 Task: Search one way flight ticket for 1 adult, 6 children, 1 infant in seat and 1 infant on lap in business from Spokane: Spokane International Airport (geiger Field) to Rock Springs: Southwest Wyoming Regional Airport (rock Springs Sweetwater County Airport) on 8-5-2023. Choice of flights is Westjet. Number of bags: 2 carry on bags. Price is upto 80000. Outbound departure time preference is 18:30.
Action: Mouse moved to (349, 320)
Screenshot: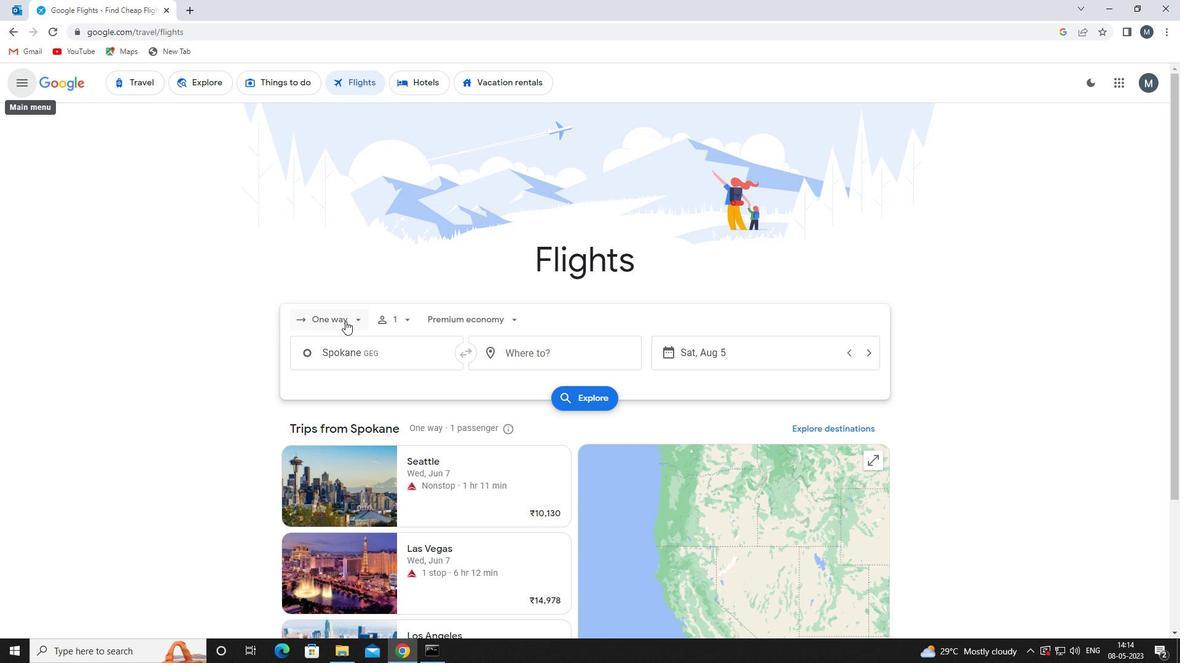 
Action: Mouse pressed left at (349, 320)
Screenshot: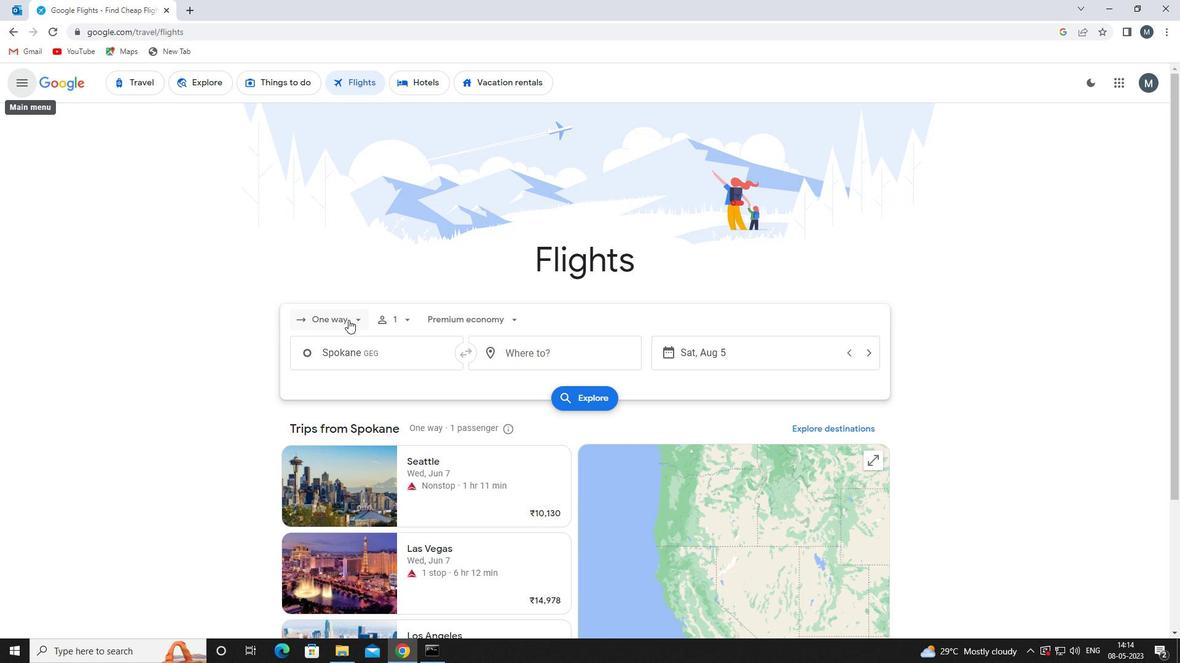 
Action: Mouse moved to (346, 376)
Screenshot: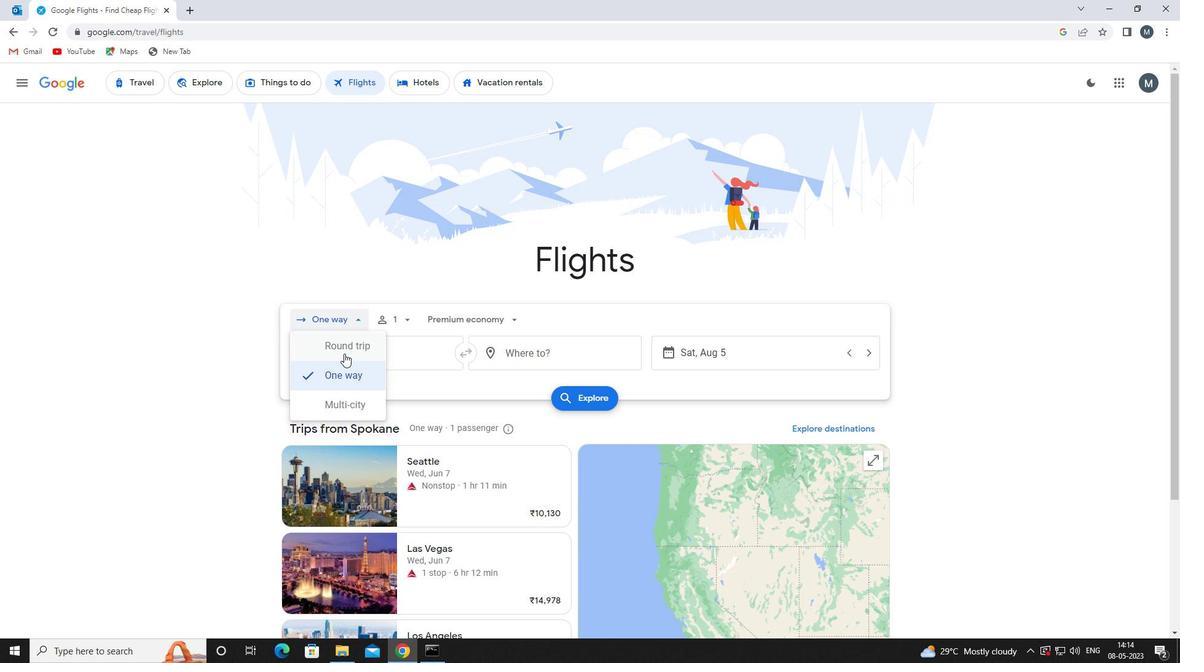 
Action: Mouse pressed left at (346, 376)
Screenshot: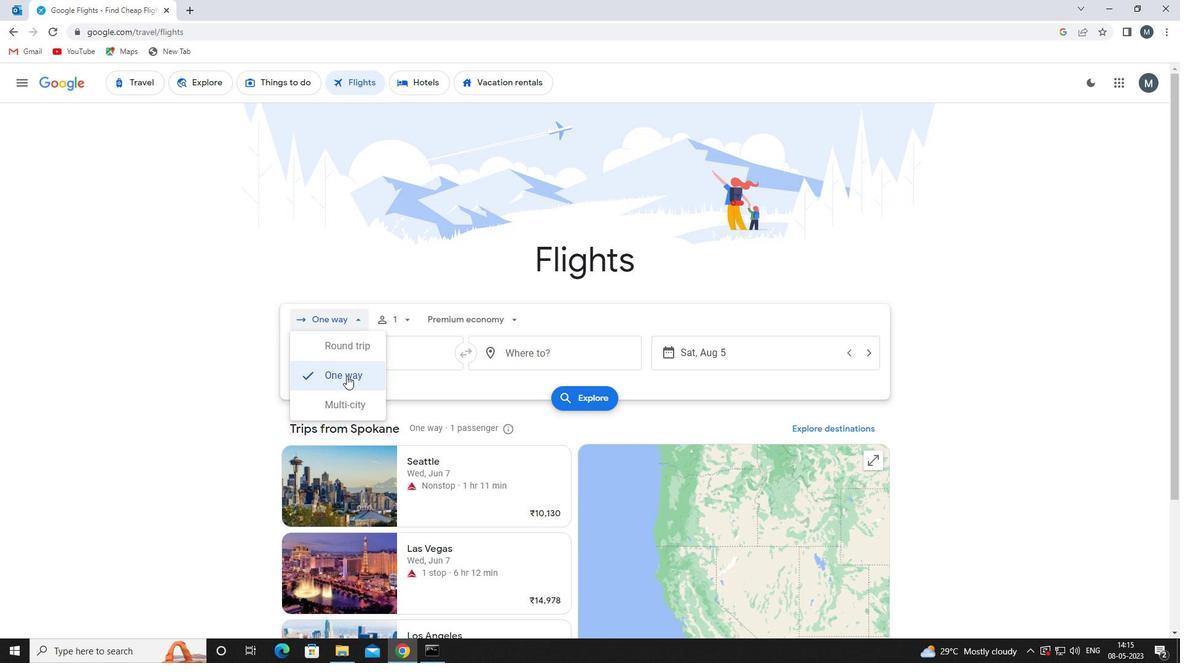 
Action: Mouse moved to (408, 322)
Screenshot: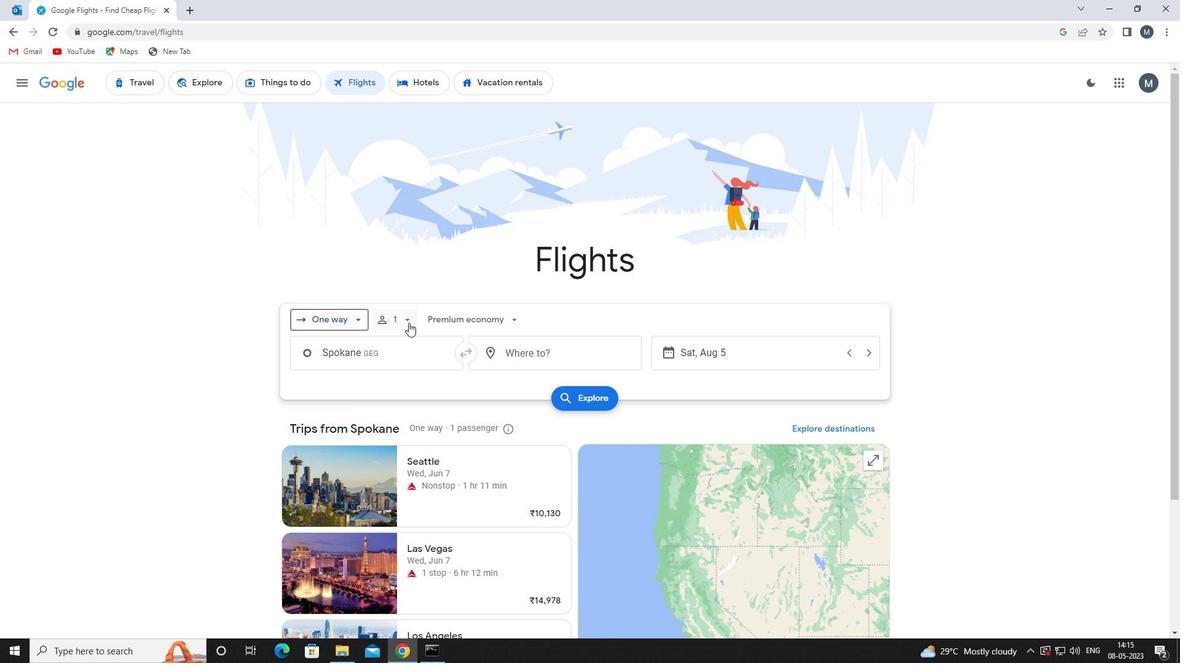 
Action: Mouse pressed left at (408, 322)
Screenshot: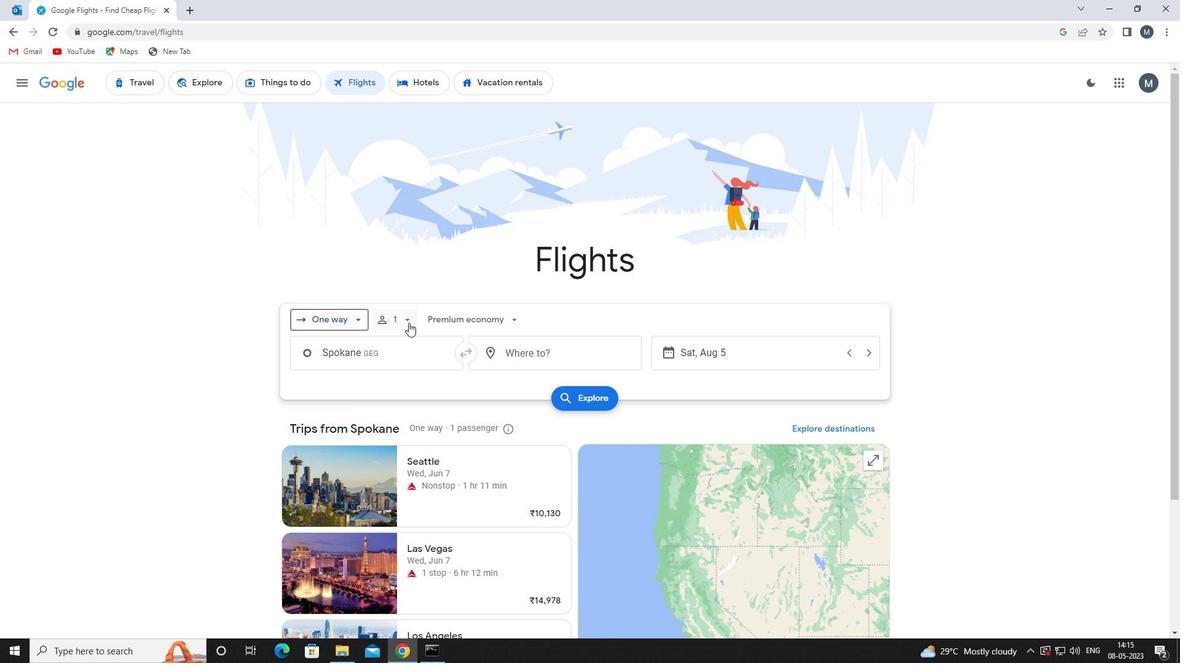 
Action: Mouse moved to (504, 384)
Screenshot: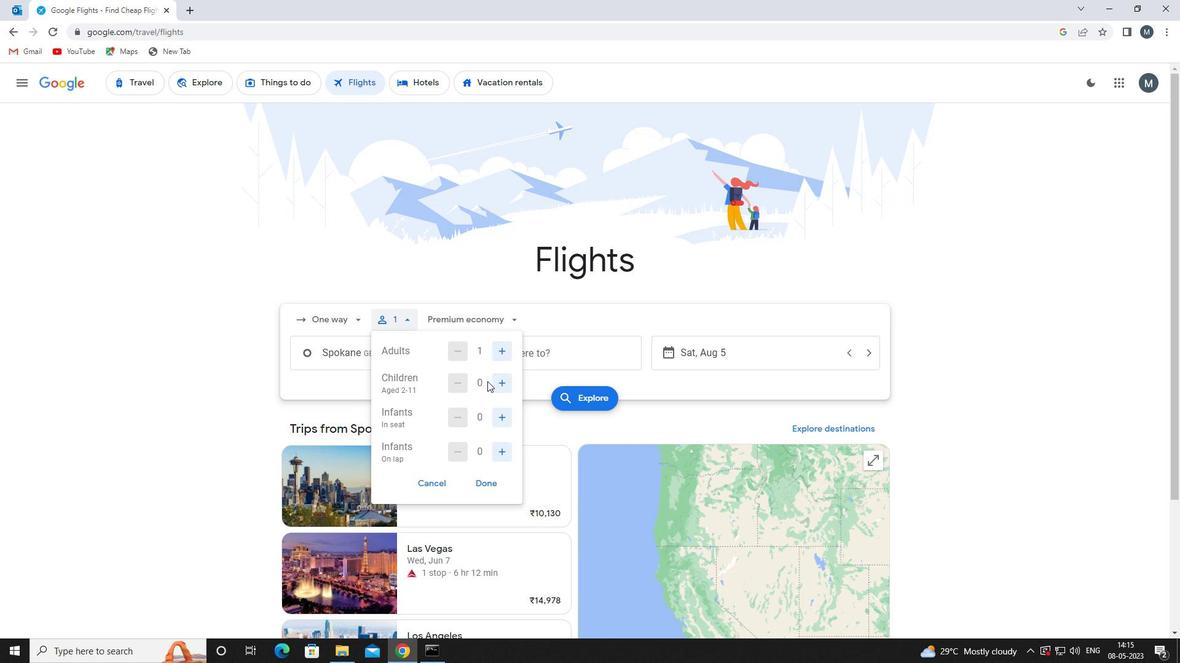 
Action: Mouse pressed left at (504, 384)
Screenshot: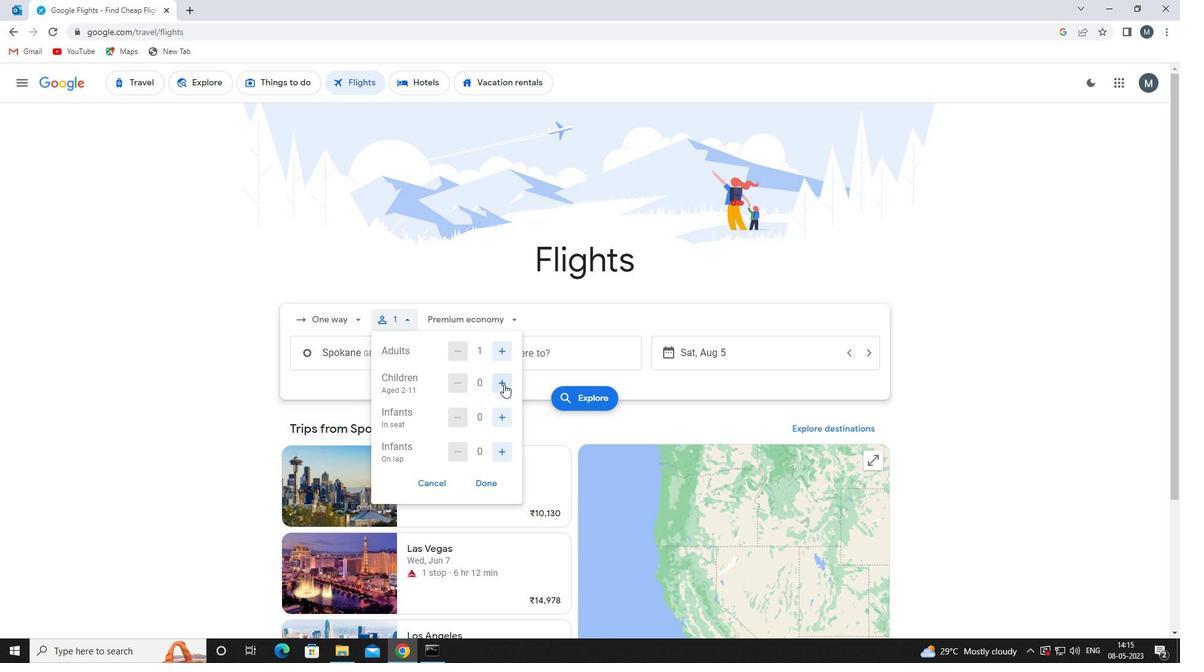
Action: Mouse pressed left at (504, 384)
Screenshot: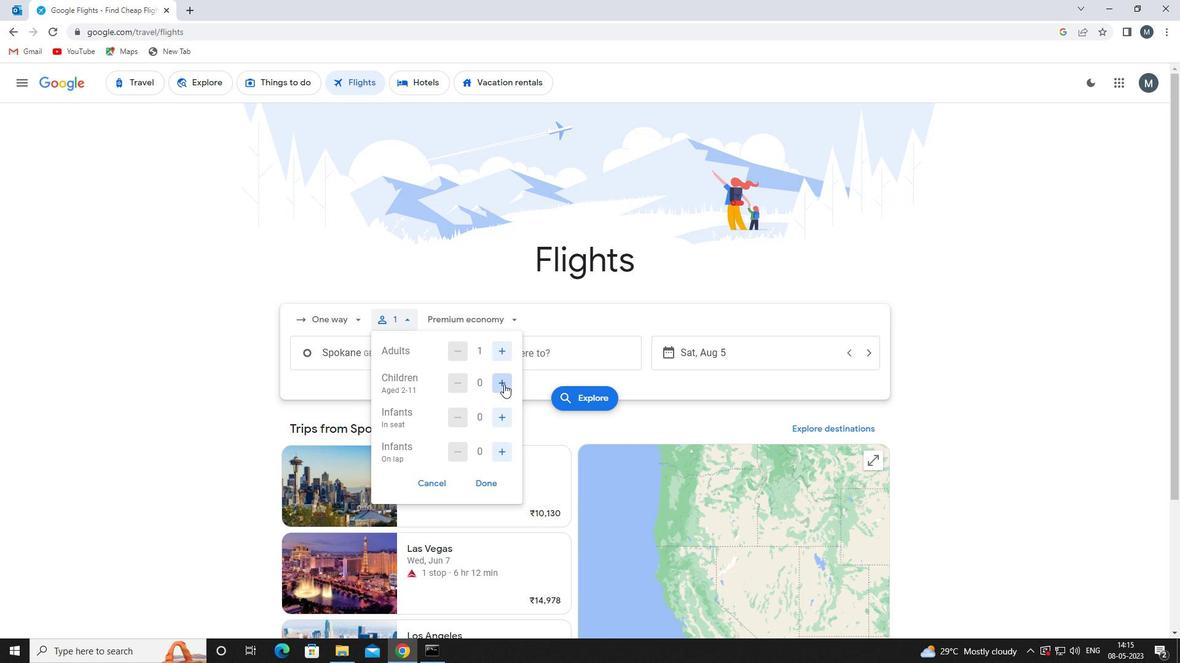 
Action: Mouse moved to (505, 385)
Screenshot: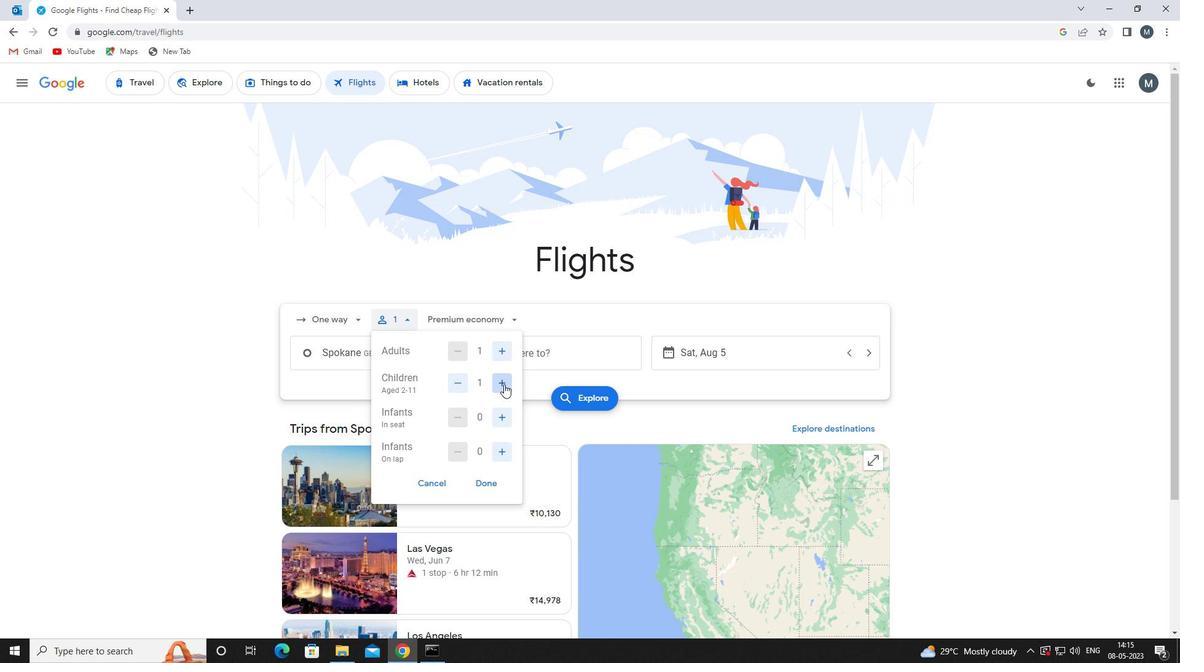 
Action: Mouse pressed left at (505, 385)
Screenshot: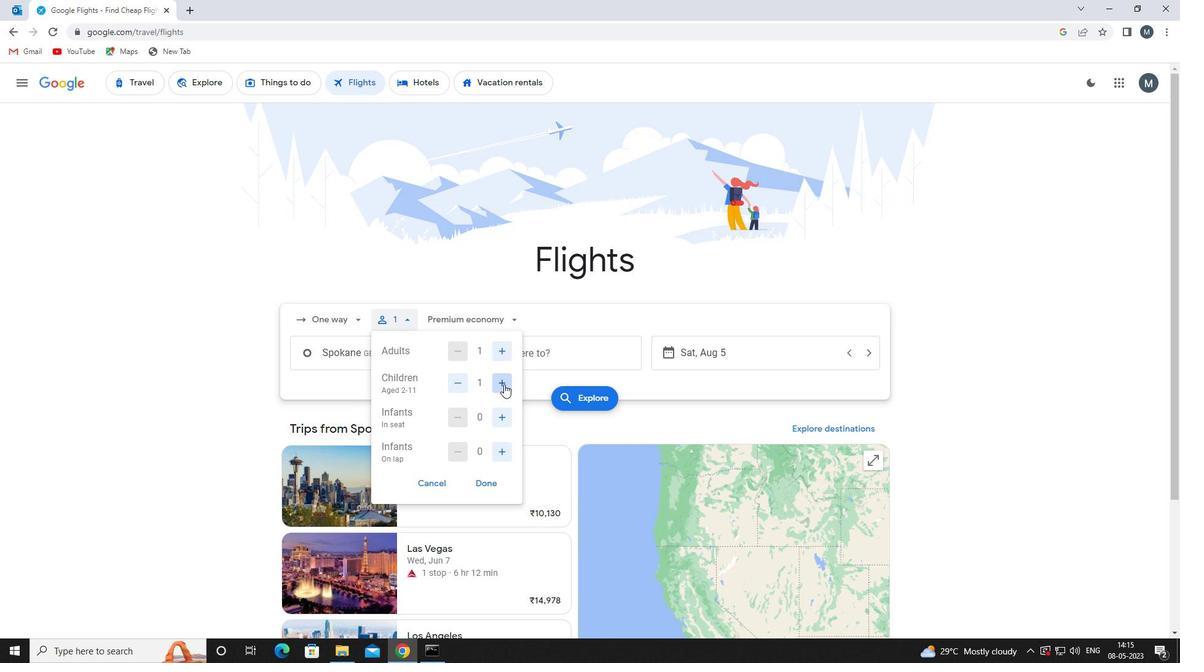 
Action: Mouse pressed left at (505, 385)
Screenshot: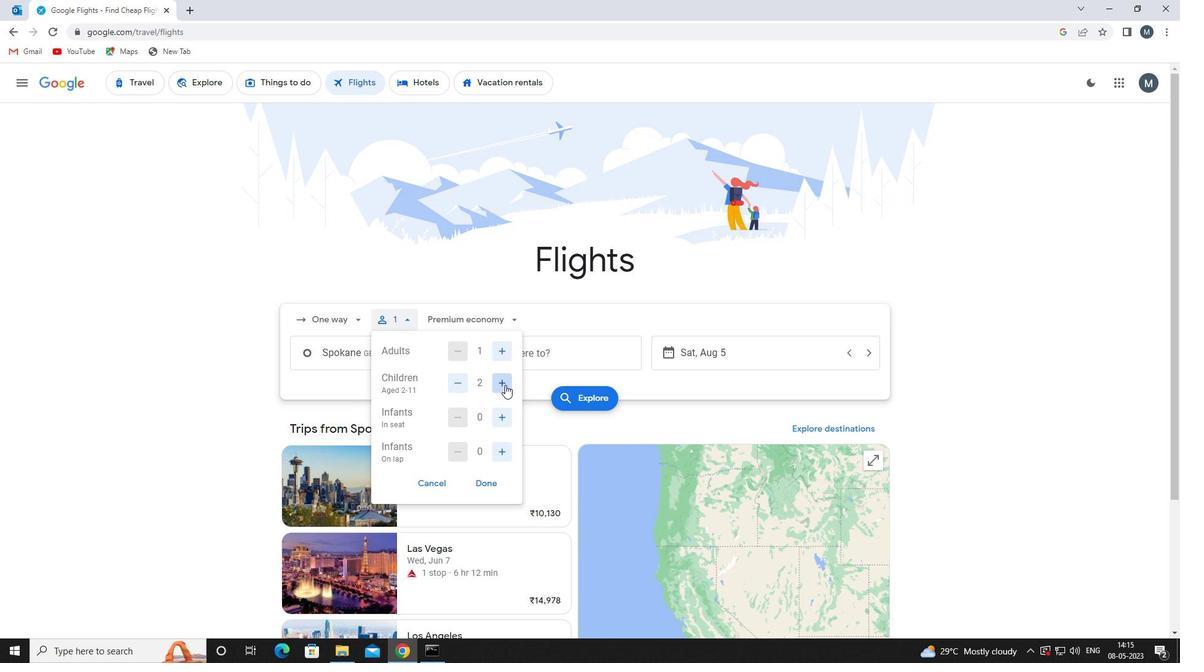 
Action: Mouse pressed left at (505, 385)
Screenshot: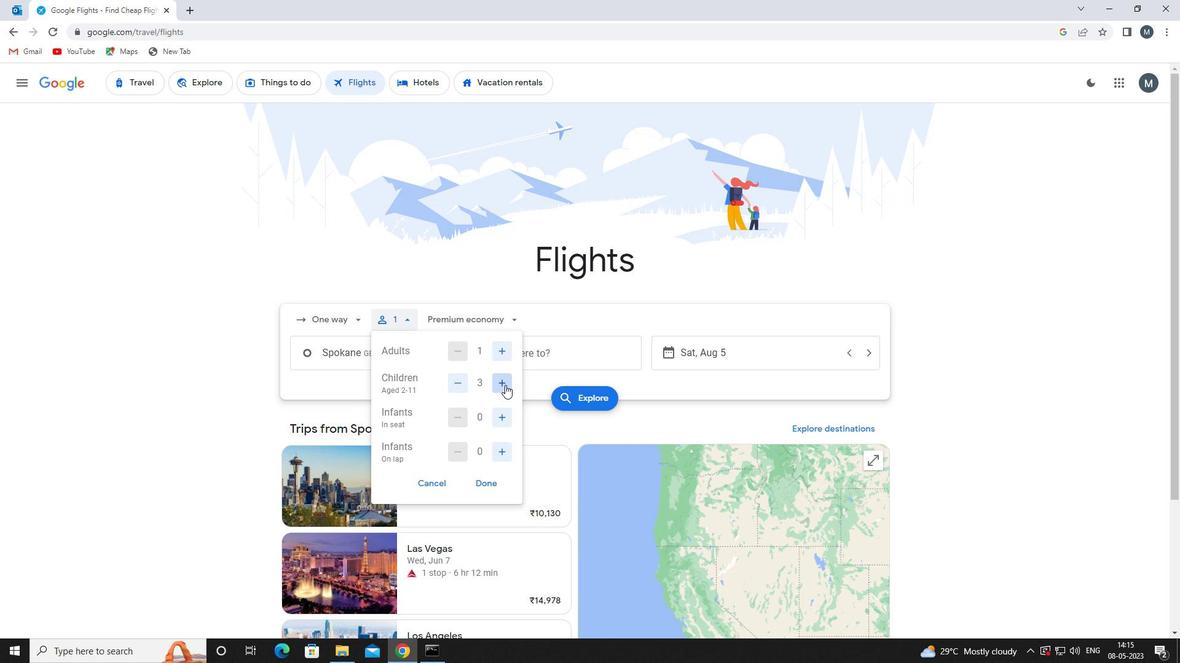 
Action: Mouse pressed left at (505, 385)
Screenshot: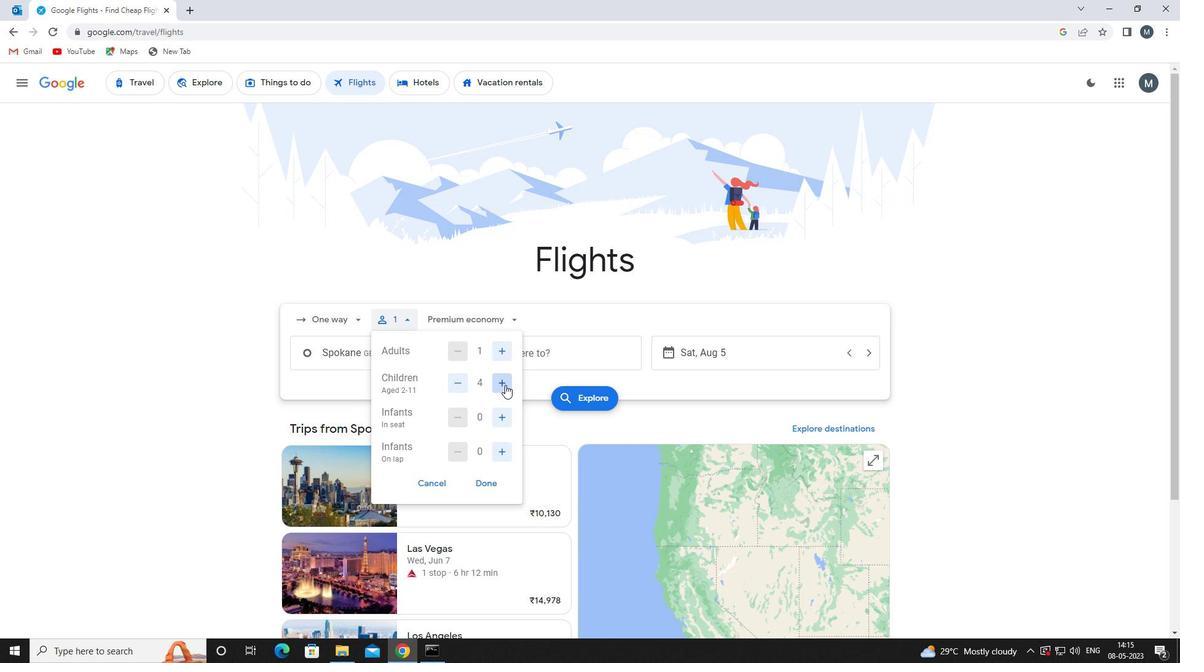 
Action: Mouse moved to (499, 420)
Screenshot: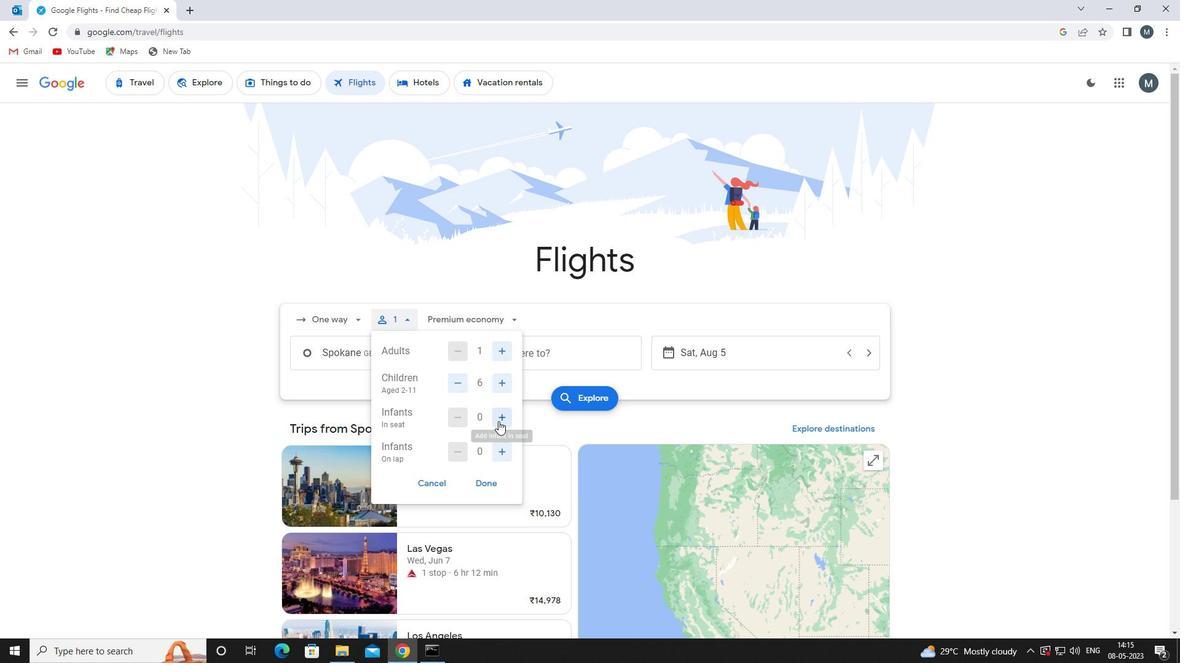 
Action: Mouse pressed left at (499, 420)
Screenshot: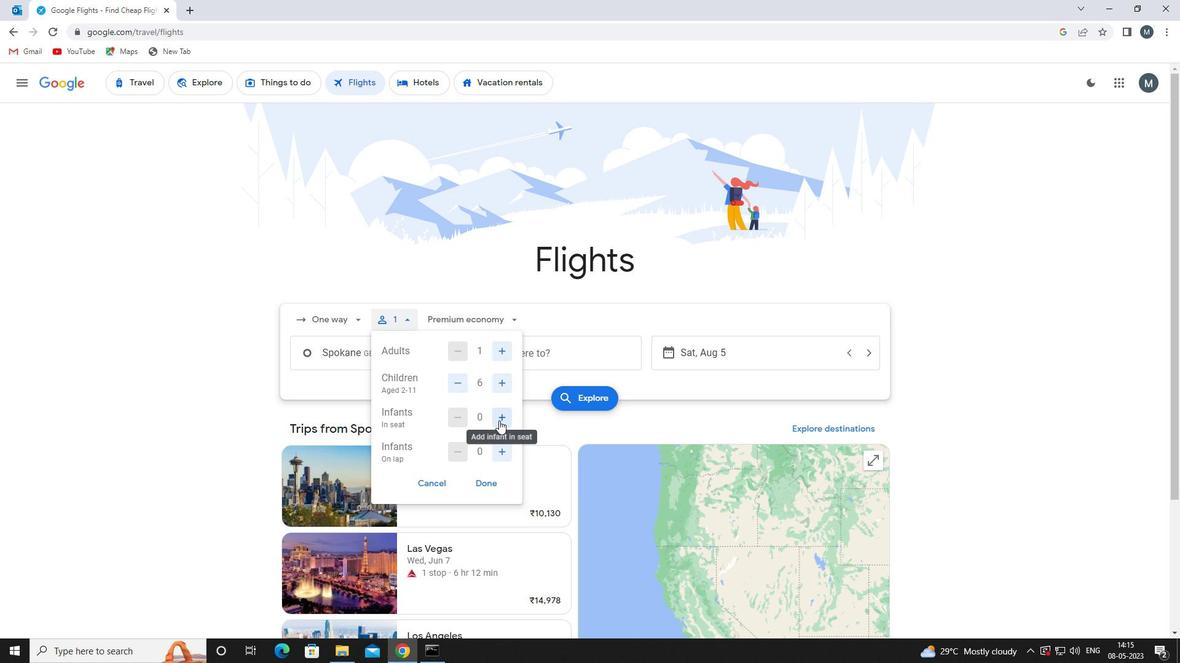 
Action: Mouse moved to (500, 445)
Screenshot: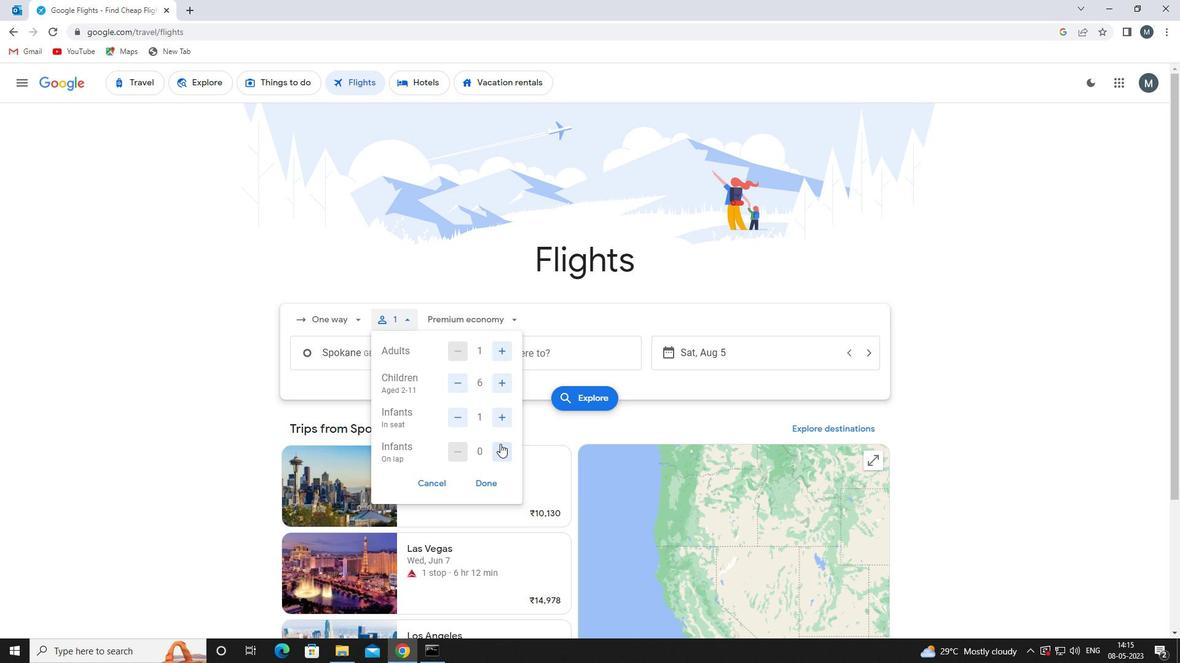 
Action: Mouse pressed left at (500, 445)
Screenshot: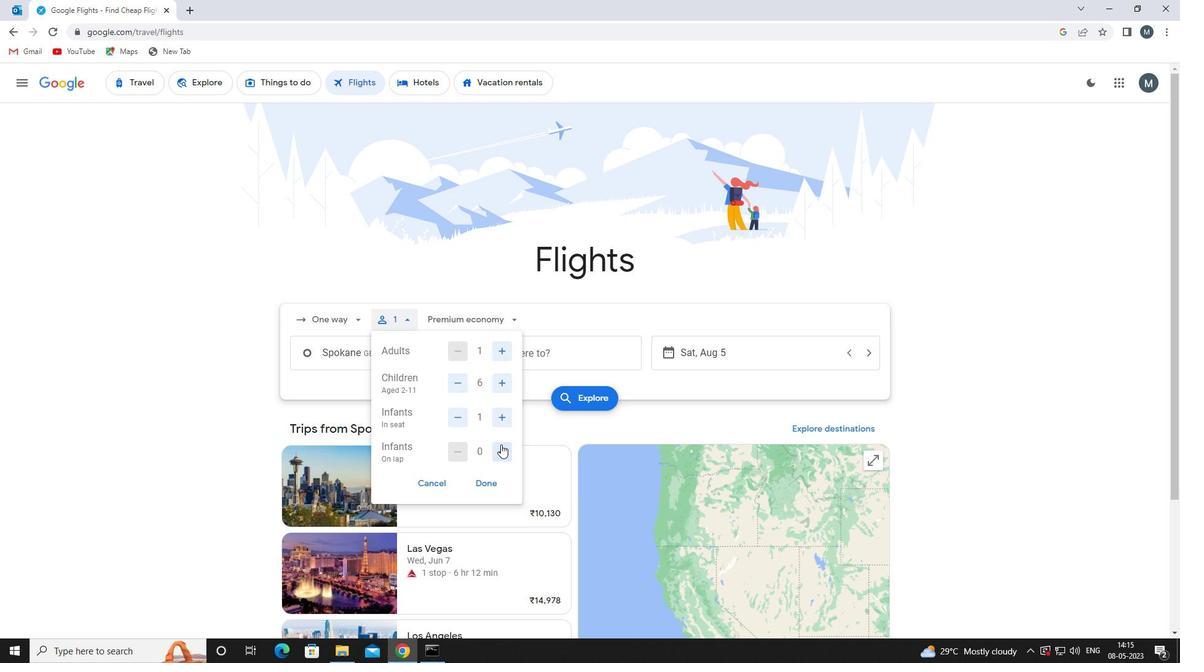 
Action: Mouse moved to (490, 481)
Screenshot: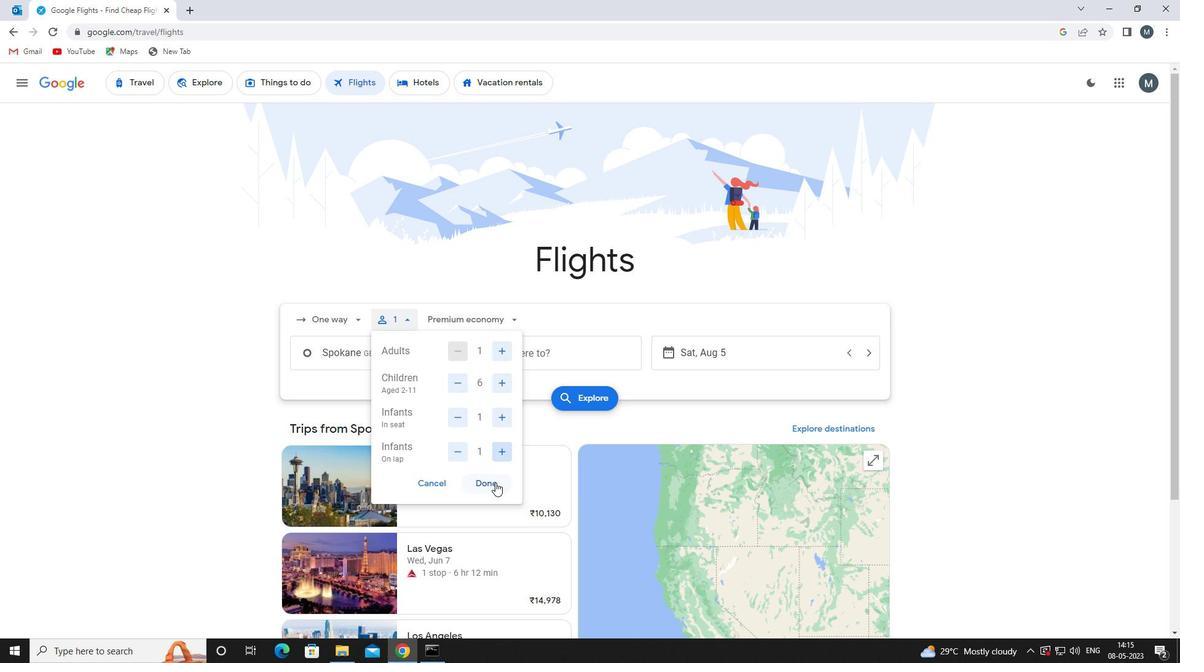
Action: Mouse pressed left at (490, 481)
Screenshot: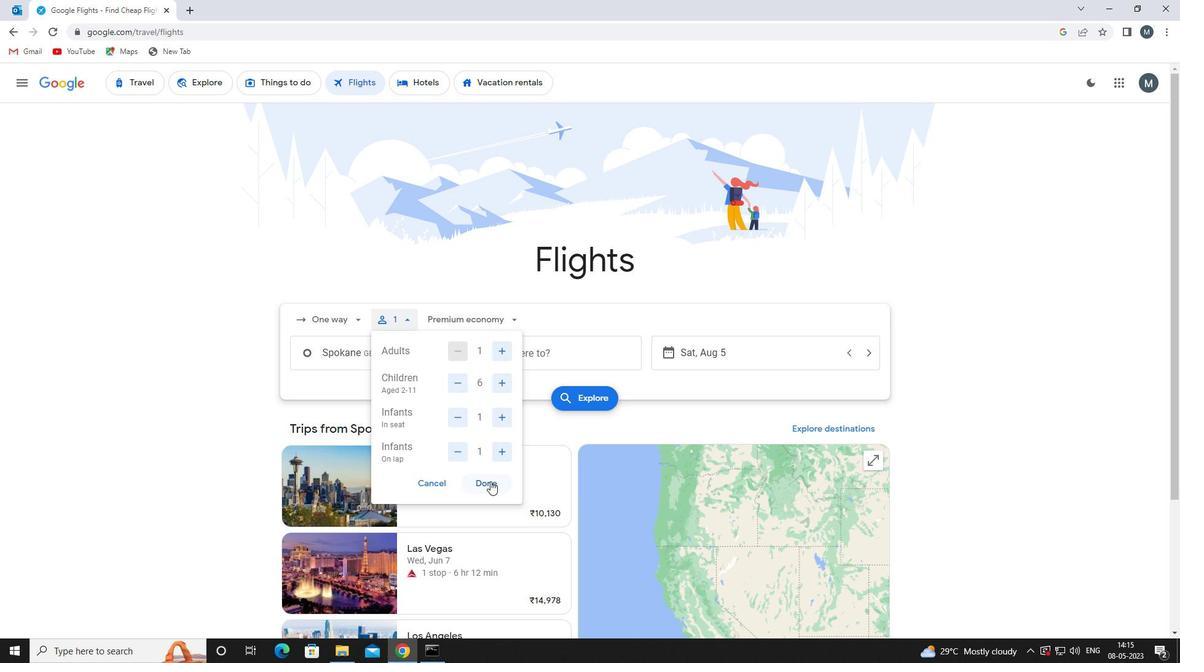 
Action: Mouse moved to (477, 322)
Screenshot: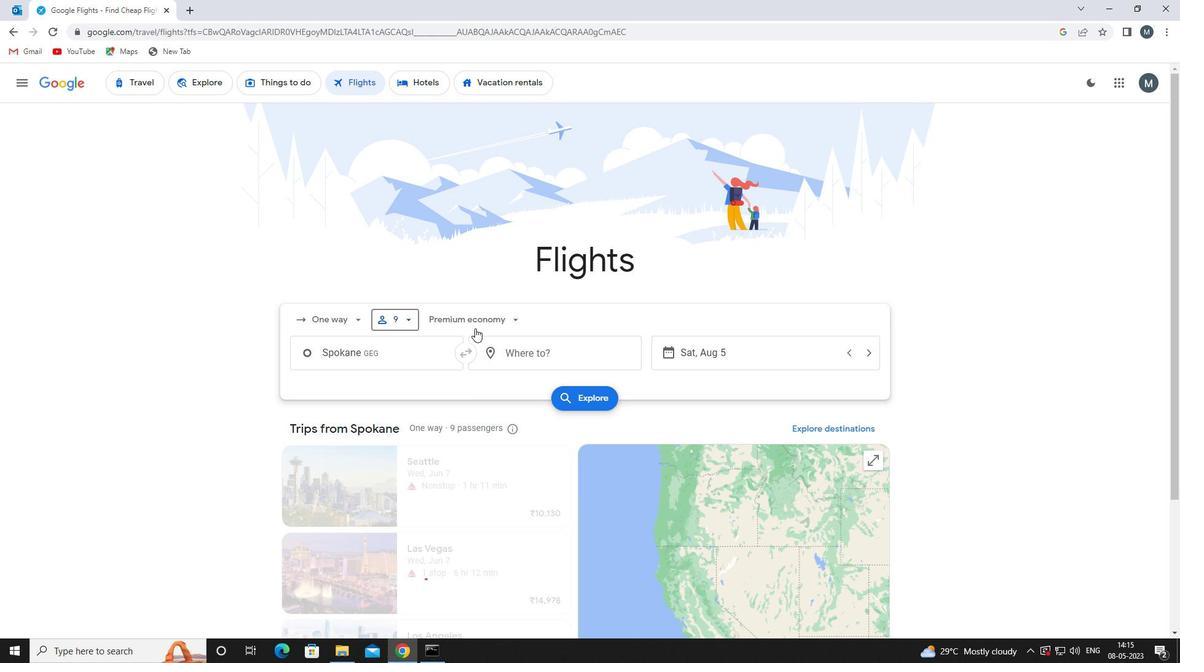 
Action: Mouse pressed left at (477, 322)
Screenshot: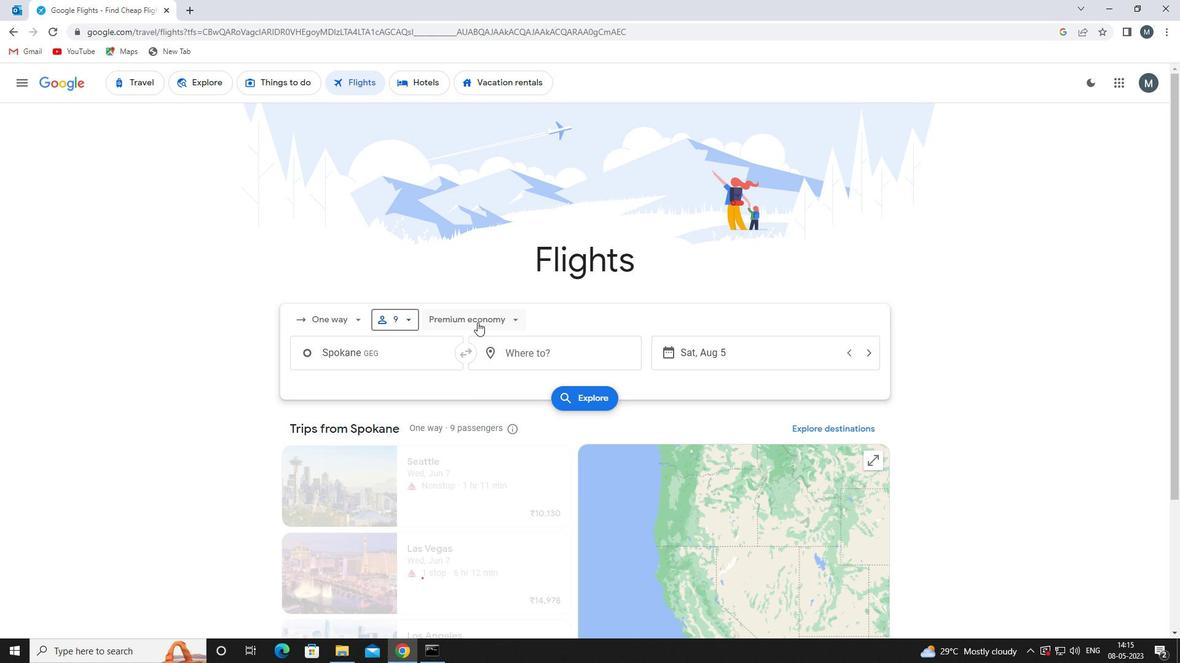 
Action: Mouse moved to (485, 405)
Screenshot: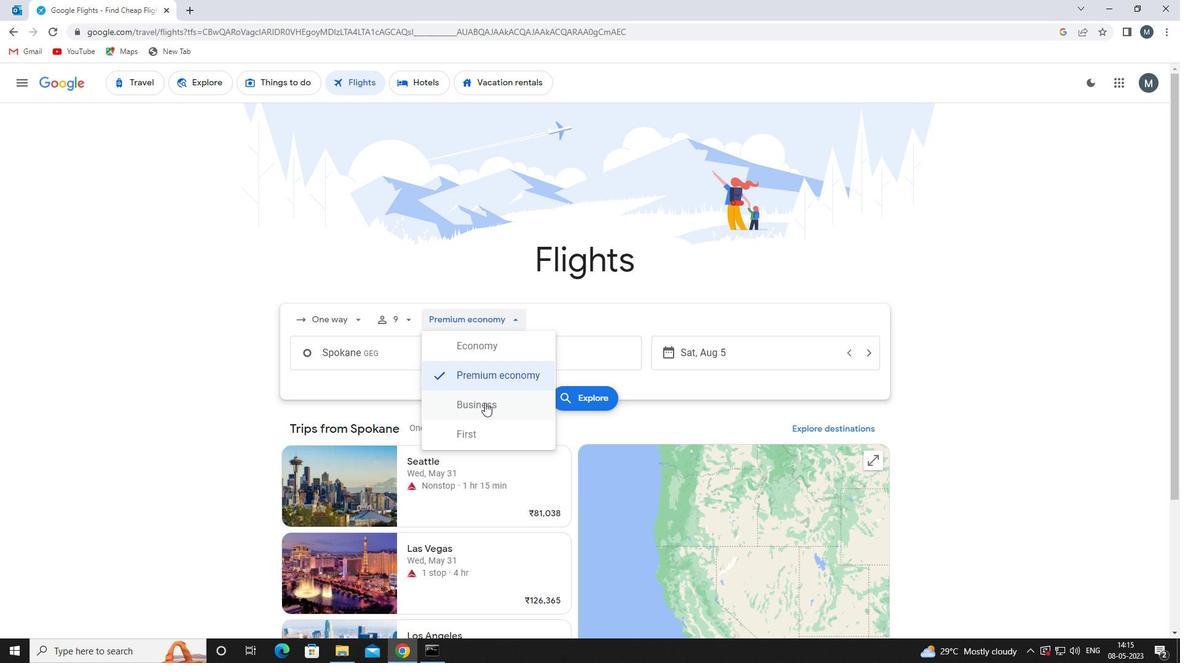 
Action: Mouse pressed left at (485, 405)
Screenshot: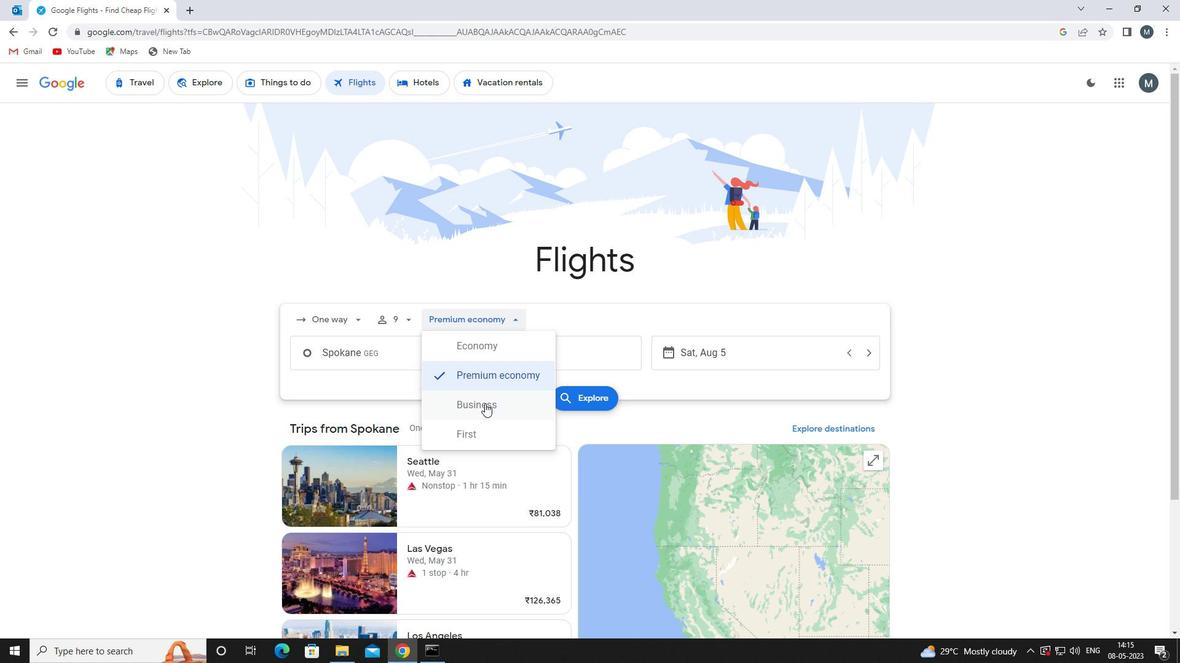 
Action: Mouse moved to (387, 358)
Screenshot: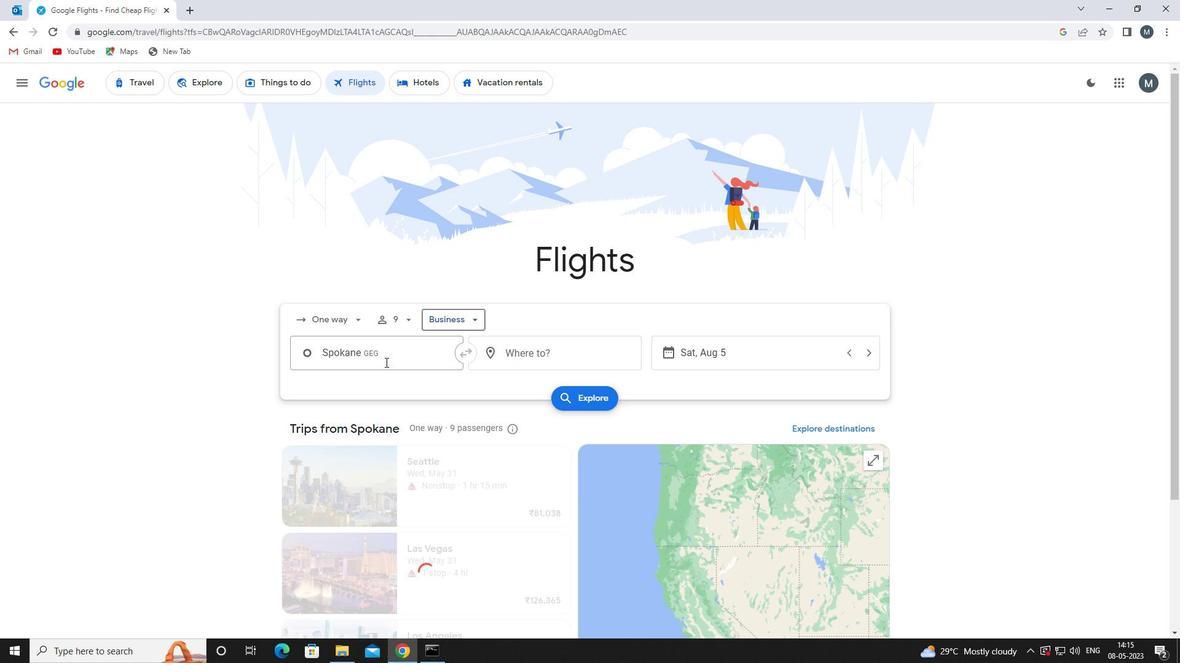 
Action: Mouse pressed left at (387, 358)
Screenshot: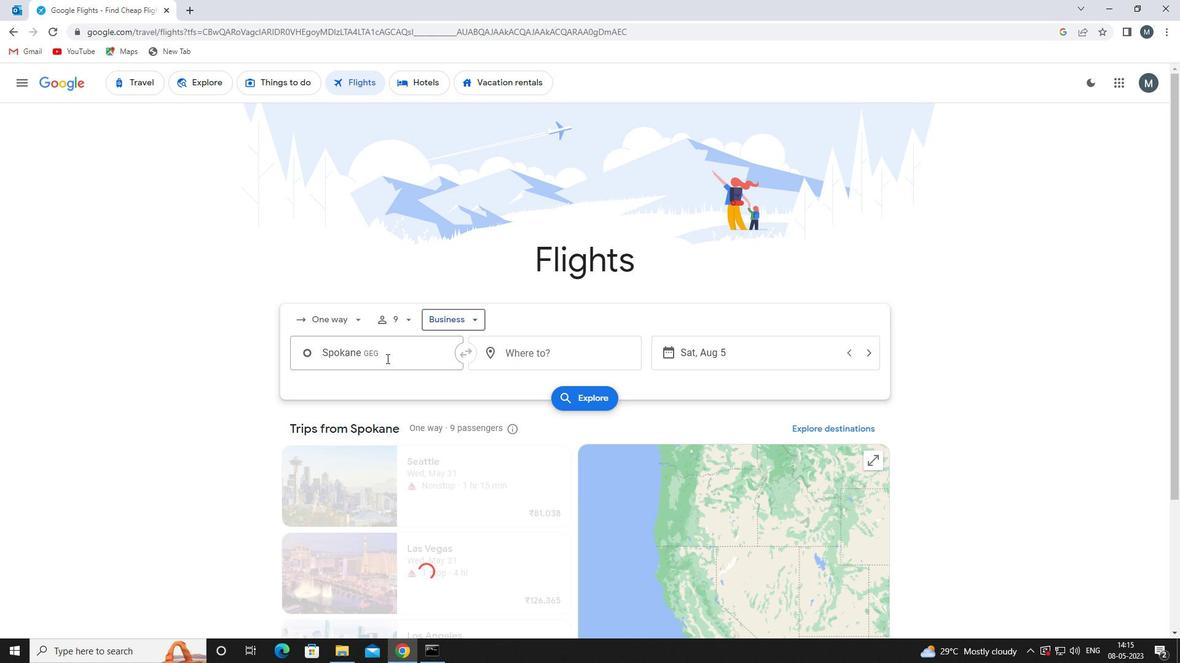 
Action: Mouse moved to (433, 420)
Screenshot: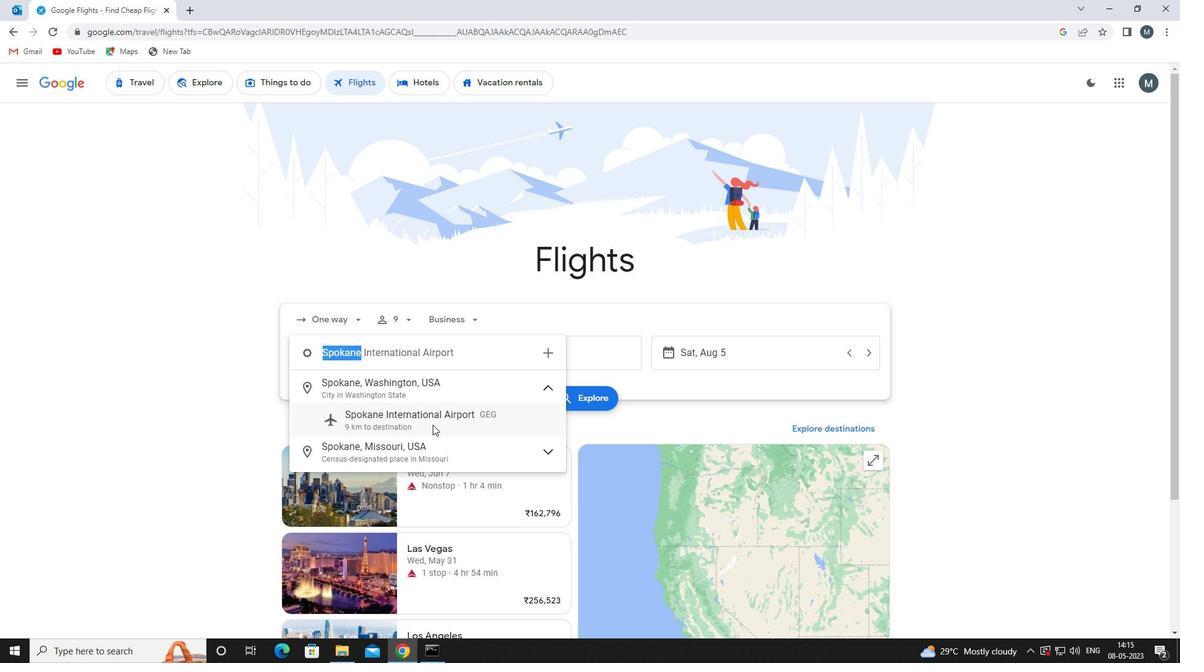 
Action: Mouse pressed left at (433, 420)
Screenshot: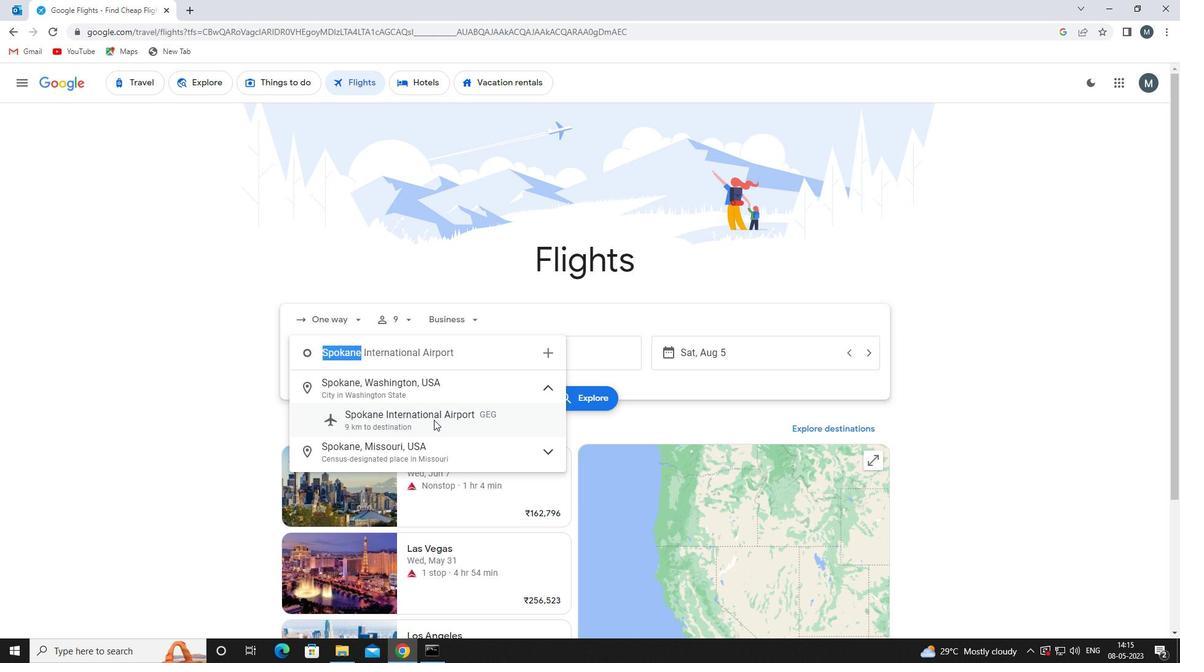 
Action: Mouse moved to (555, 352)
Screenshot: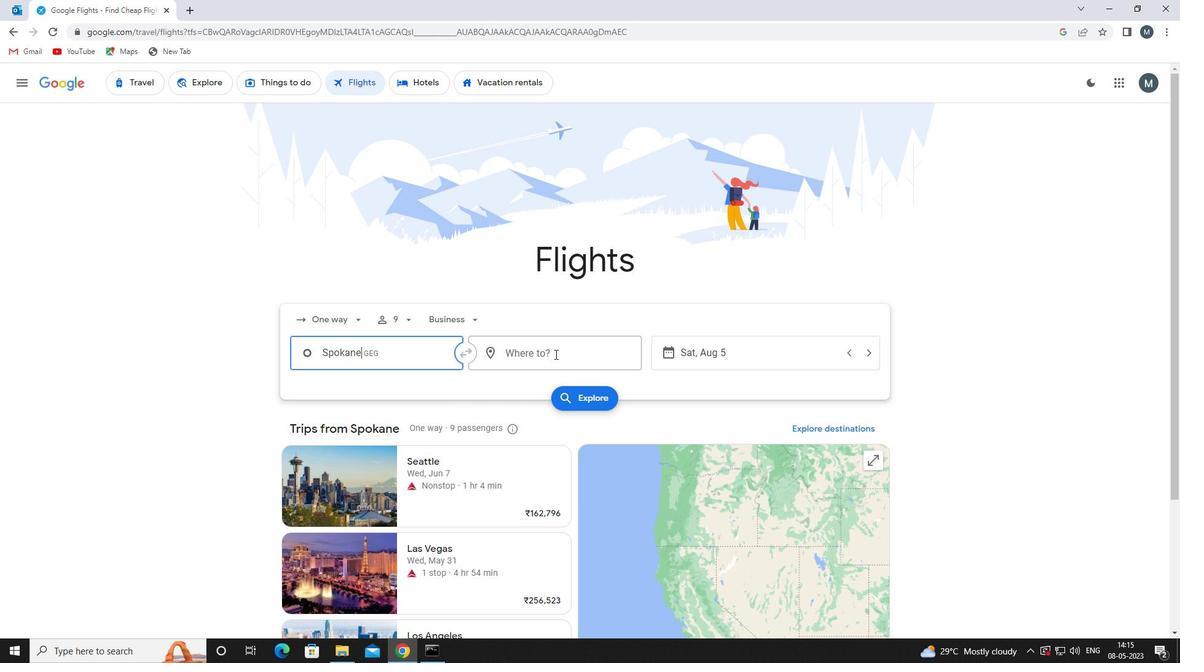 
Action: Mouse pressed left at (555, 352)
Screenshot: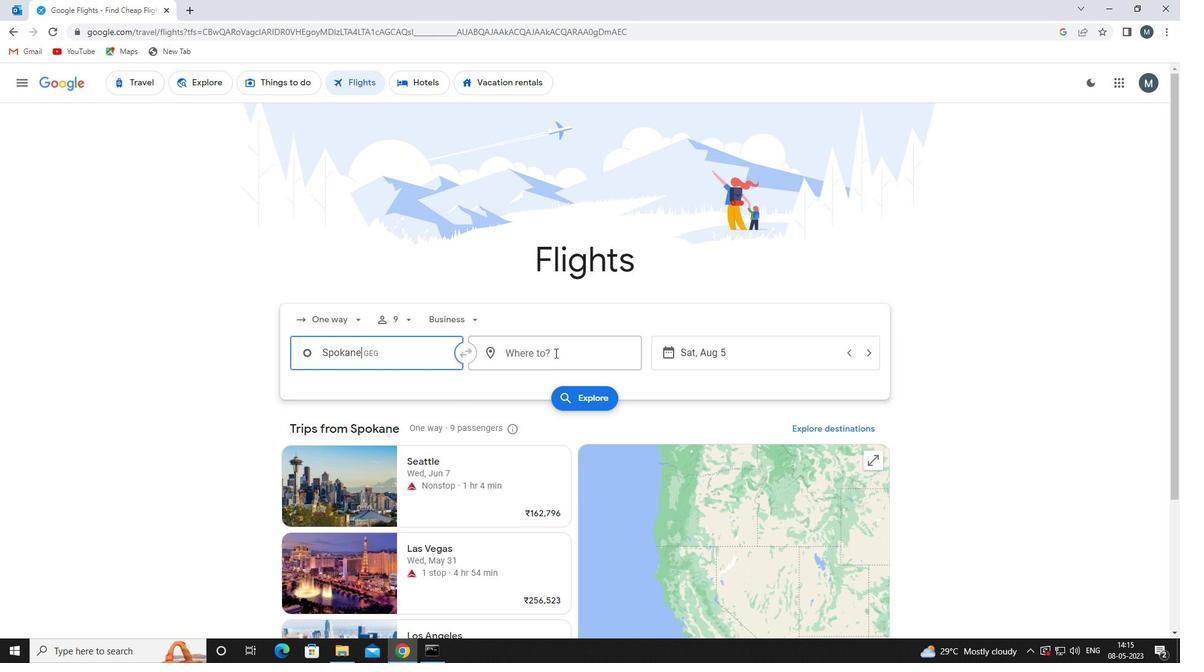 
Action: Mouse moved to (555, 352)
Screenshot: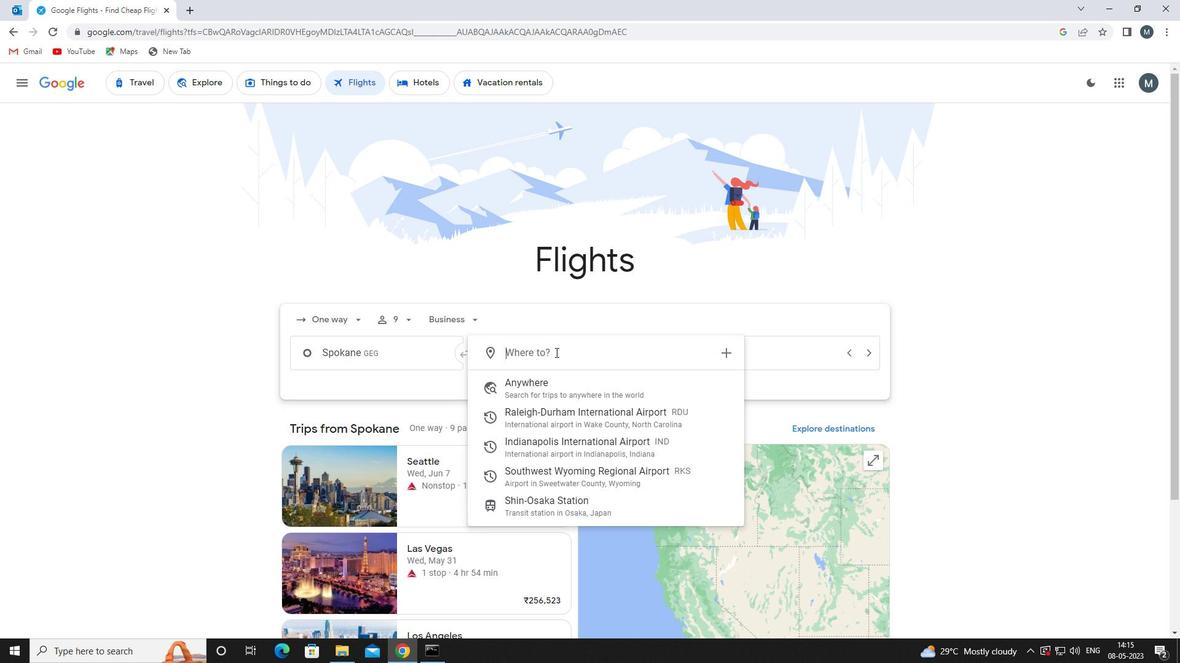 
Action: Key pressed rks
Screenshot: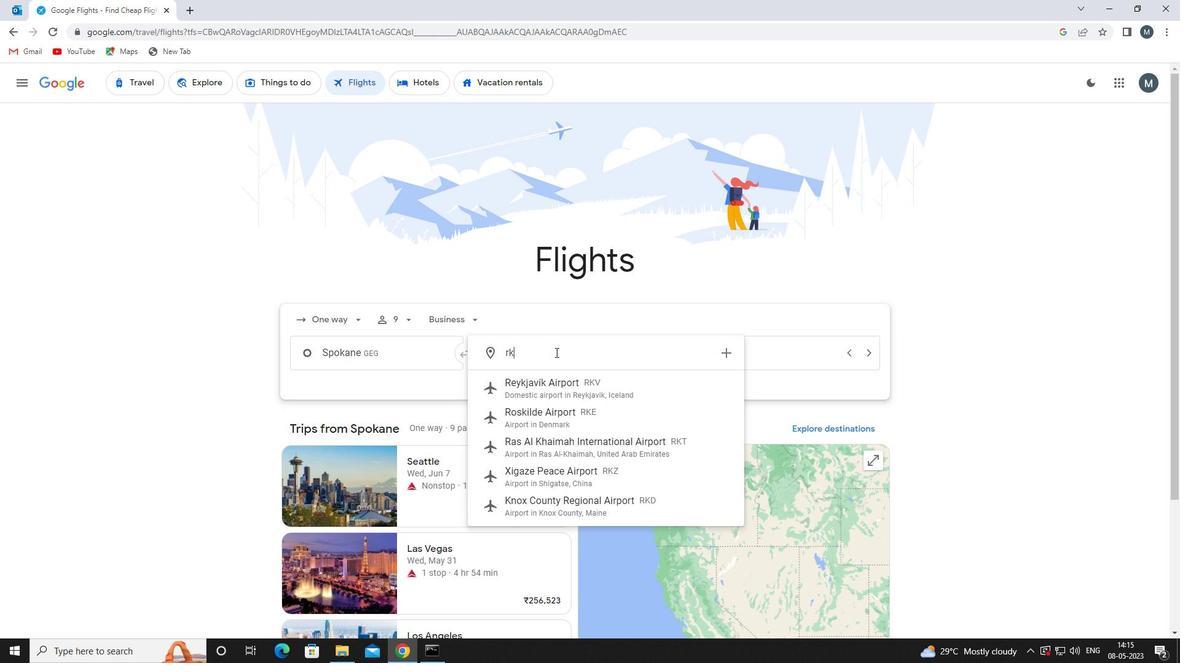 
Action: Mouse moved to (546, 387)
Screenshot: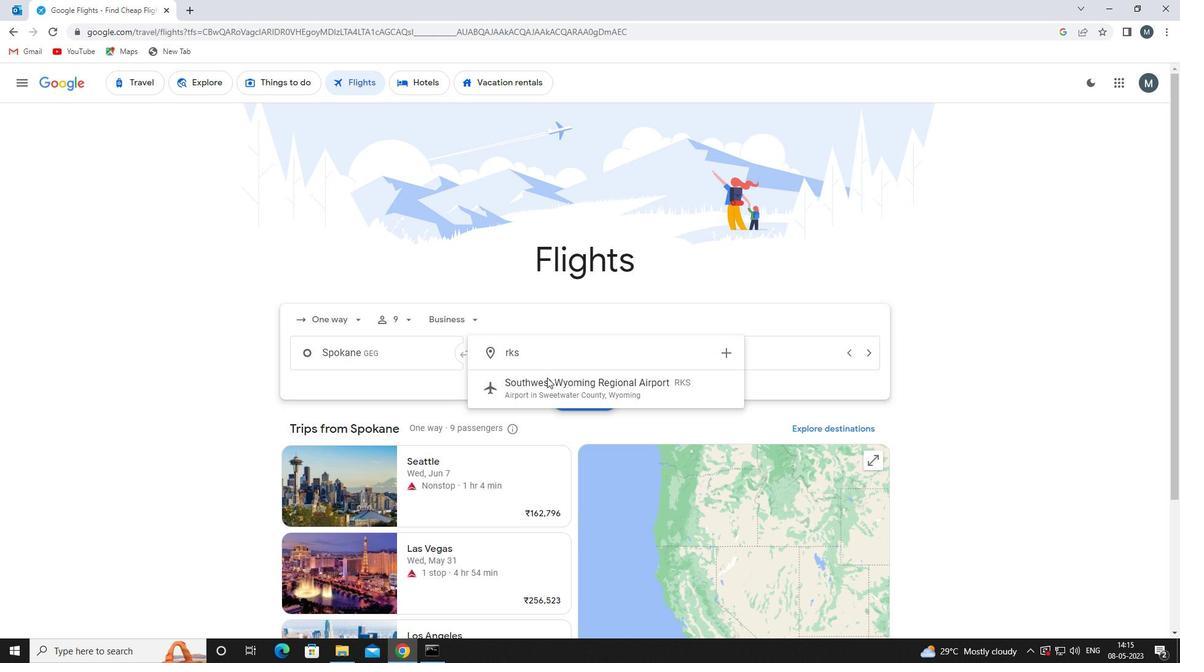 
Action: Mouse pressed left at (546, 387)
Screenshot: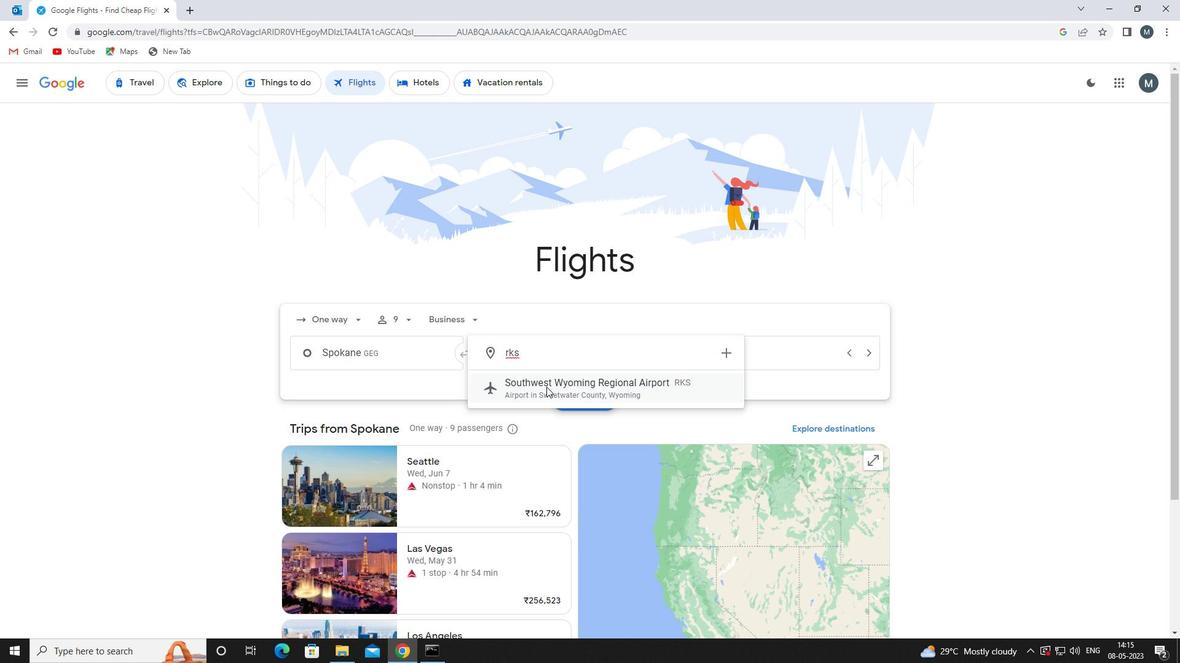 
Action: Mouse moved to (686, 354)
Screenshot: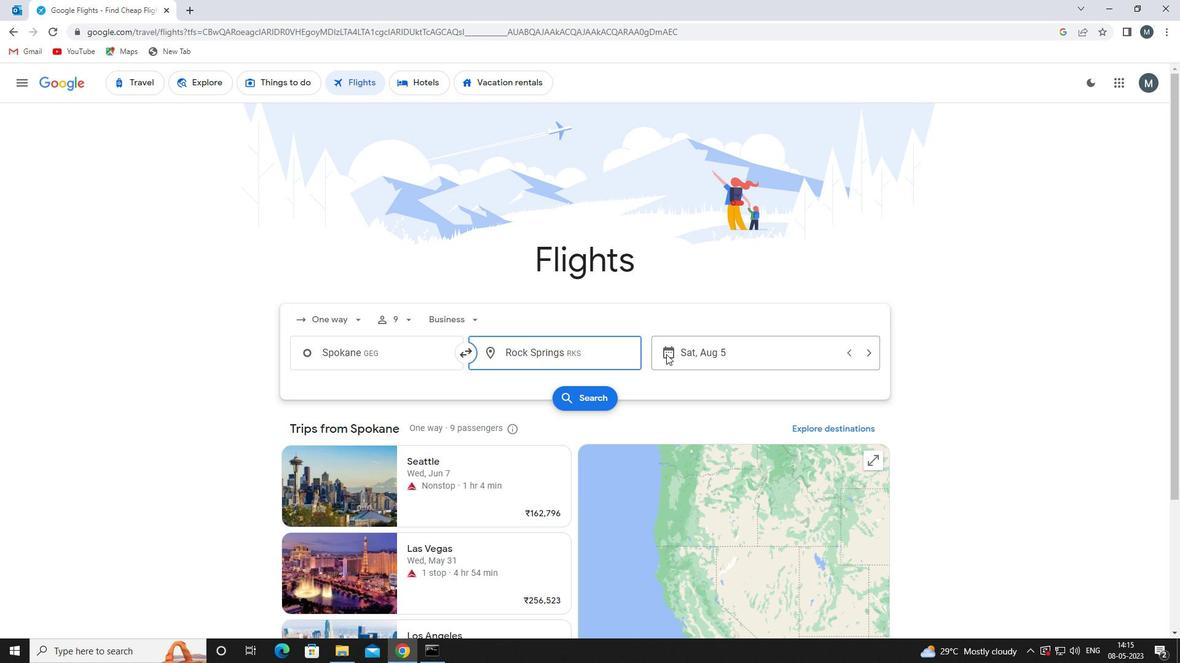 
Action: Mouse pressed left at (686, 354)
Screenshot: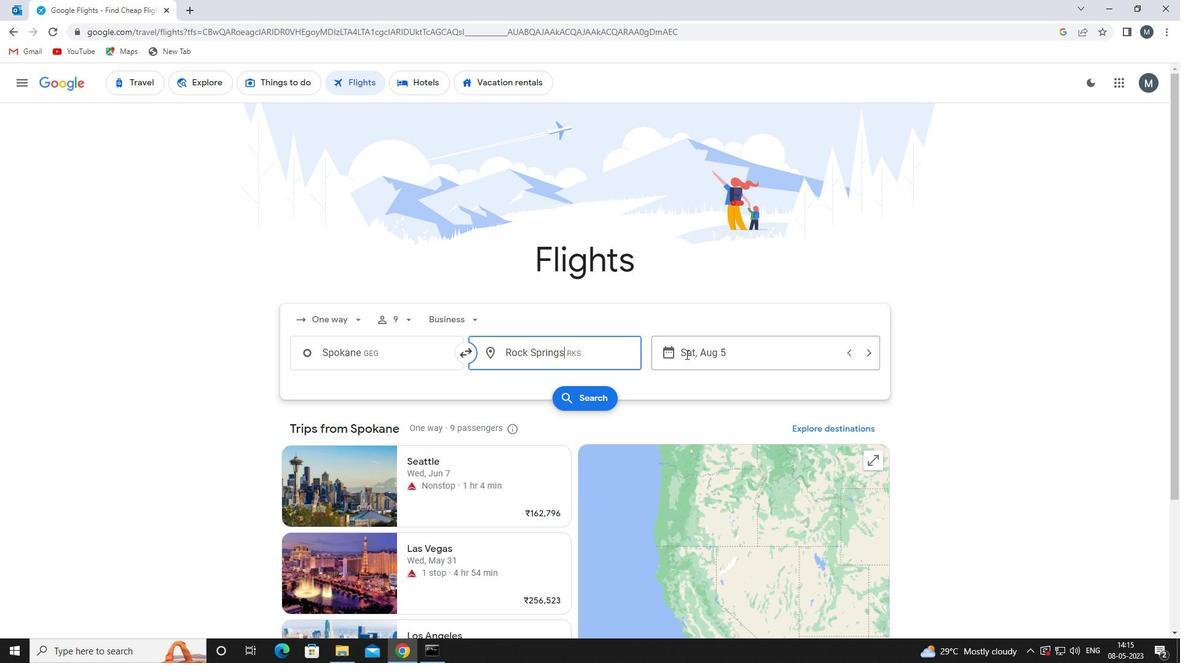 
Action: Mouse moved to (623, 415)
Screenshot: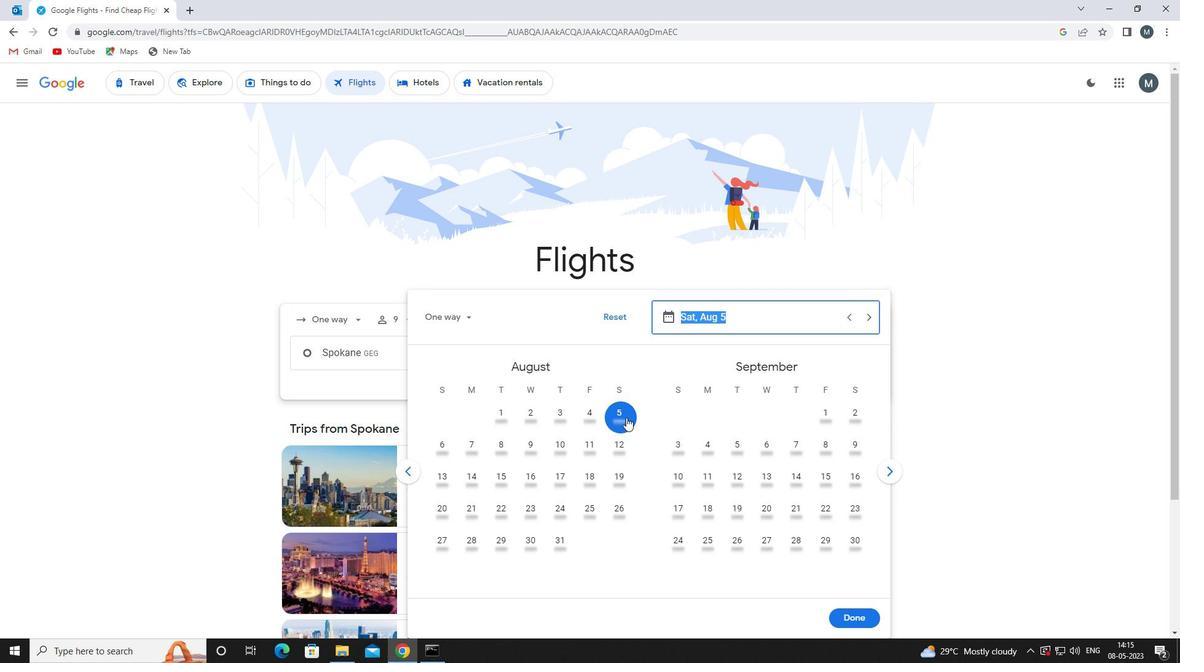 
Action: Mouse pressed left at (623, 415)
Screenshot: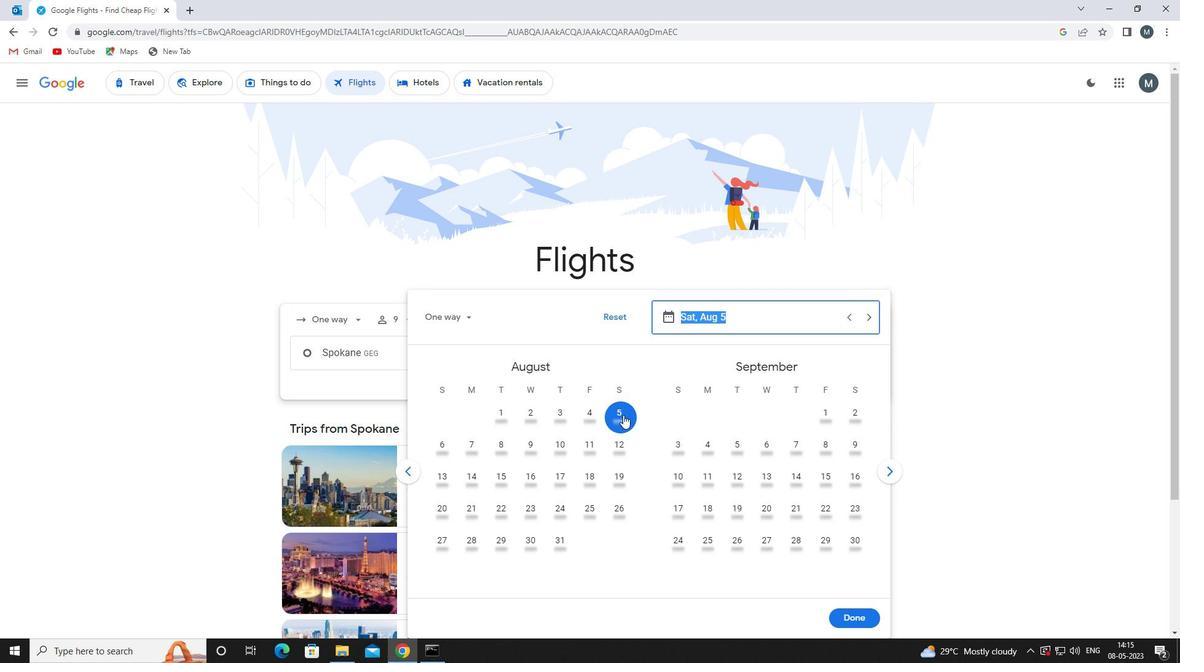 
Action: Mouse moved to (845, 620)
Screenshot: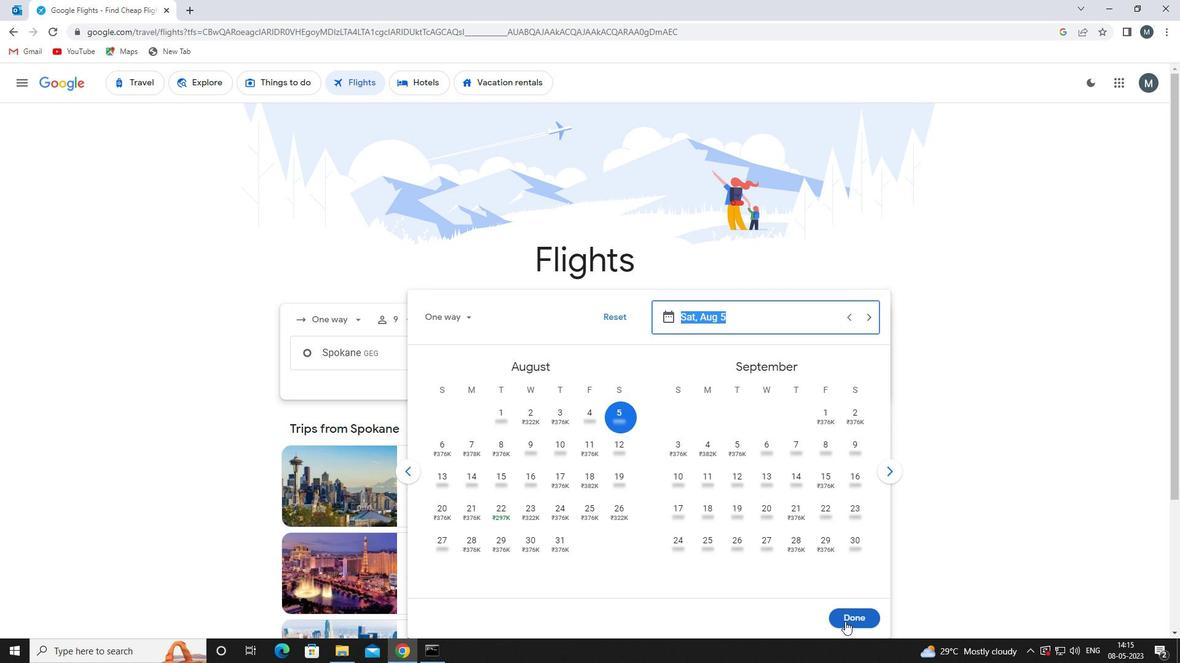 
Action: Mouse pressed left at (845, 620)
Screenshot: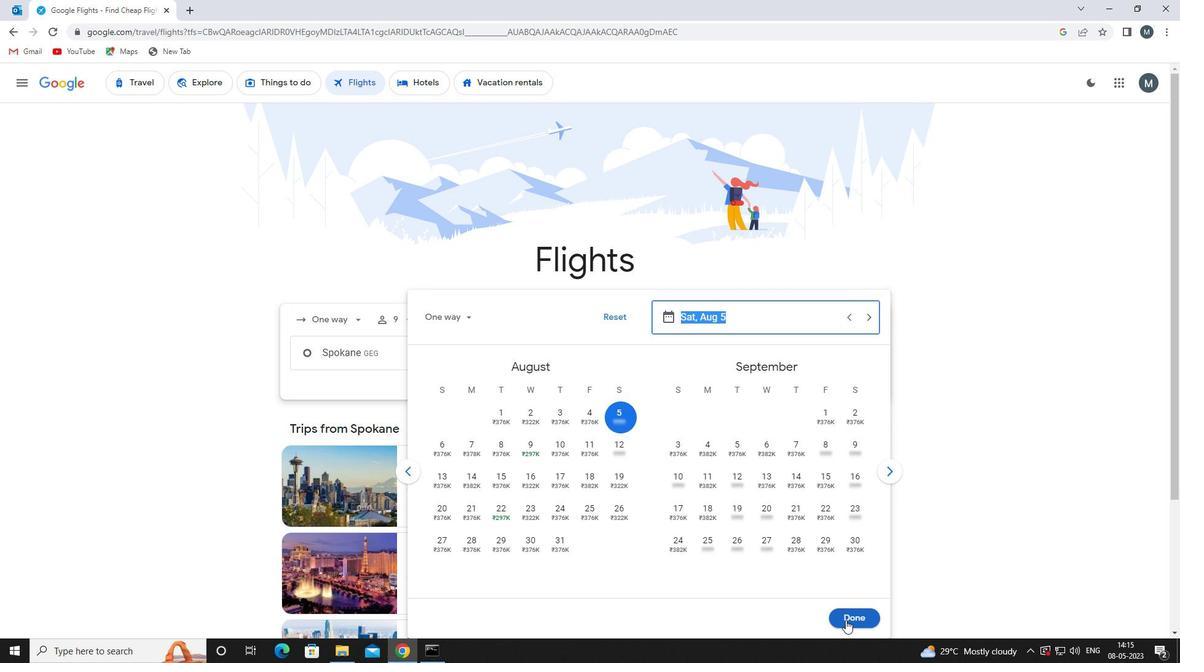 
Action: Mouse moved to (569, 396)
Screenshot: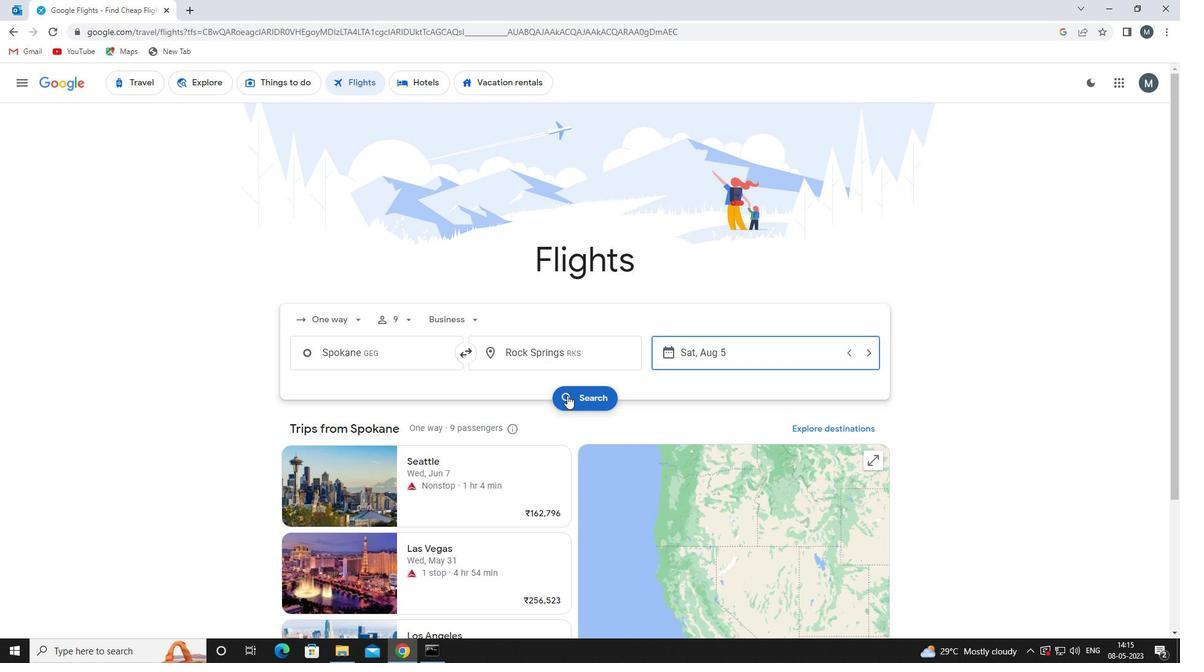 
Action: Mouse pressed left at (569, 396)
Screenshot: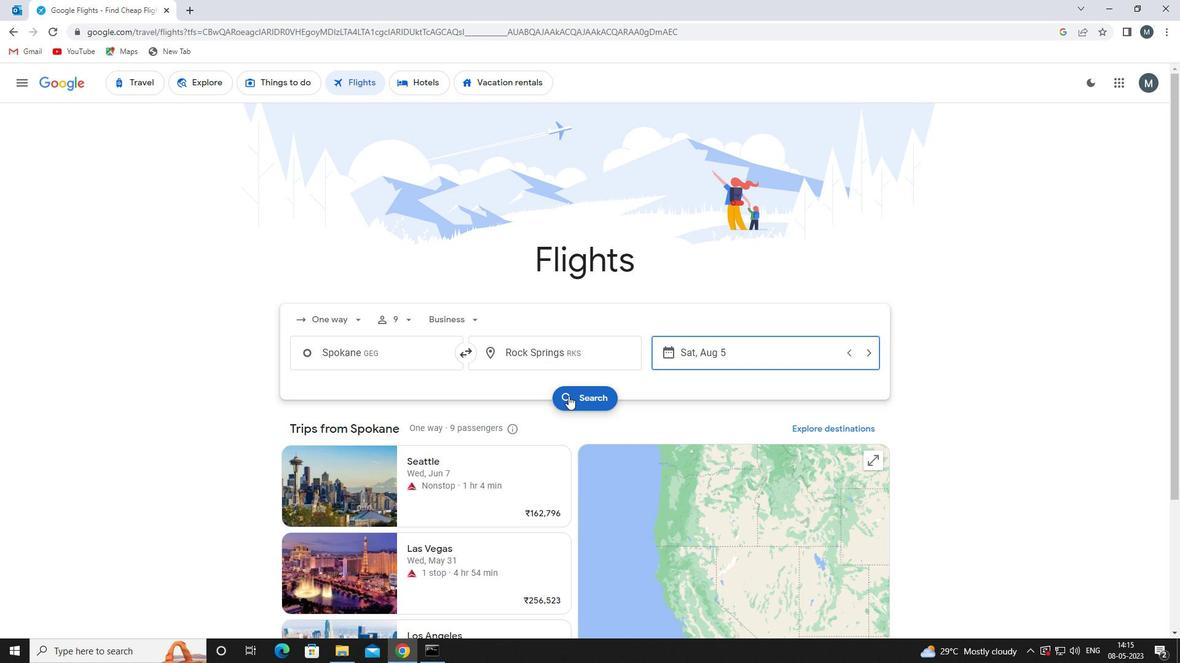 
Action: Mouse moved to (304, 192)
Screenshot: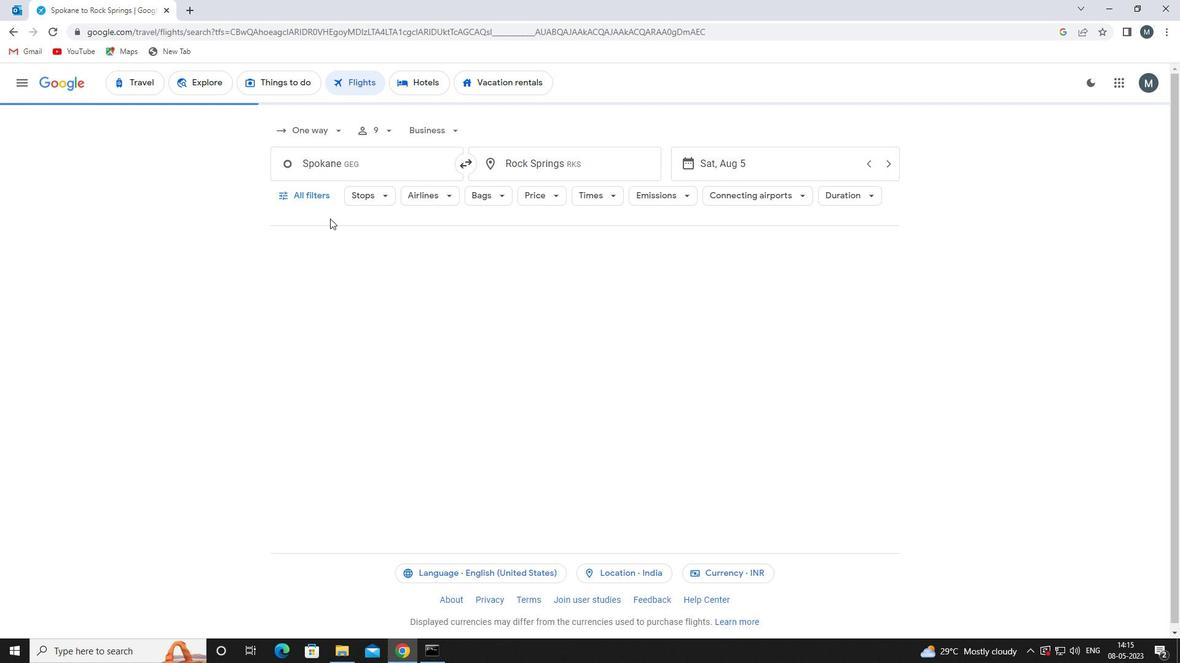 
Action: Mouse pressed left at (304, 192)
Screenshot: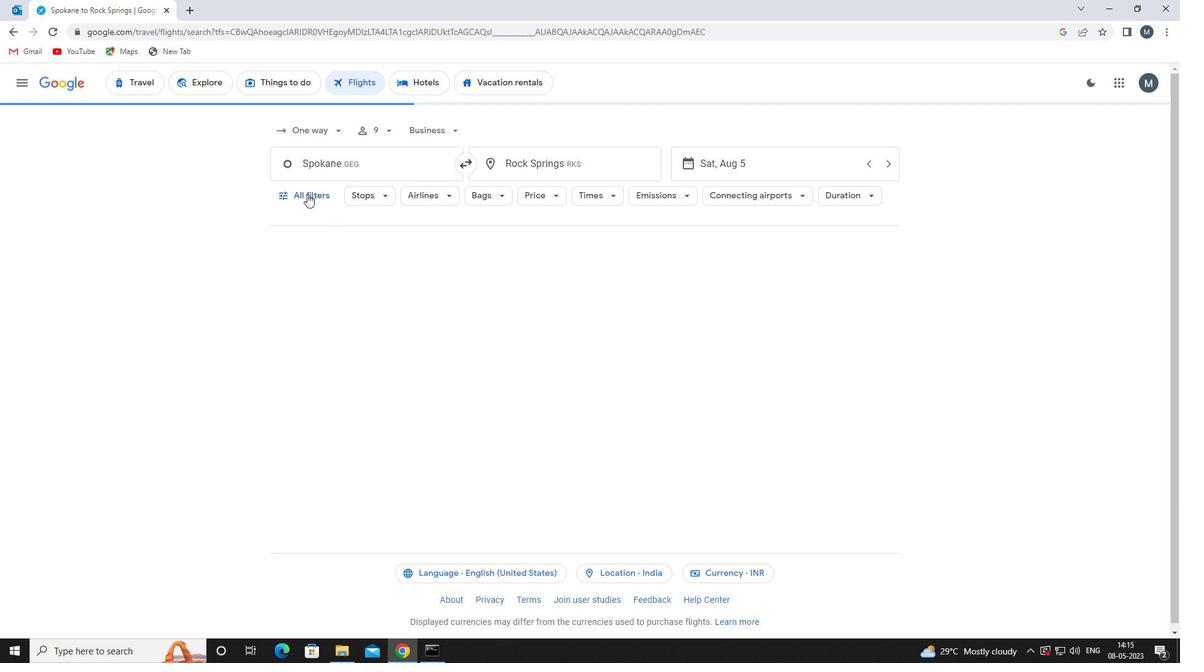 
Action: Mouse moved to (360, 318)
Screenshot: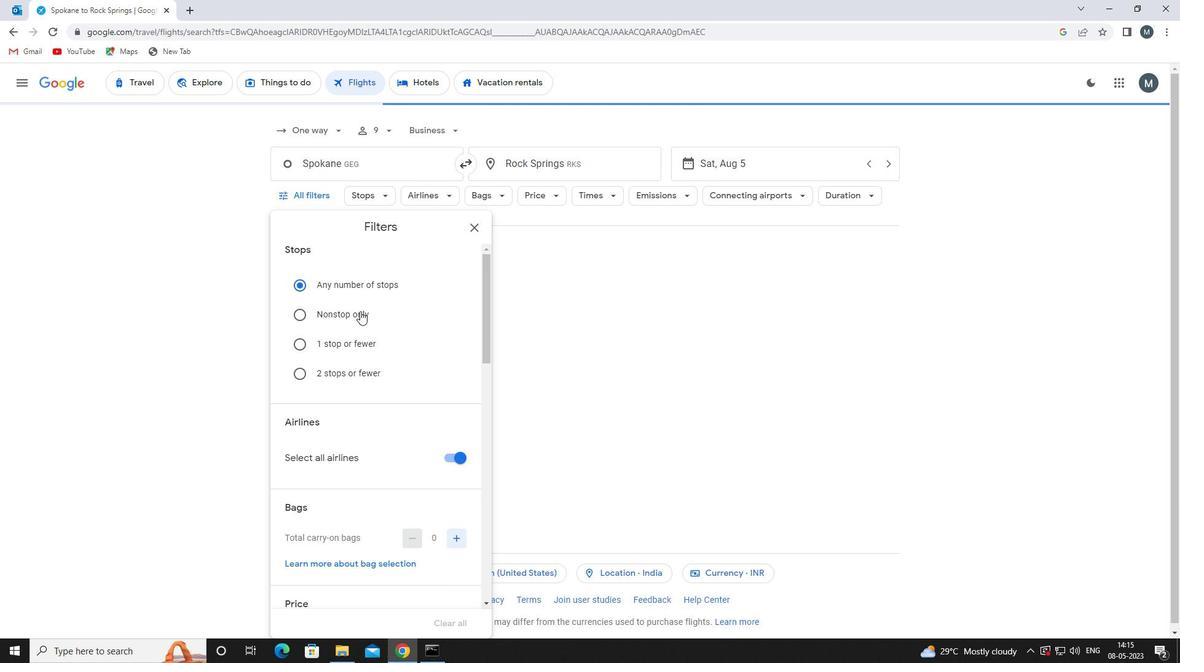 
Action: Mouse scrolled (360, 317) with delta (0, 0)
Screenshot: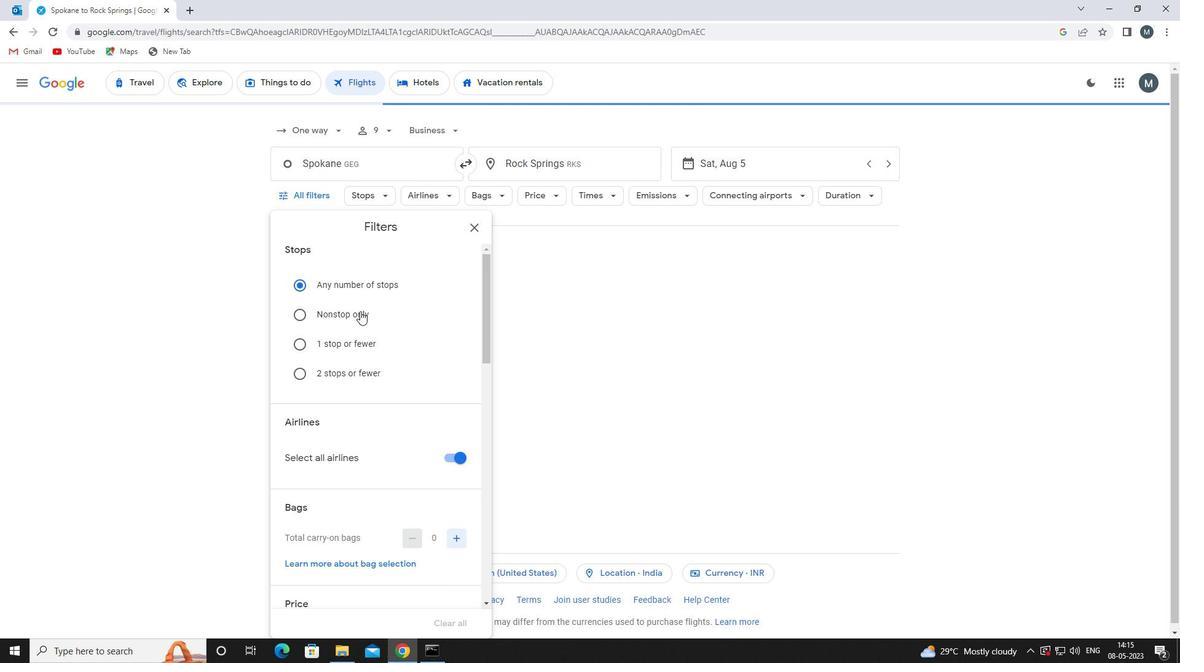 
Action: Mouse moved to (362, 322)
Screenshot: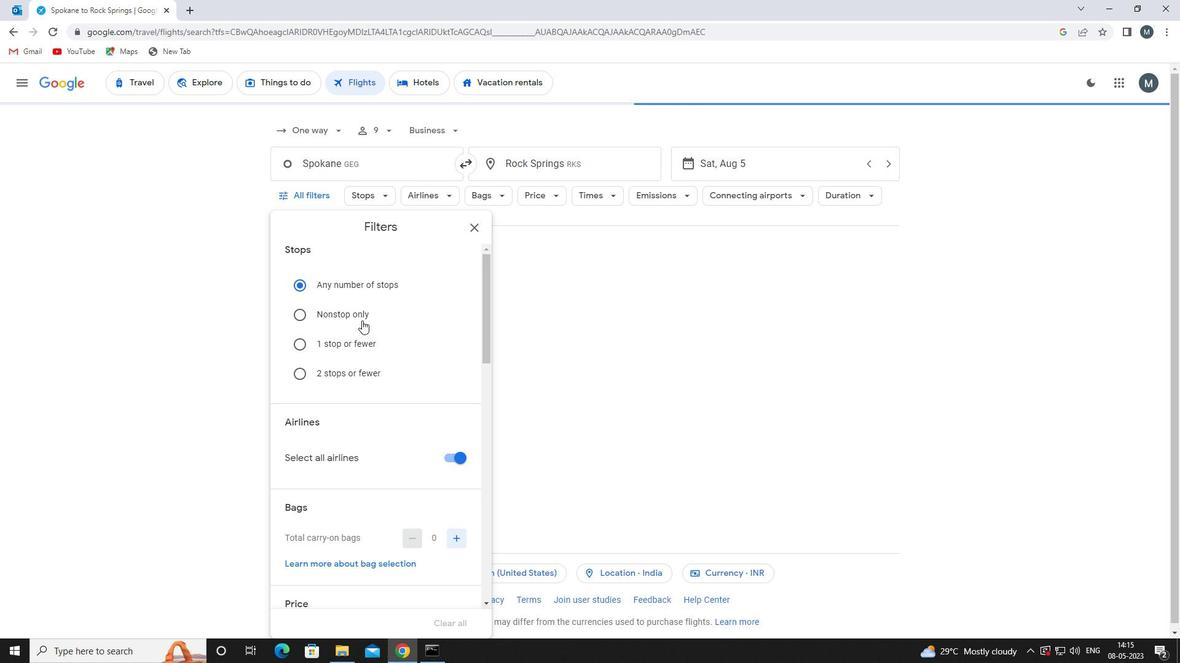 
Action: Mouse scrolled (362, 322) with delta (0, 0)
Screenshot: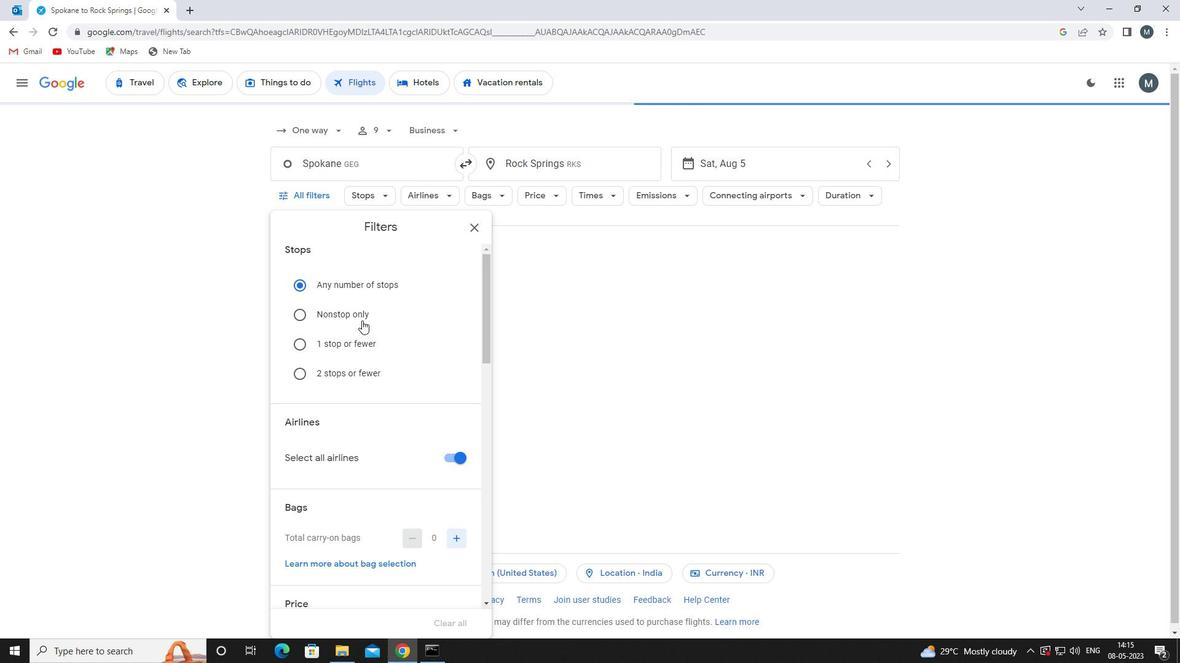 
Action: Mouse moved to (460, 338)
Screenshot: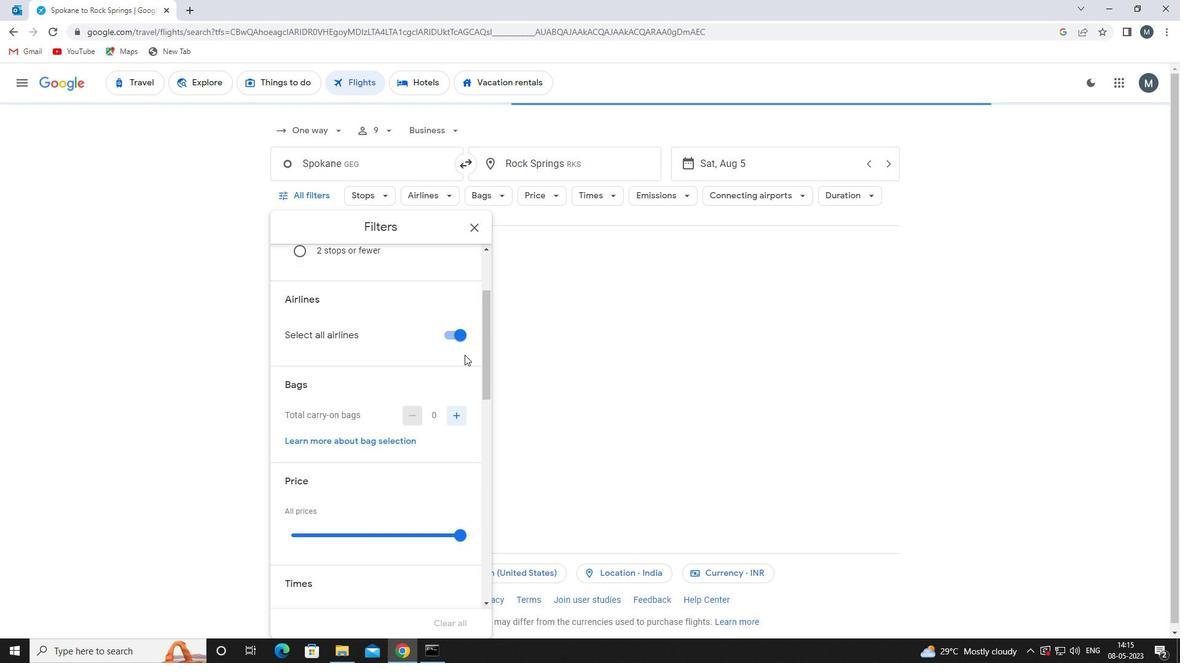 
Action: Mouse pressed left at (460, 338)
Screenshot: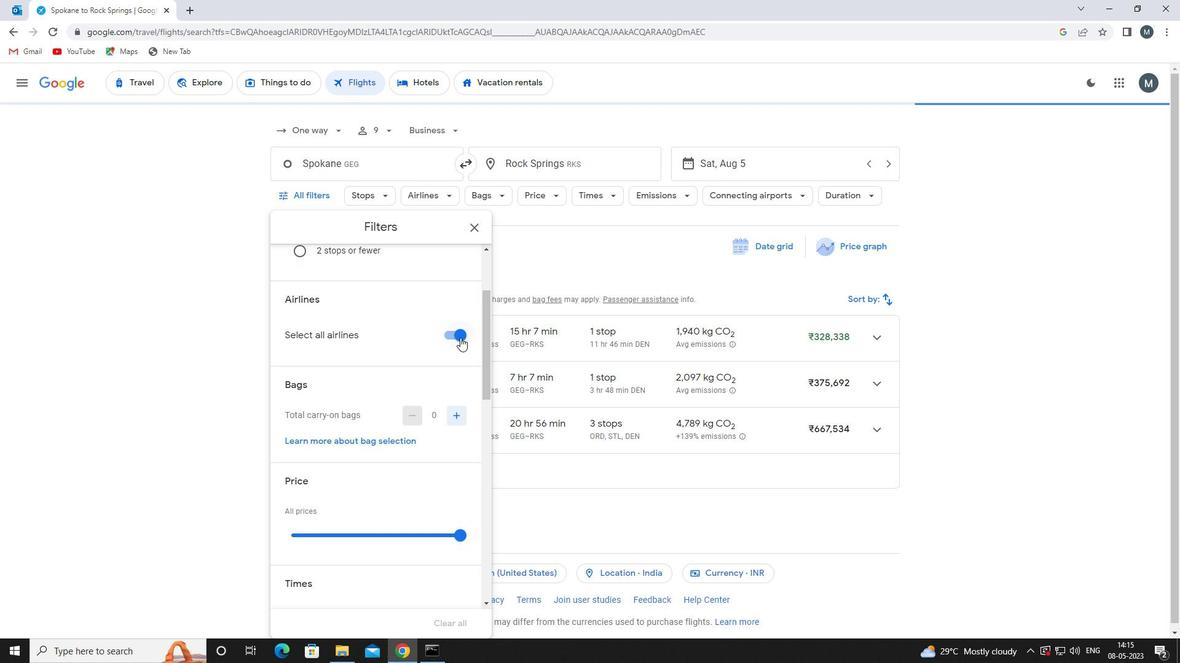 
Action: Mouse moved to (451, 335)
Screenshot: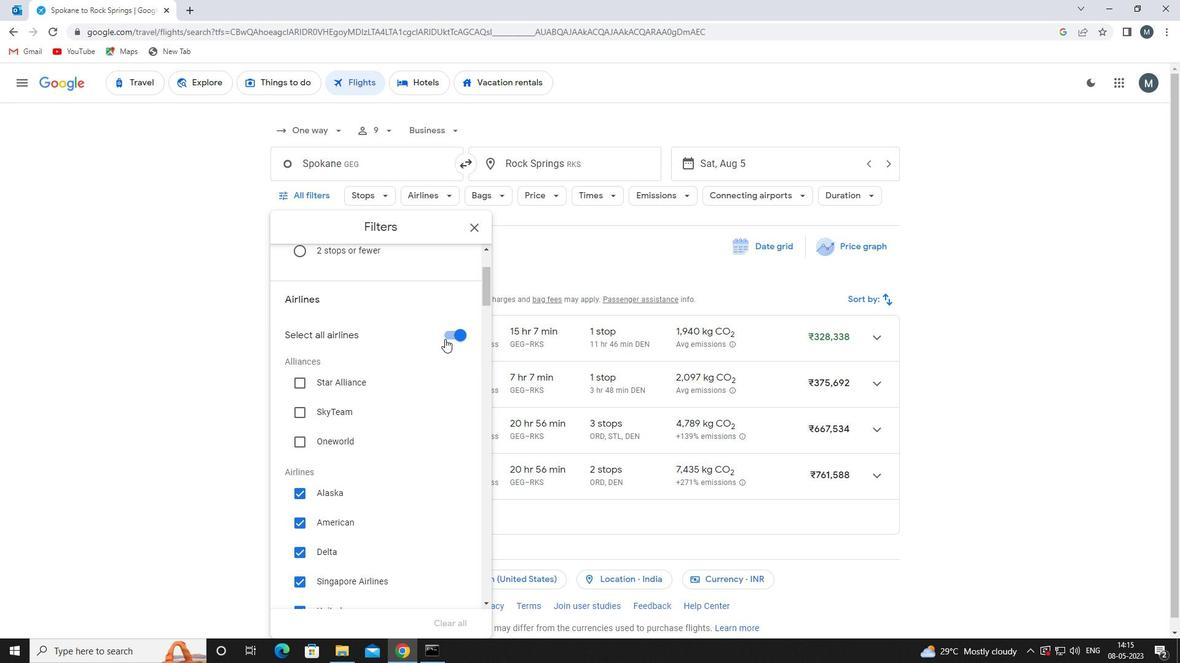 
Action: Mouse pressed left at (451, 335)
Screenshot: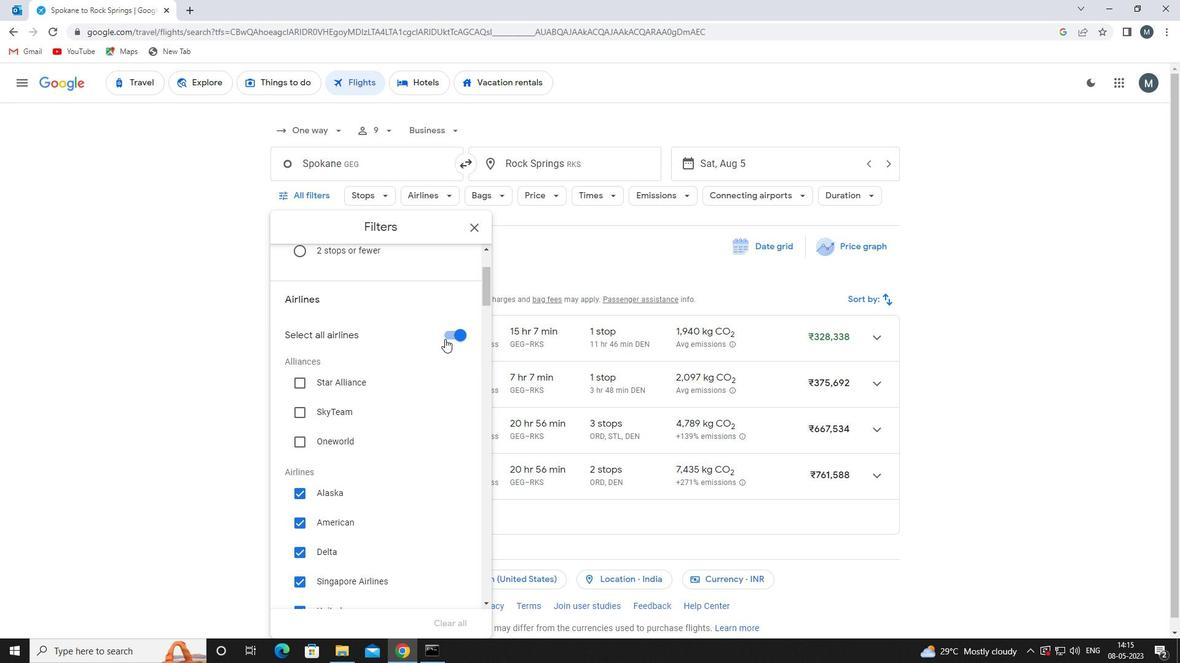 
Action: Mouse moved to (397, 377)
Screenshot: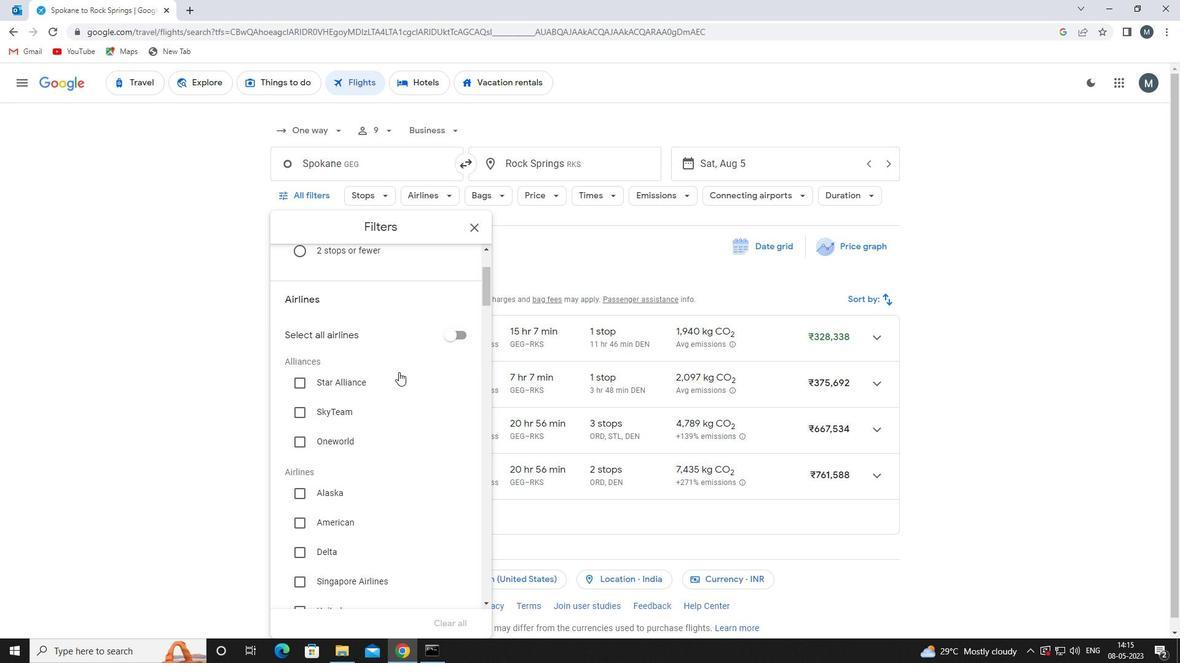 
Action: Mouse scrolled (397, 376) with delta (0, 0)
Screenshot: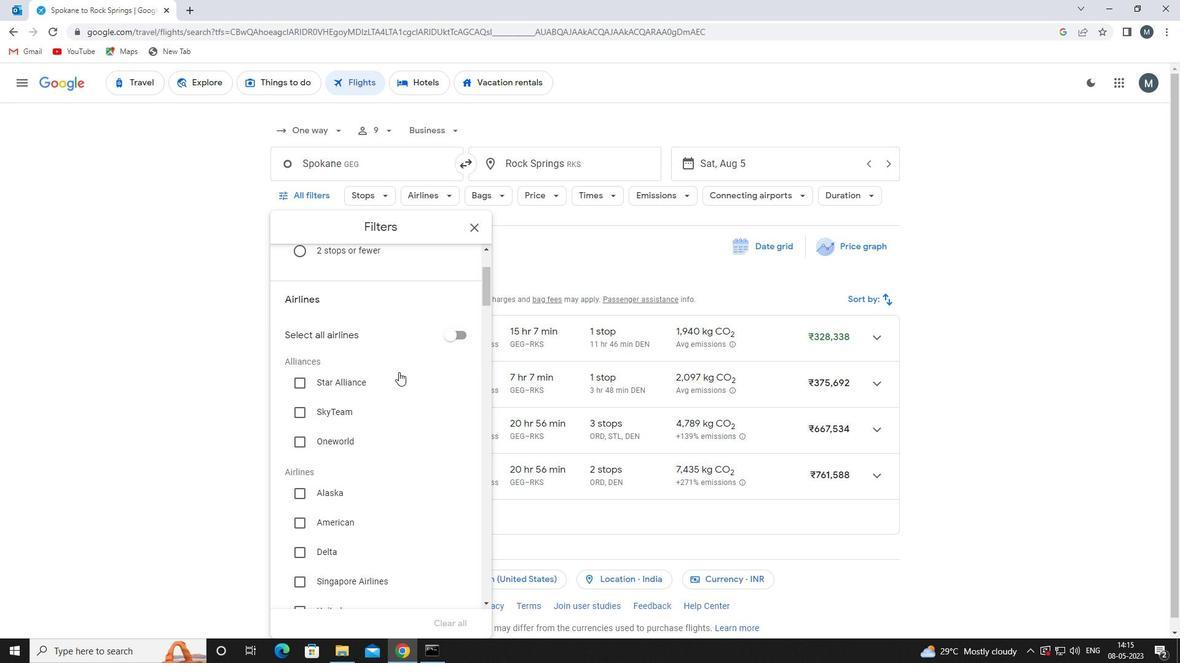 
Action: Mouse moved to (389, 385)
Screenshot: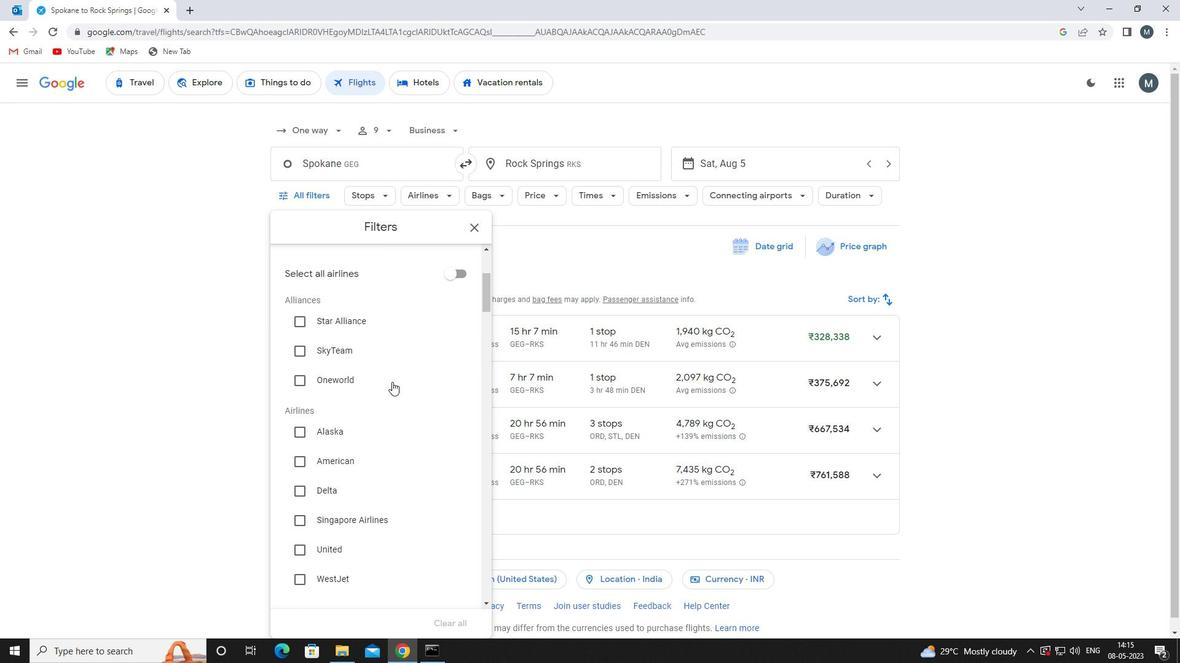 
Action: Mouse scrolled (389, 384) with delta (0, 0)
Screenshot: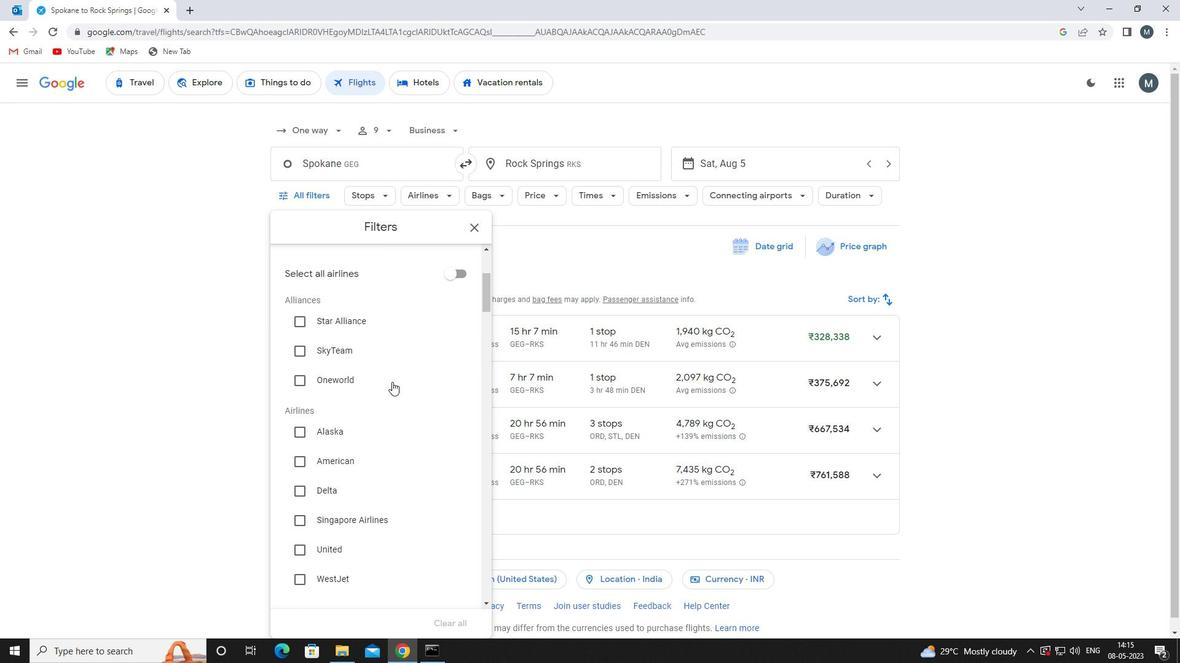 
Action: Mouse moved to (382, 513)
Screenshot: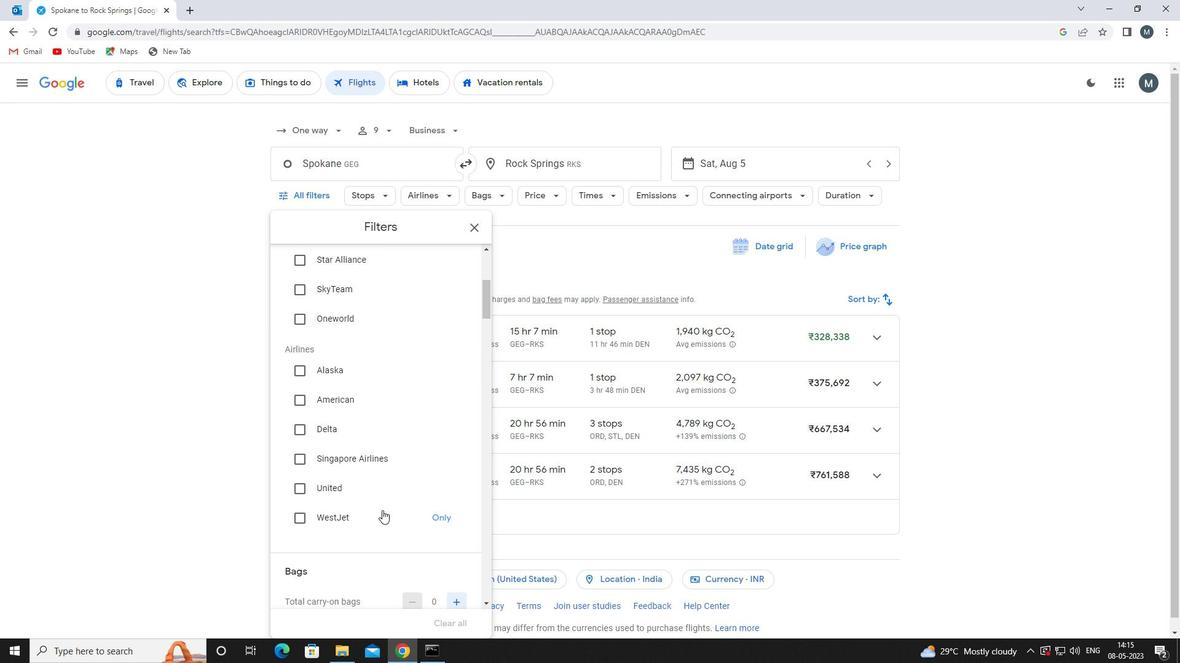 
Action: Mouse pressed left at (382, 513)
Screenshot: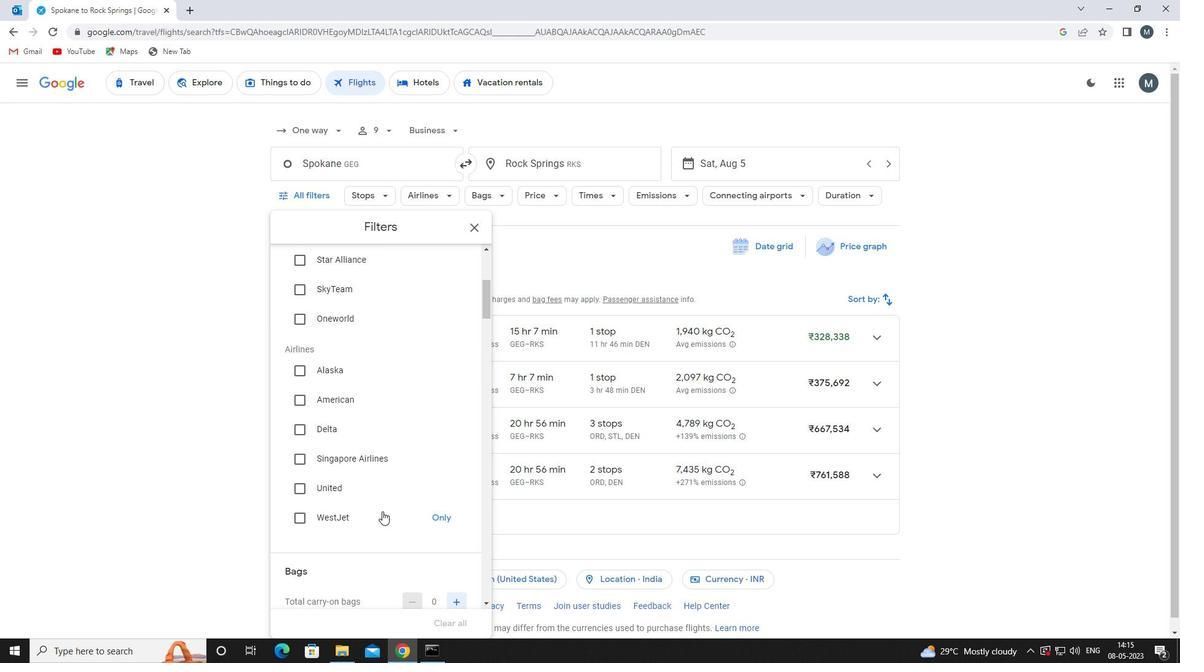 
Action: Mouse moved to (383, 462)
Screenshot: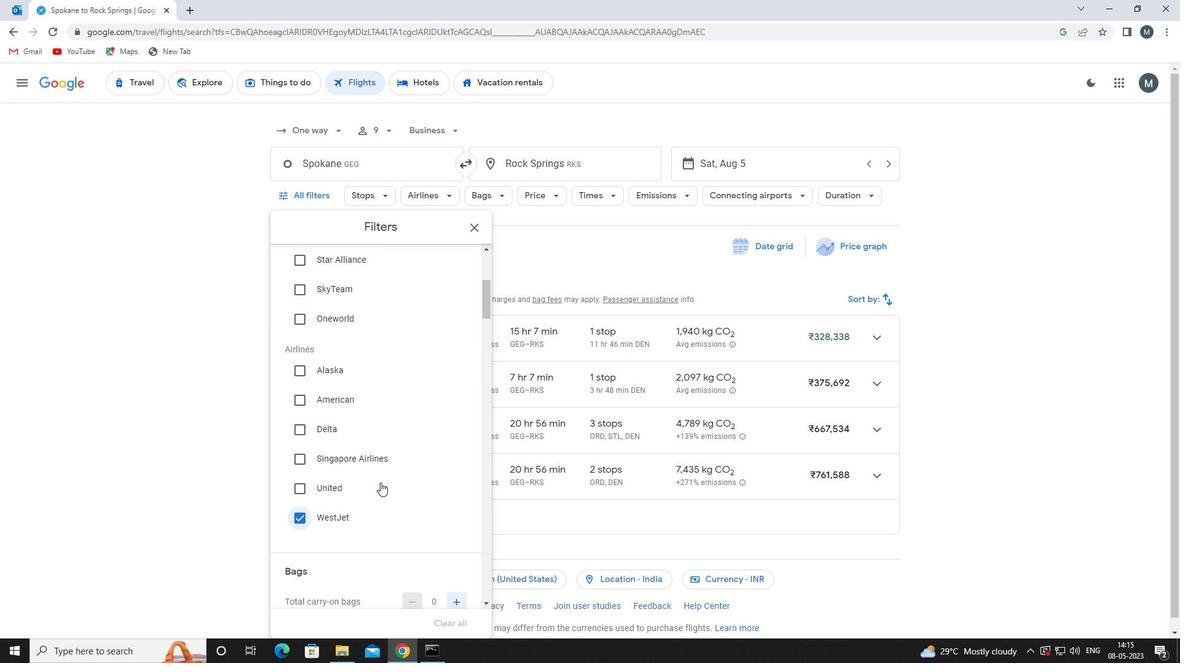 
Action: Mouse scrolled (383, 462) with delta (0, 0)
Screenshot: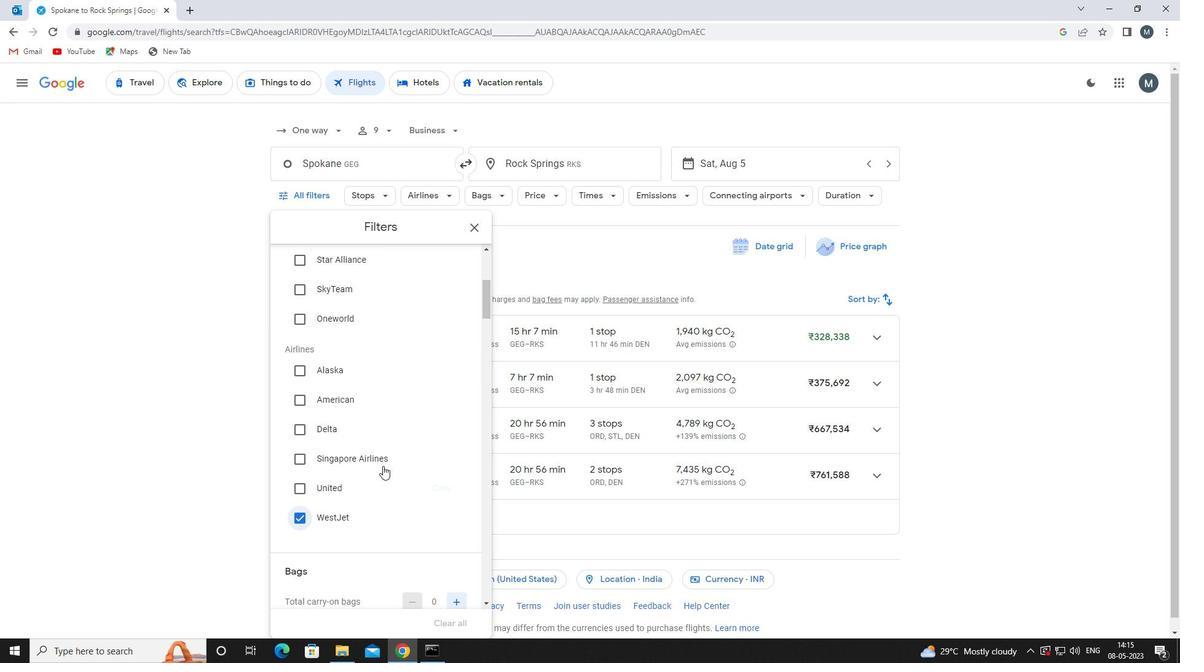 
Action: Mouse scrolled (383, 462) with delta (0, 0)
Screenshot: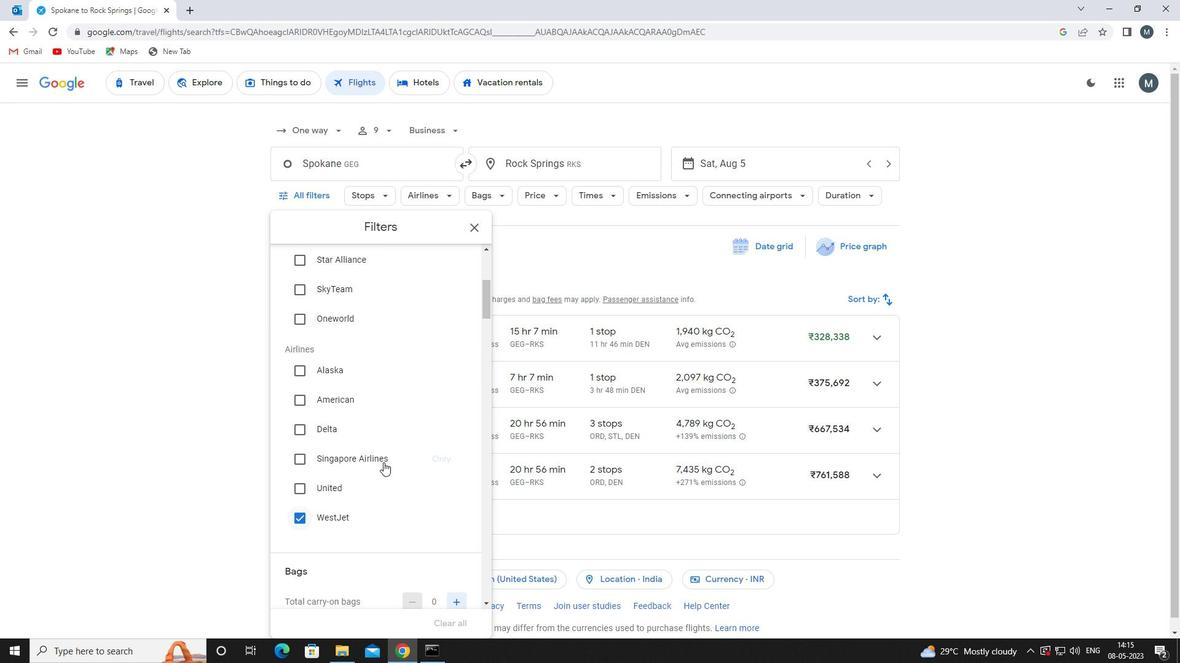 
Action: Mouse moved to (384, 457)
Screenshot: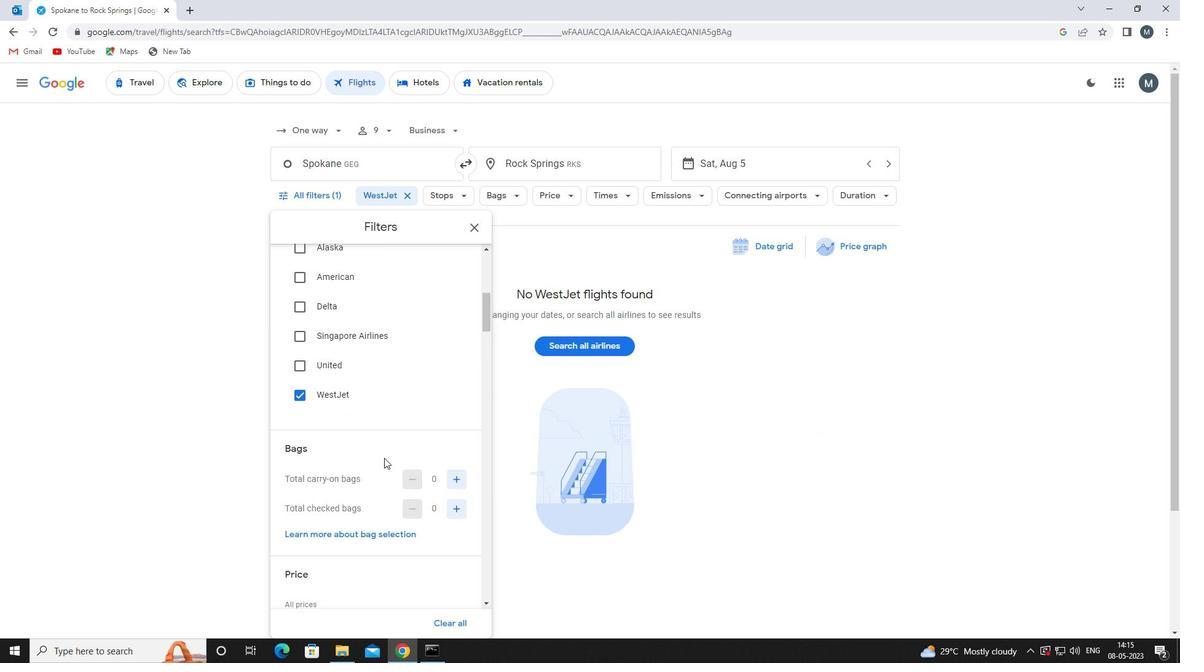
Action: Mouse scrolled (384, 456) with delta (0, 0)
Screenshot: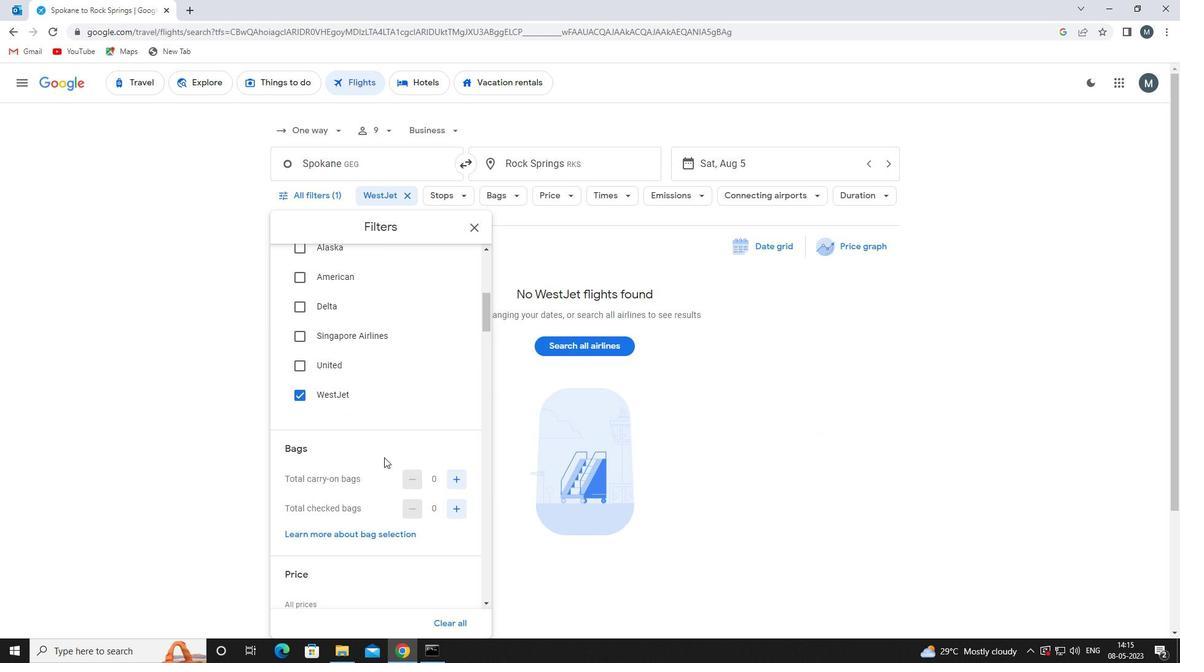 
Action: Mouse moved to (382, 457)
Screenshot: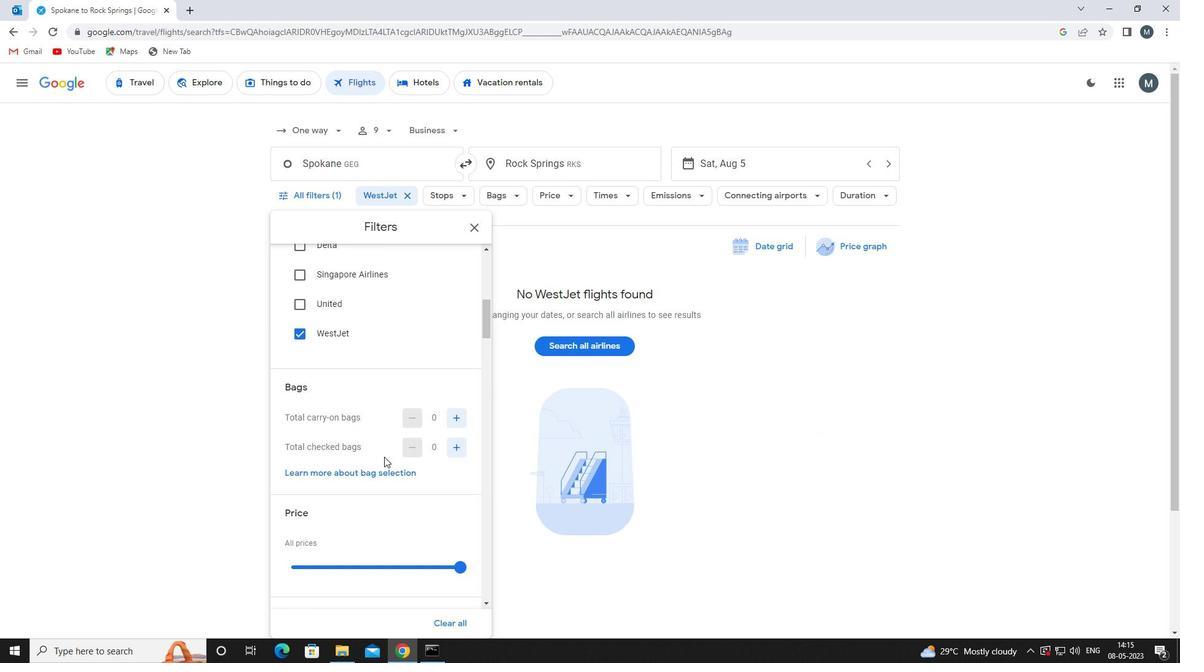 
Action: Mouse scrolled (382, 456) with delta (0, 0)
Screenshot: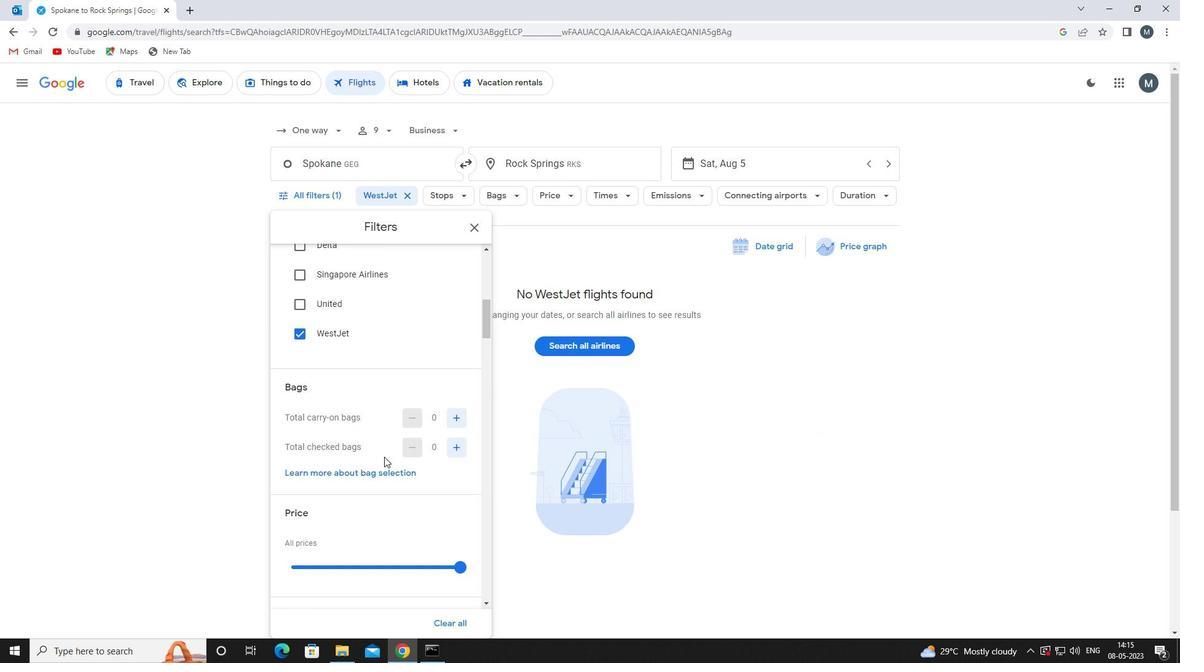 
Action: Mouse moved to (465, 354)
Screenshot: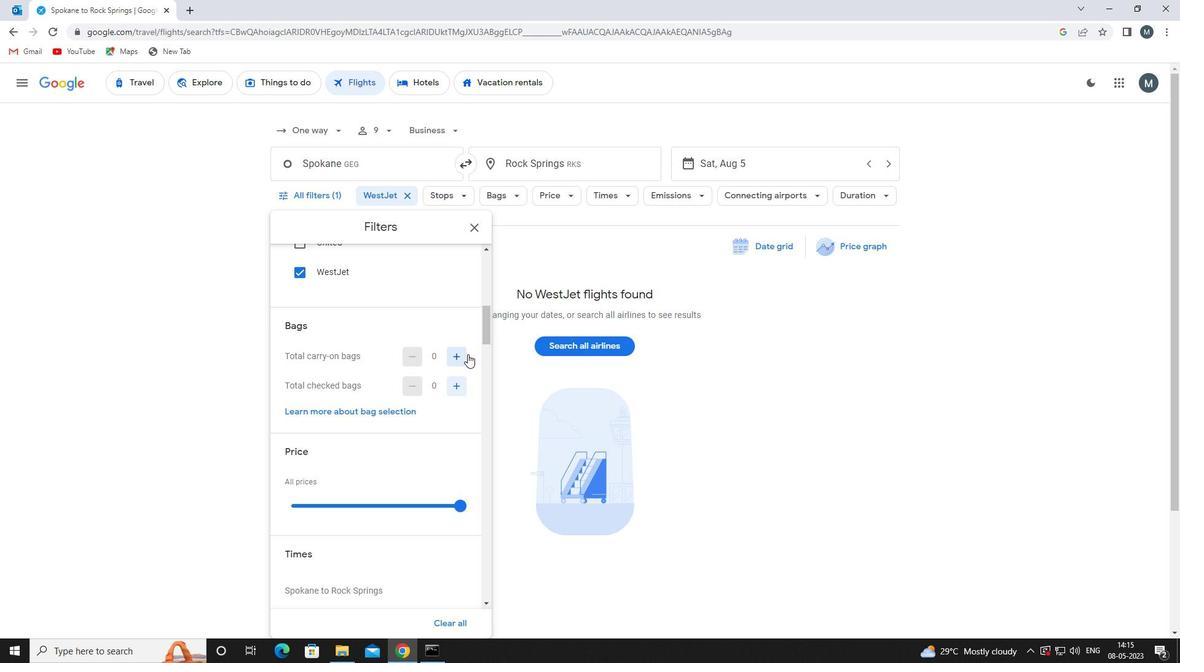 
Action: Mouse pressed left at (465, 354)
Screenshot: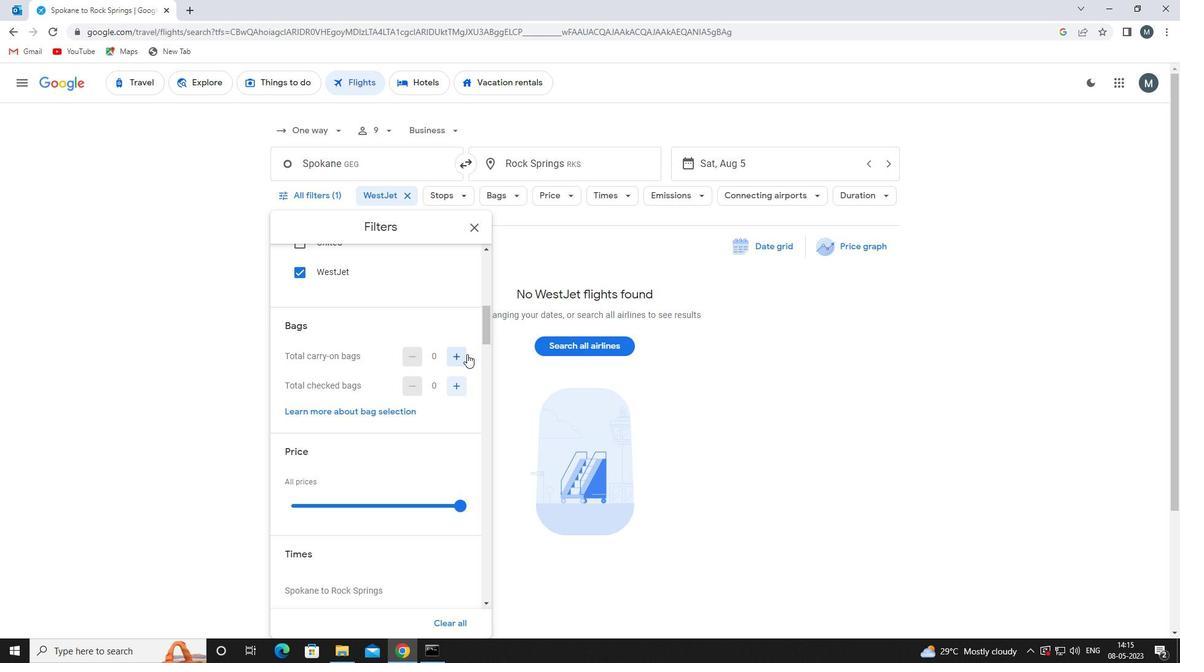 
Action: Mouse pressed left at (465, 354)
Screenshot: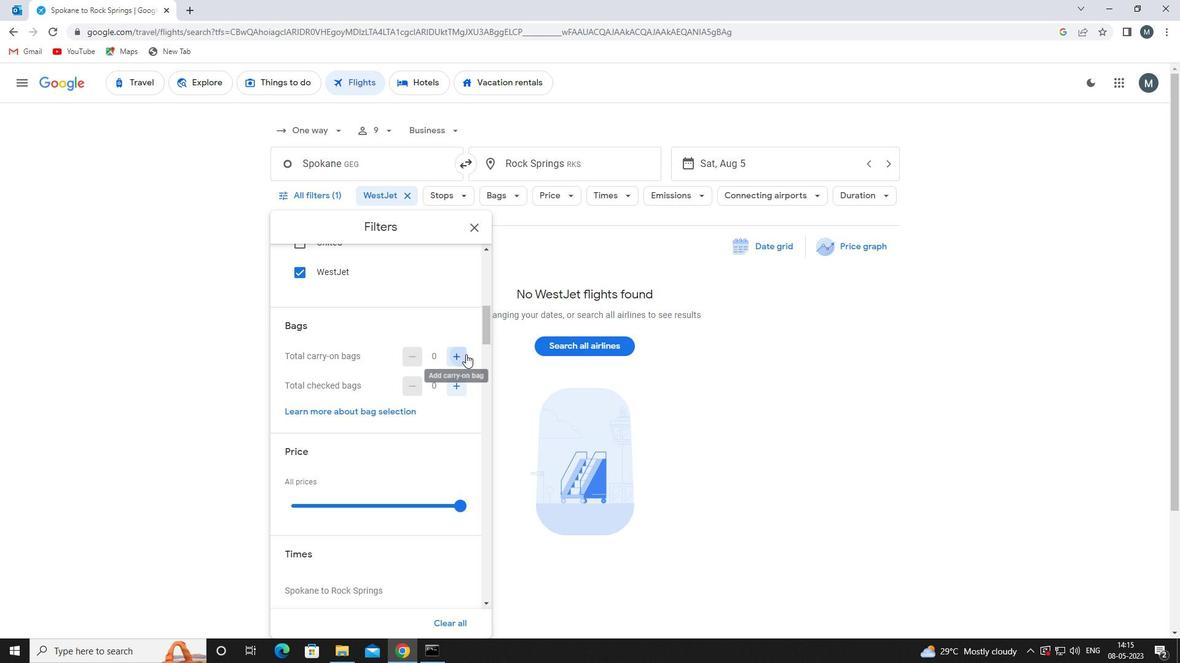 
Action: Mouse moved to (405, 361)
Screenshot: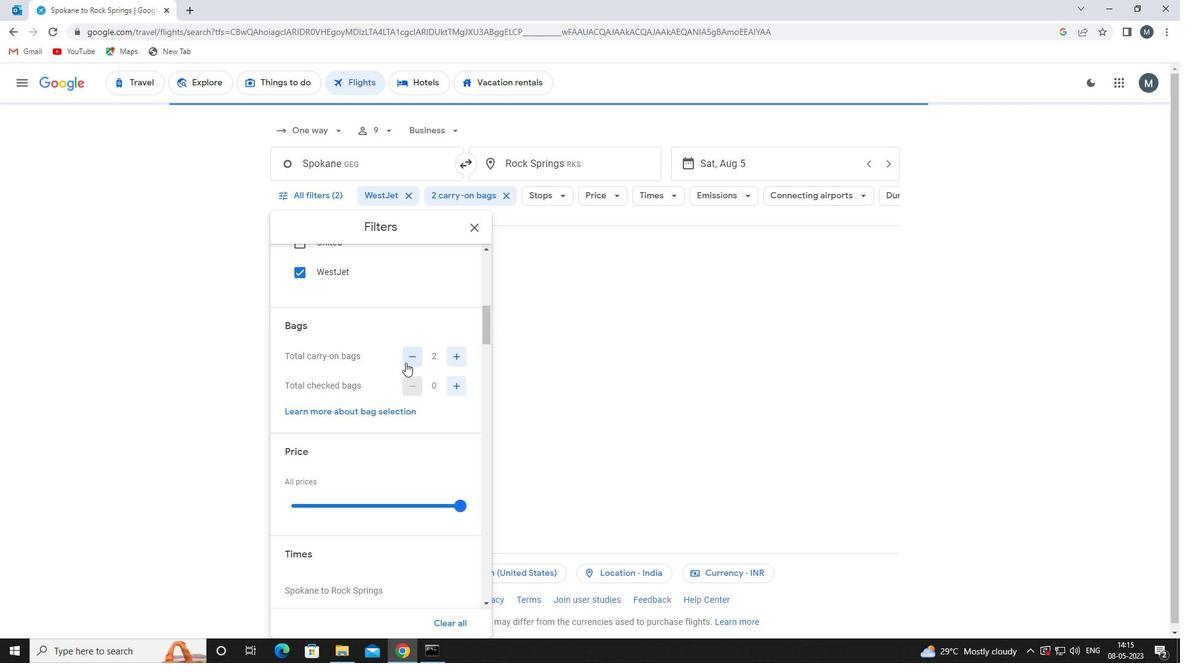 
Action: Mouse scrolled (405, 360) with delta (0, 0)
Screenshot: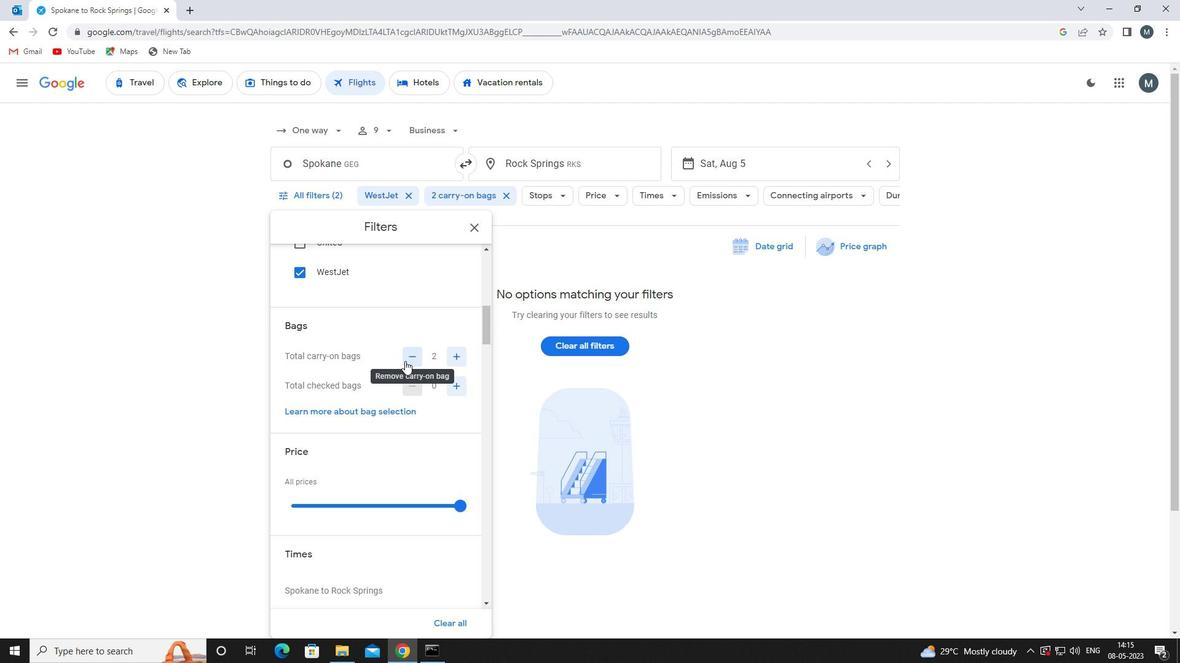 
Action: Mouse moved to (398, 362)
Screenshot: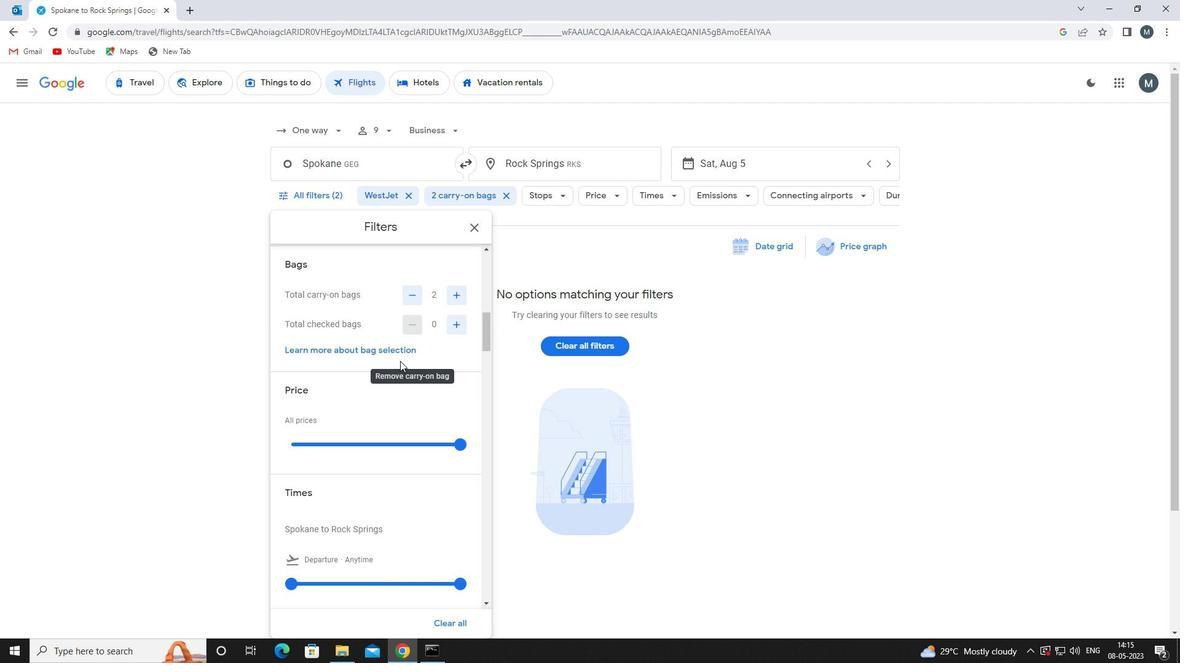 
Action: Mouse scrolled (398, 361) with delta (0, 0)
Screenshot: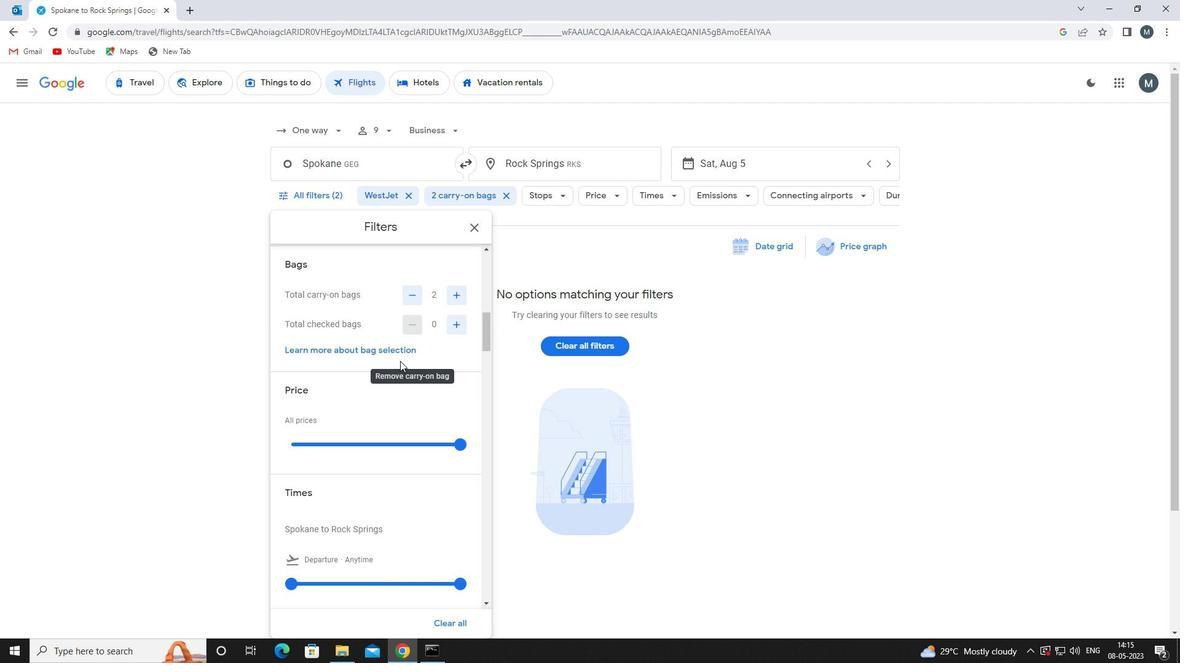 
Action: Mouse moved to (390, 386)
Screenshot: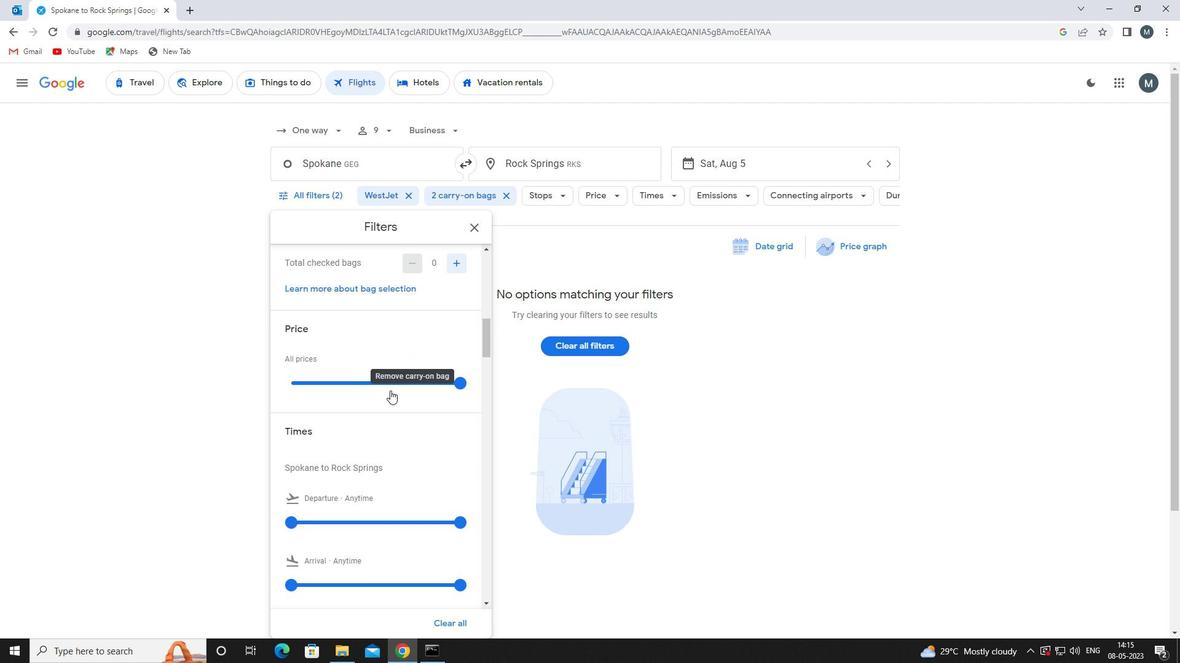 
Action: Mouse pressed left at (390, 386)
Screenshot: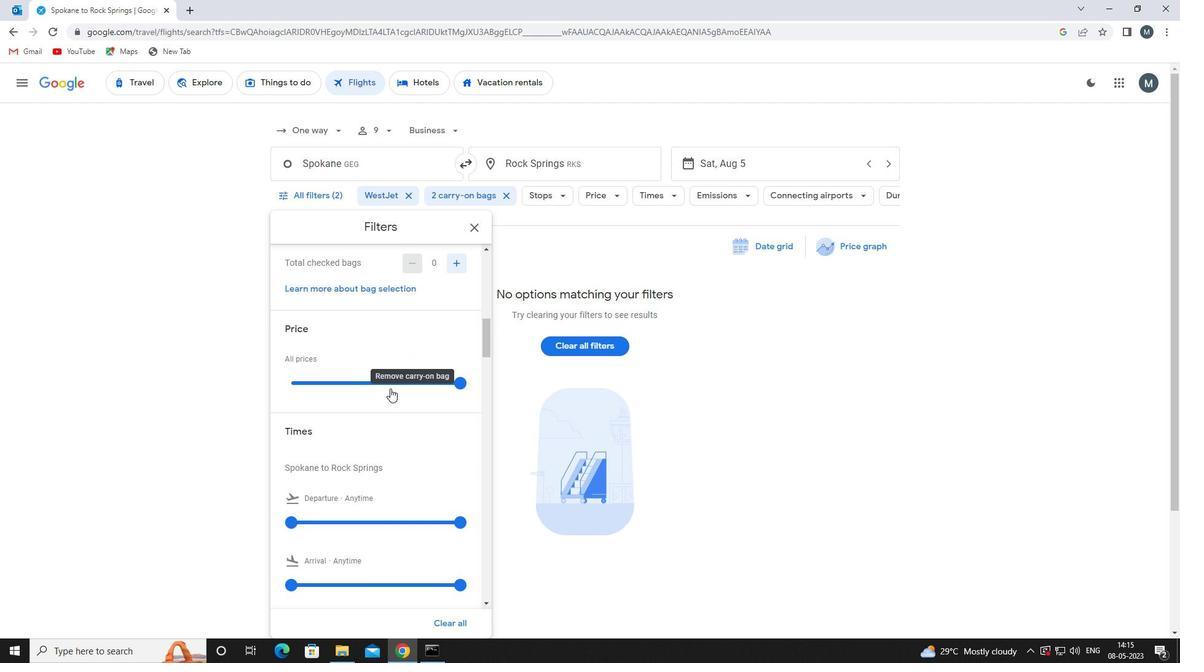 
Action: Mouse moved to (379, 384)
Screenshot: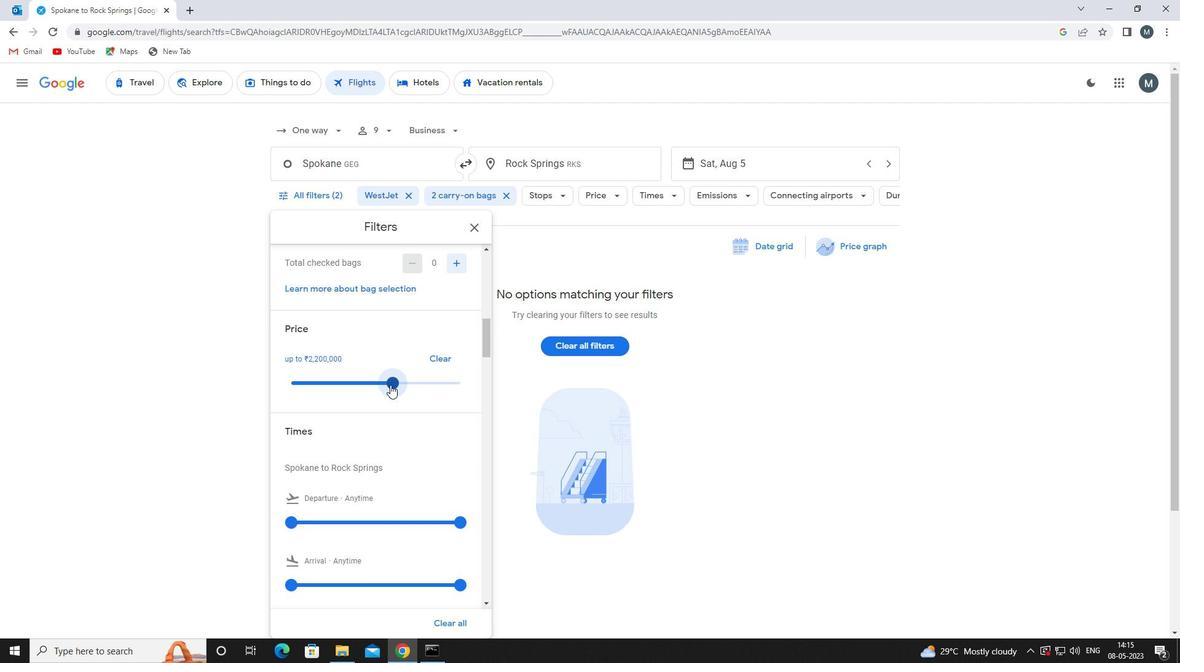 
Action: Mouse pressed left at (379, 384)
Screenshot: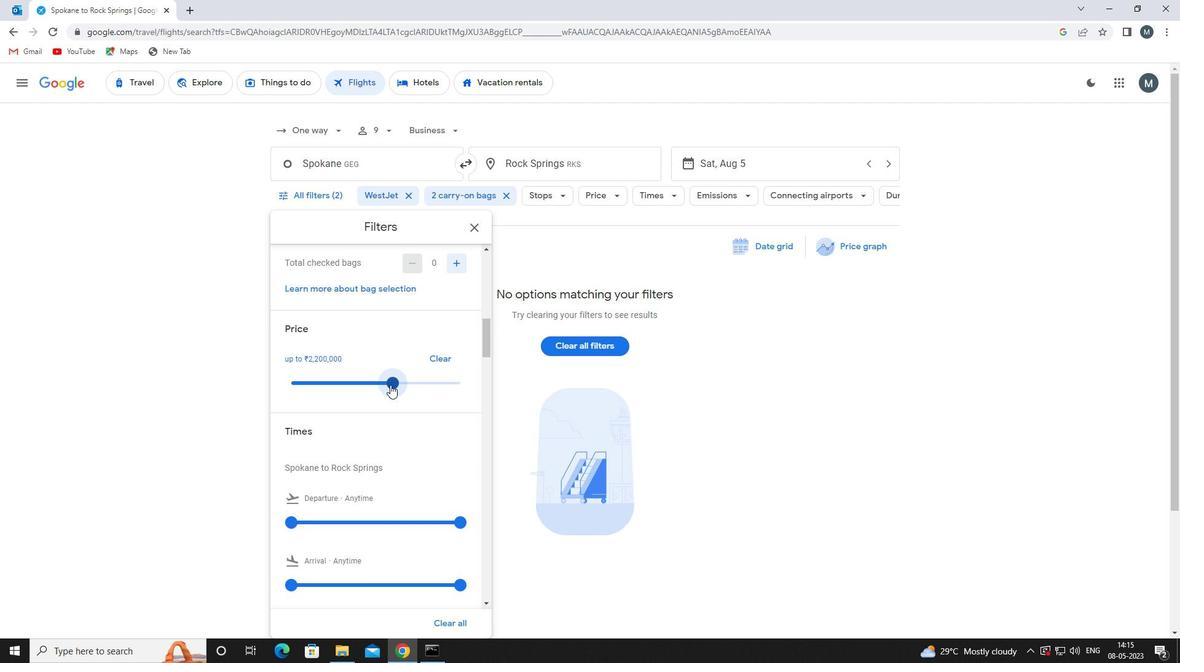 
Action: Mouse moved to (333, 362)
Screenshot: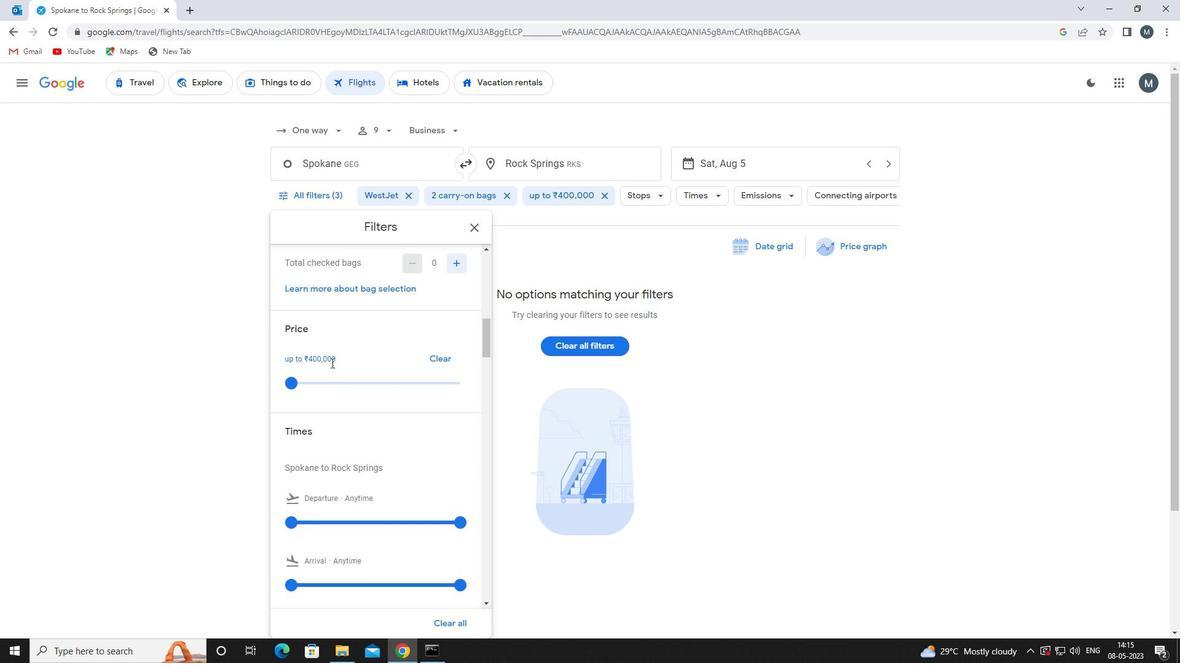 
Action: Mouse scrolled (333, 362) with delta (0, 0)
Screenshot: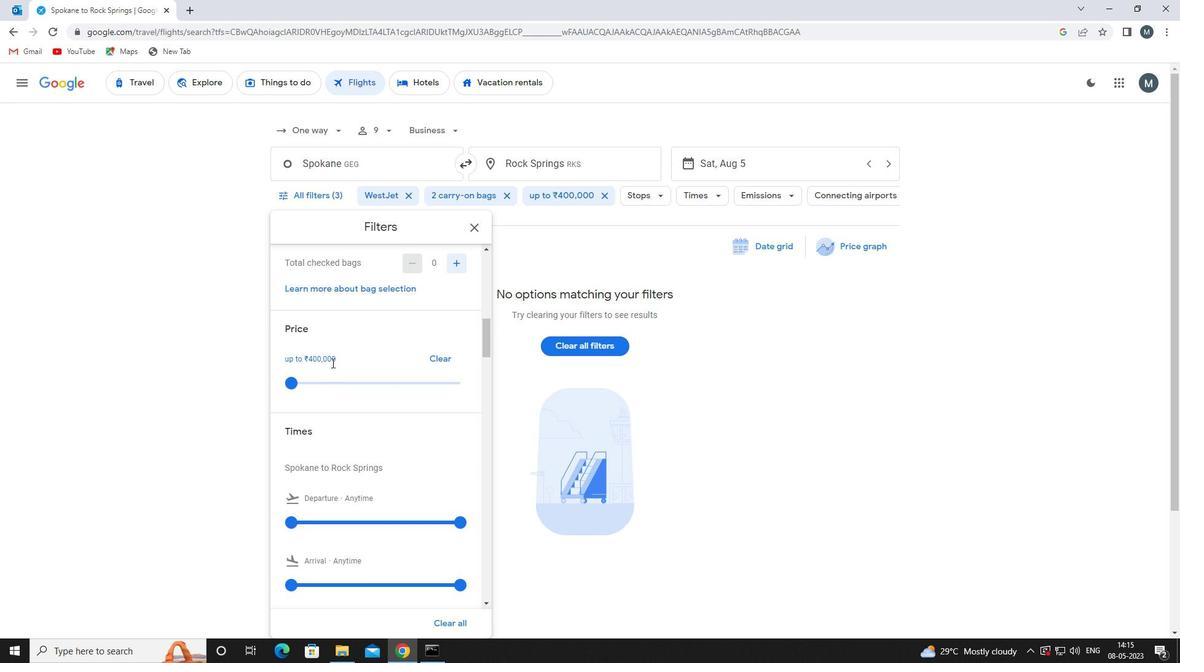
Action: Mouse moved to (331, 363)
Screenshot: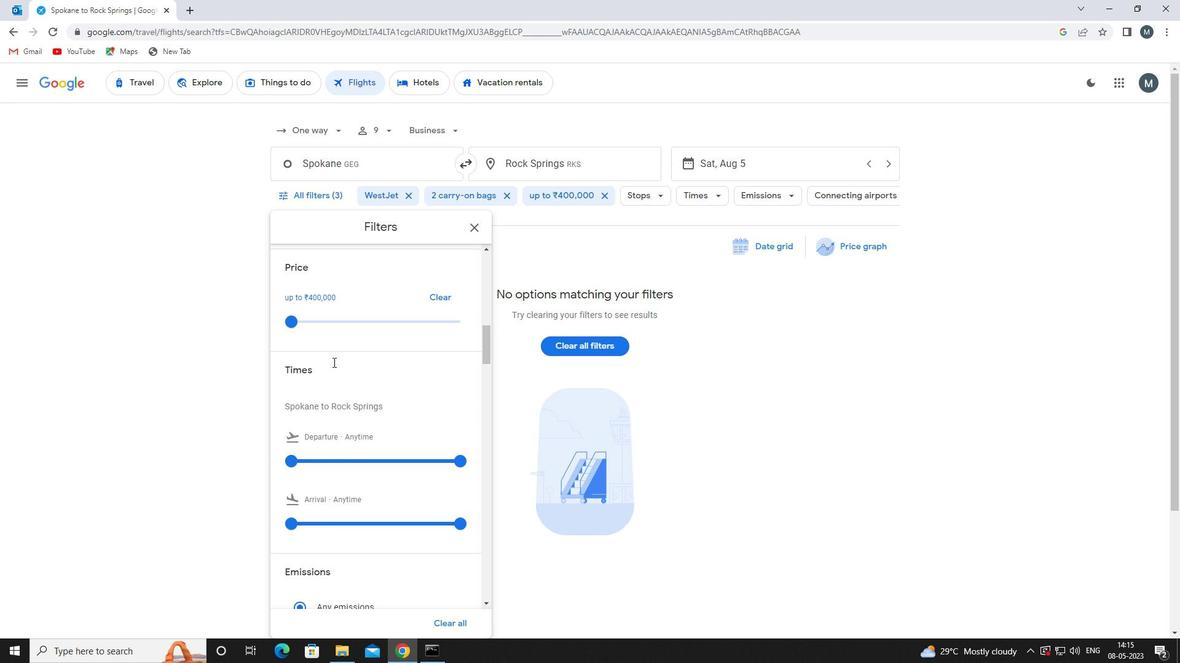 
Action: Mouse scrolled (331, 362) with delta (0, 0)
Screenshot: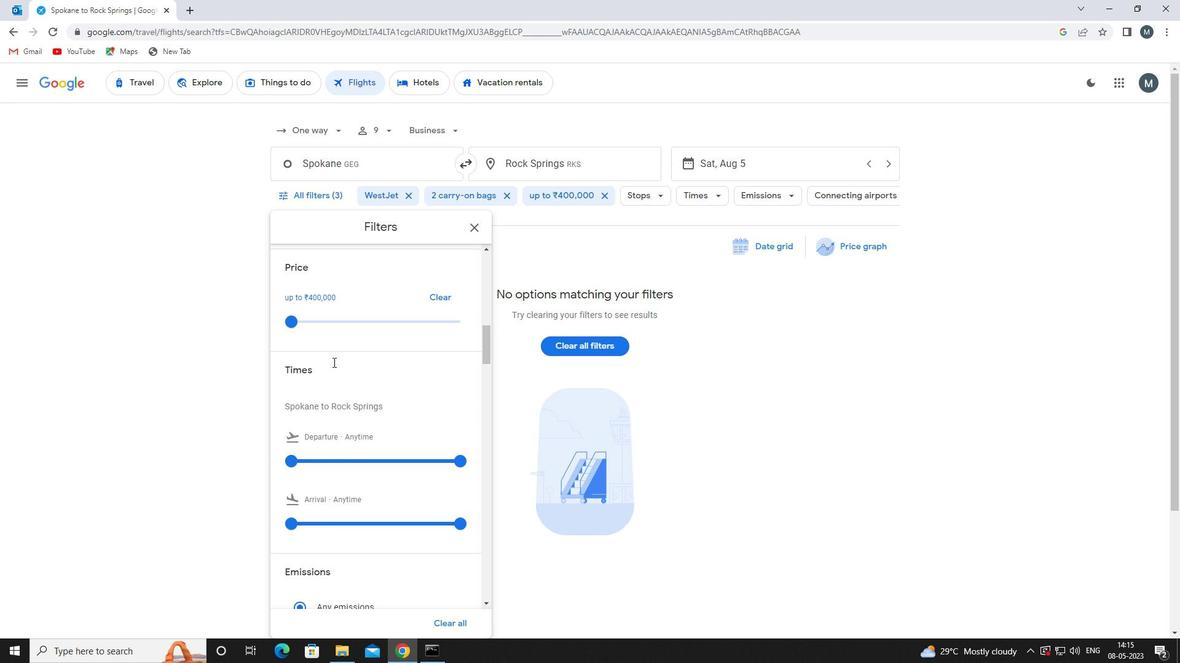 
Action: Mouse moved to (295, 401)
Screenshot: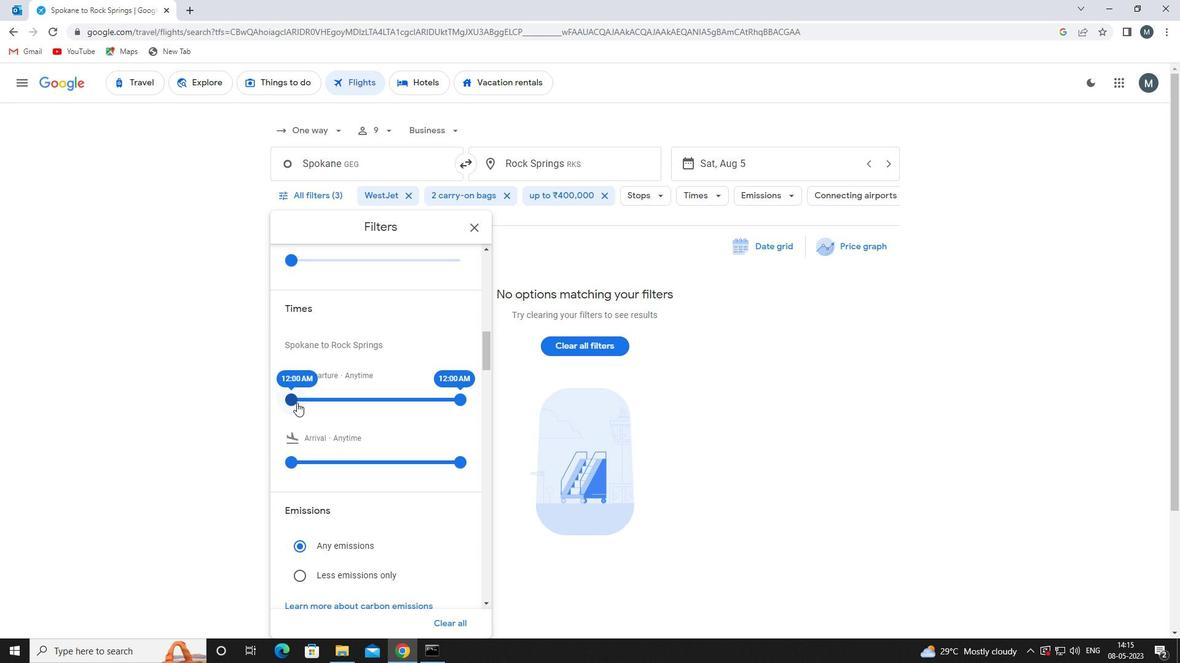 
Action: Mouse pressed left at (295, 401)
Screenshot: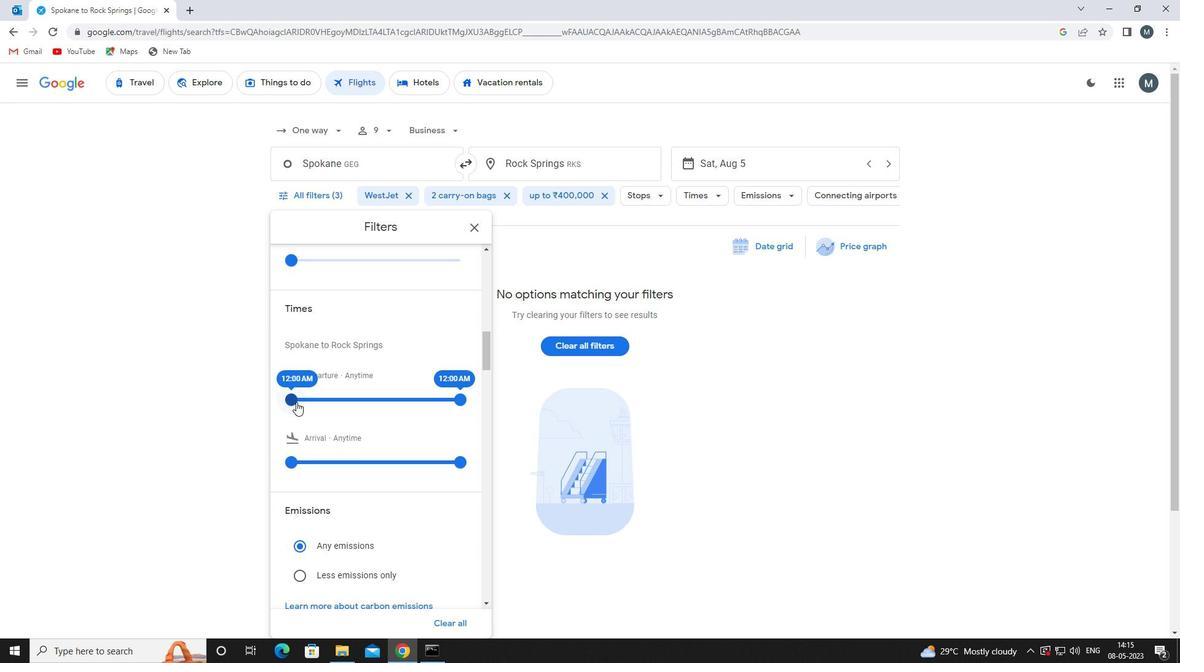 
Action: Mouse moved to (459, 402)
Screenshot: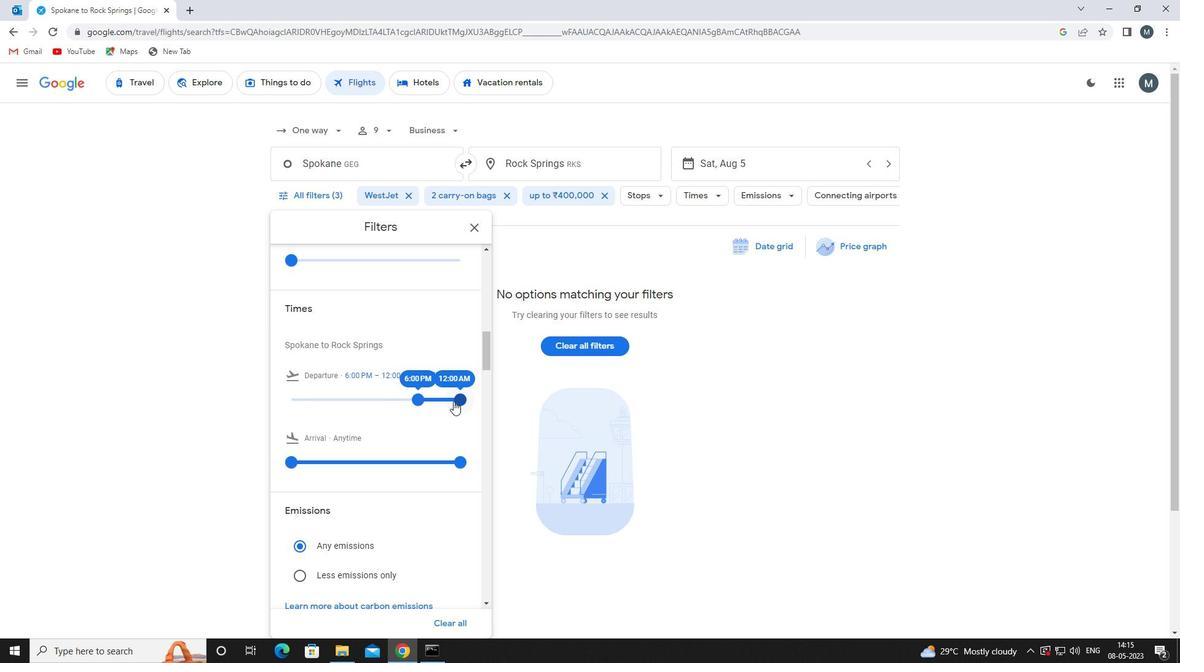 
Action: Mouse pressed left at (459, 402)
Screenshot: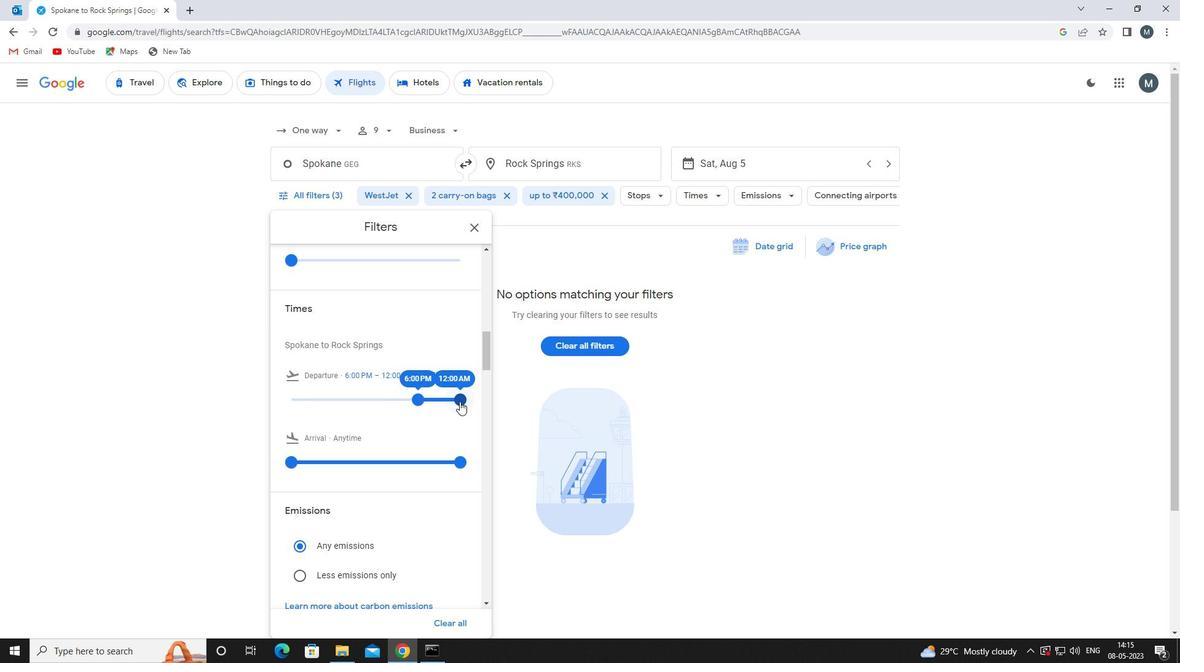
Action: Mouse moved to (424, 403)
Screenshot: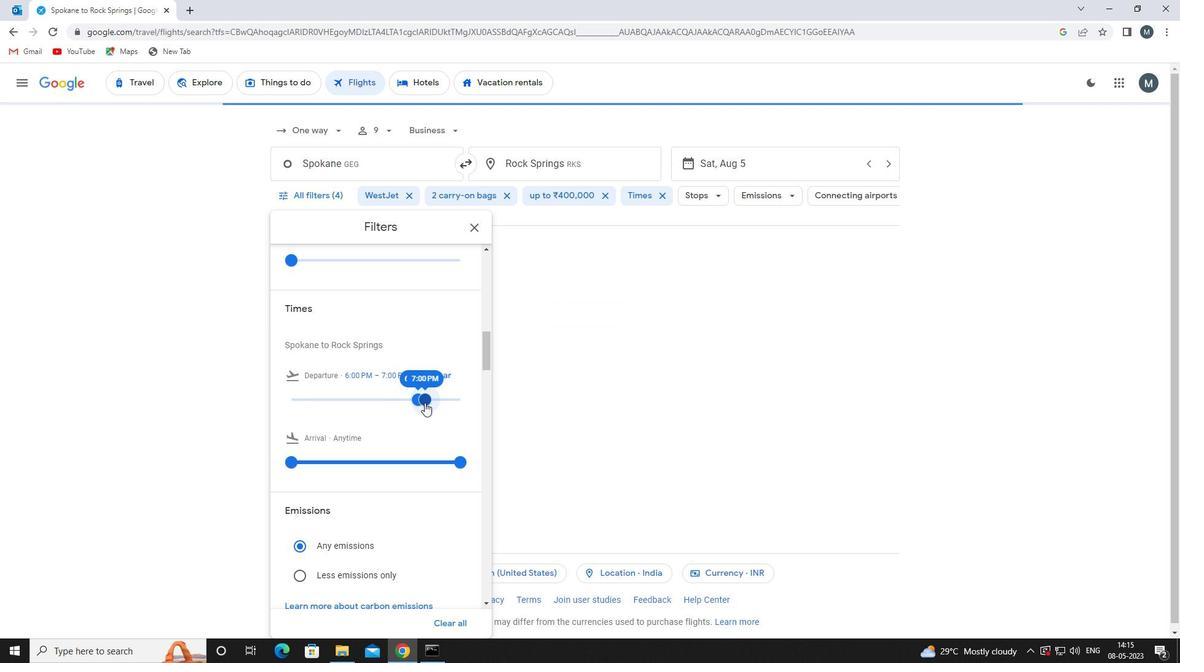 
Action: Mouse scrolled (424, 402) with delta (0, 0)
Screenshot: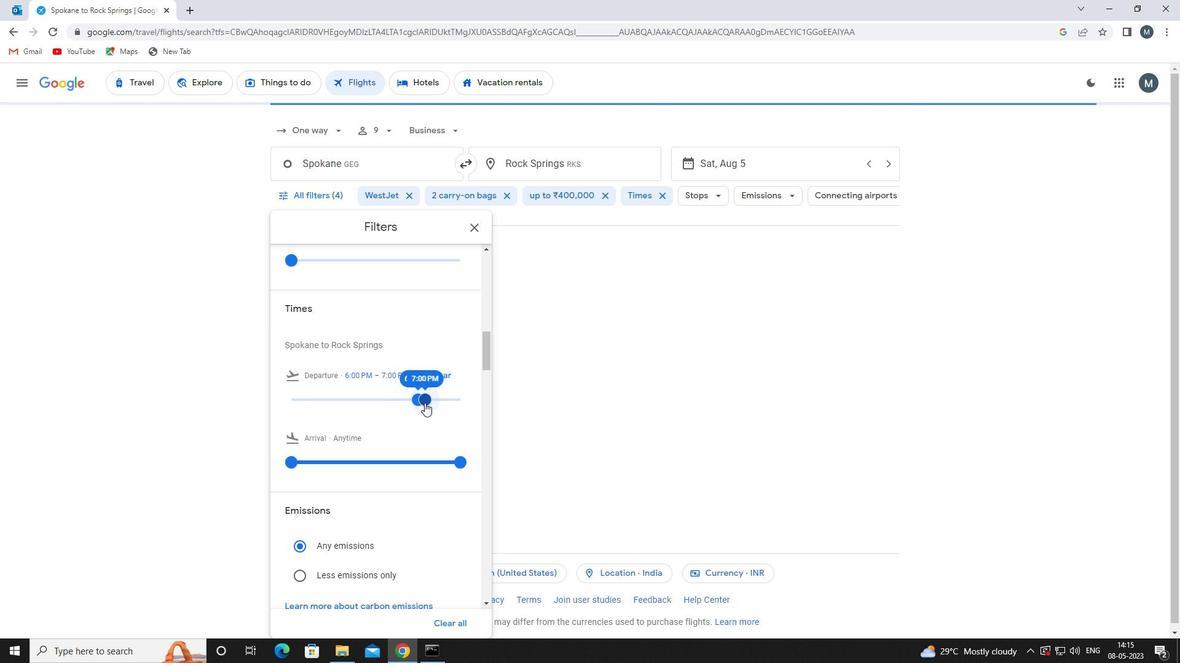 
Action: Mouse moved to (476, 228)
Screenshot: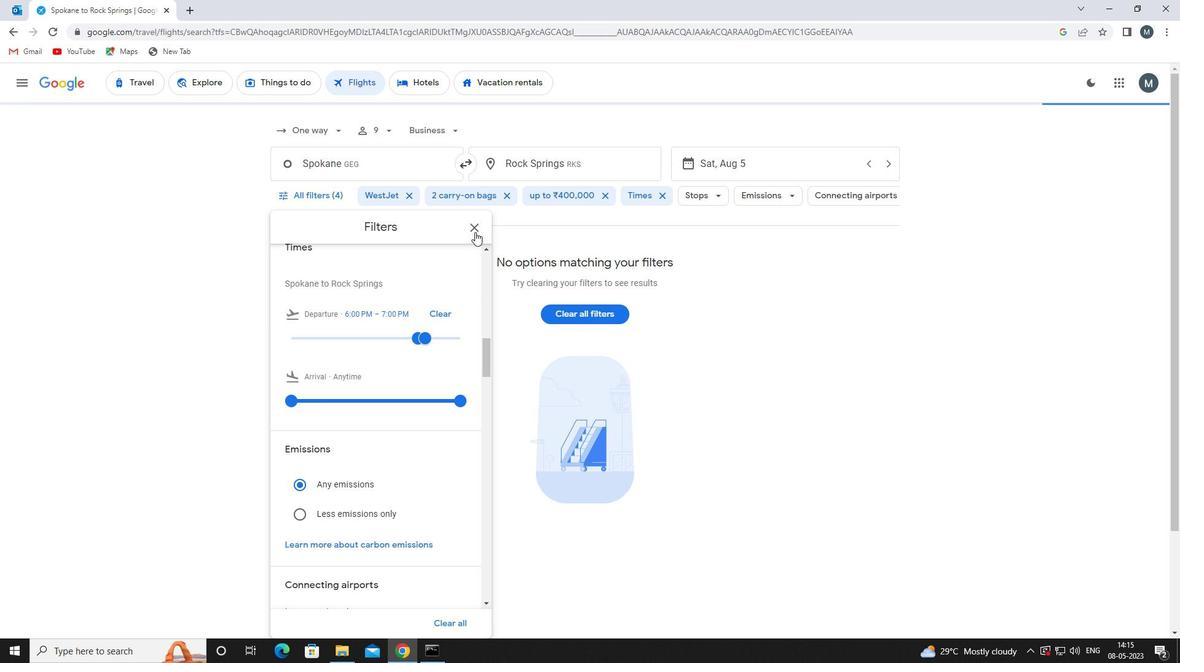 
Action: Mouse pressed left at (476, 228)
Screenshot: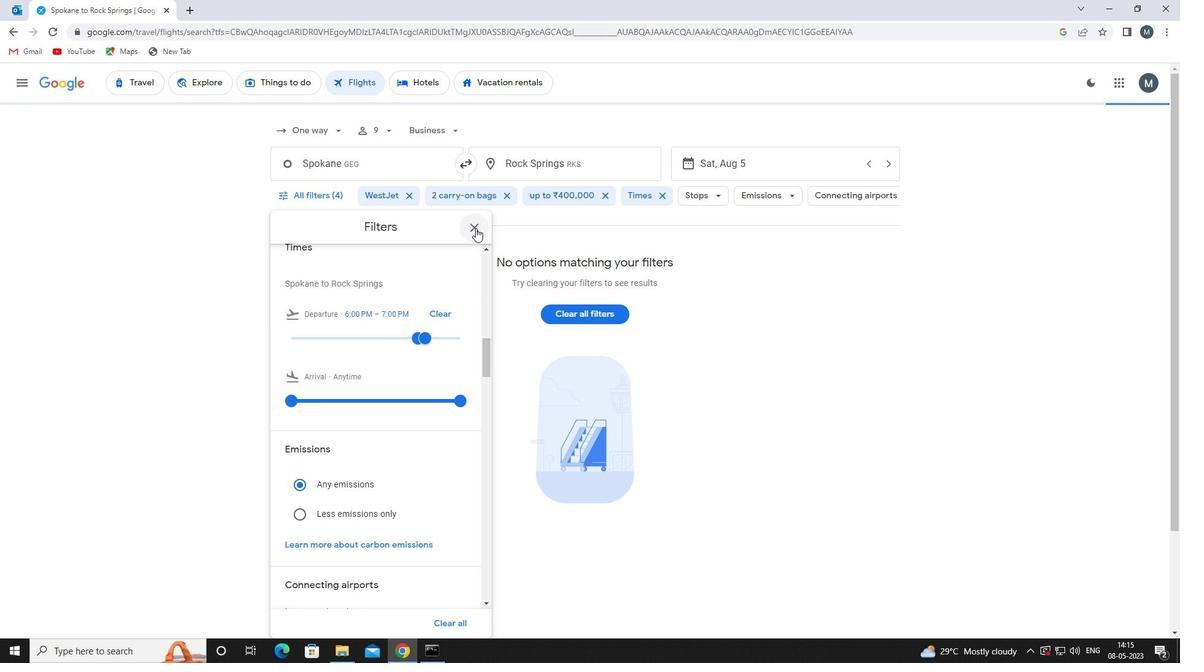 
Action: Mouse moved to (475, 231)
Screenshot: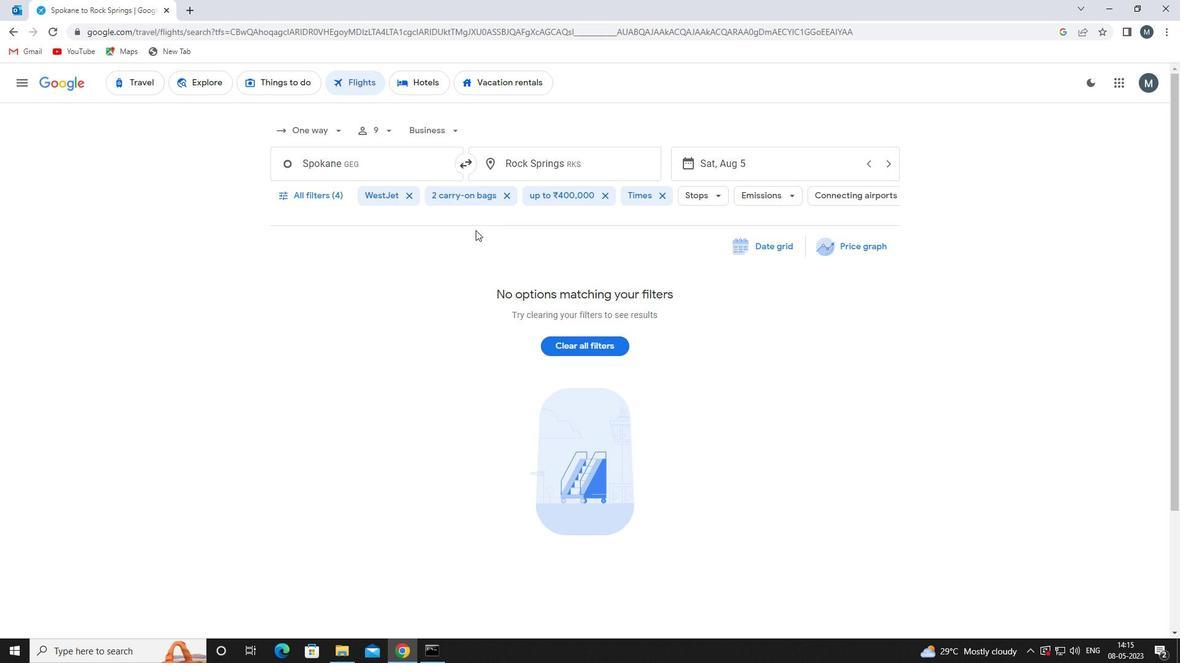 
